 Task: Create a due date automation trigger when advanced on, on the monday of the week before a card is due add fields without custom field "Resume" set to a number lower or equal to 1 and greater or equal to 10 at 11:00 AM.
Action: Mouse moved to (1153, 375)
Screenshot: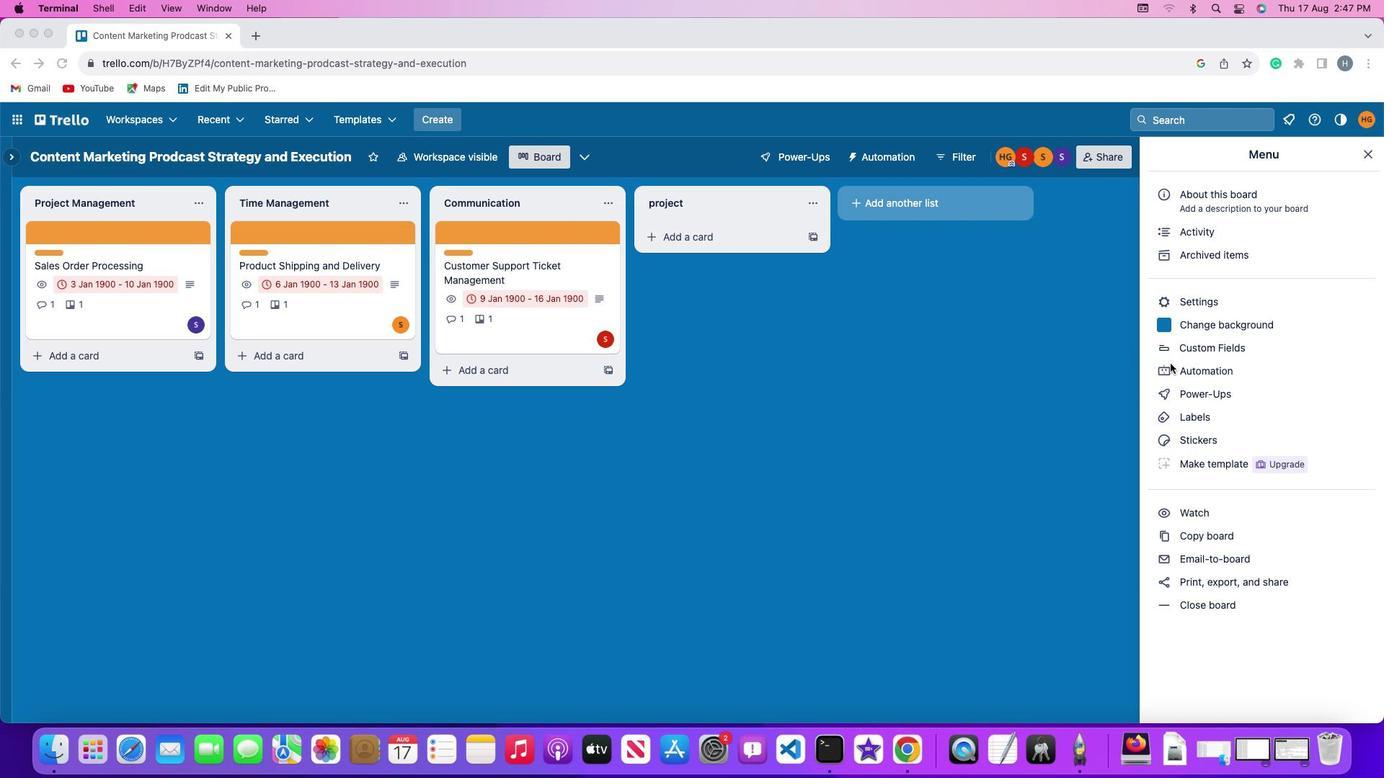 
Action: Mouse pressed left at (1153, 375)
Screenshot: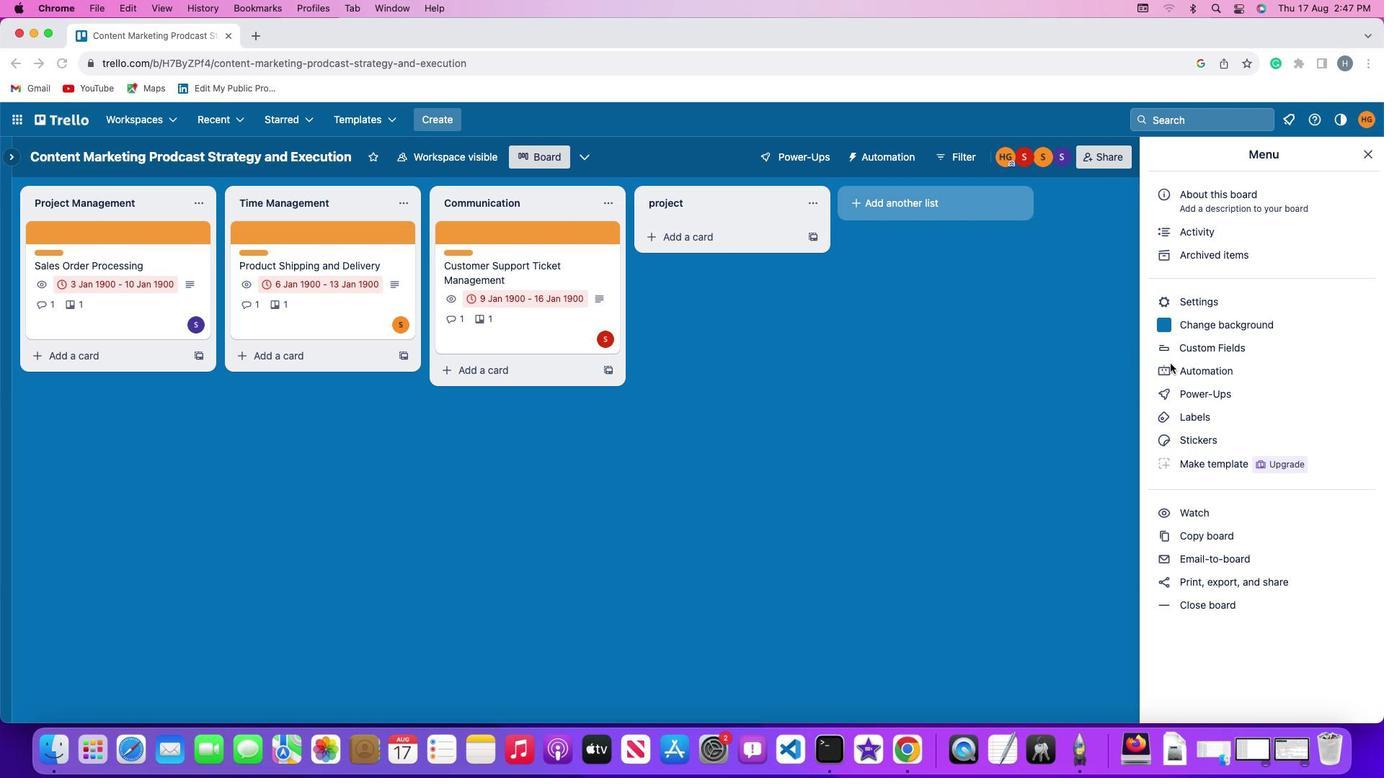 
Action: Mouse pressed left at (1153, 375)
Screenshot: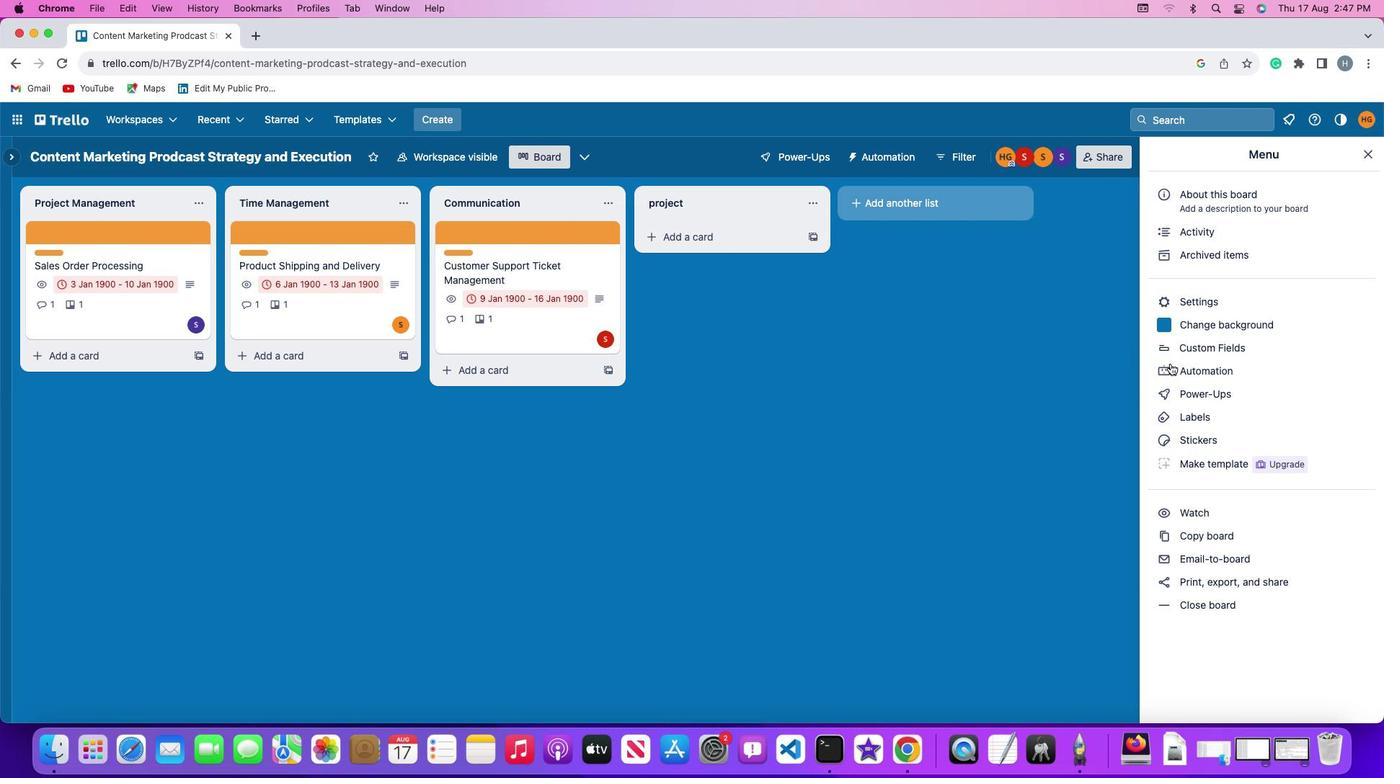 
Action: Mouse moved to (103, 350)
Screenshot: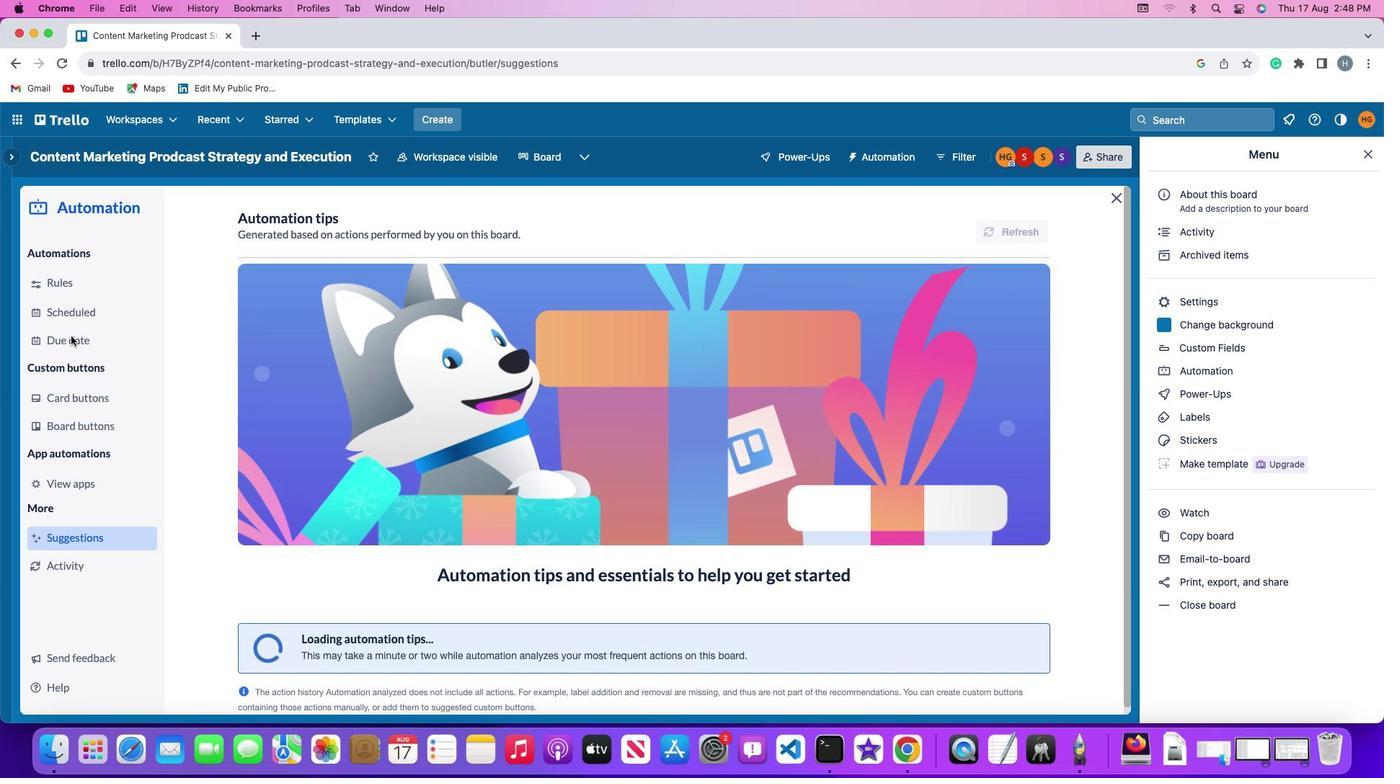 
Action: Mouse pressed left at (103, 350)
Screenshot: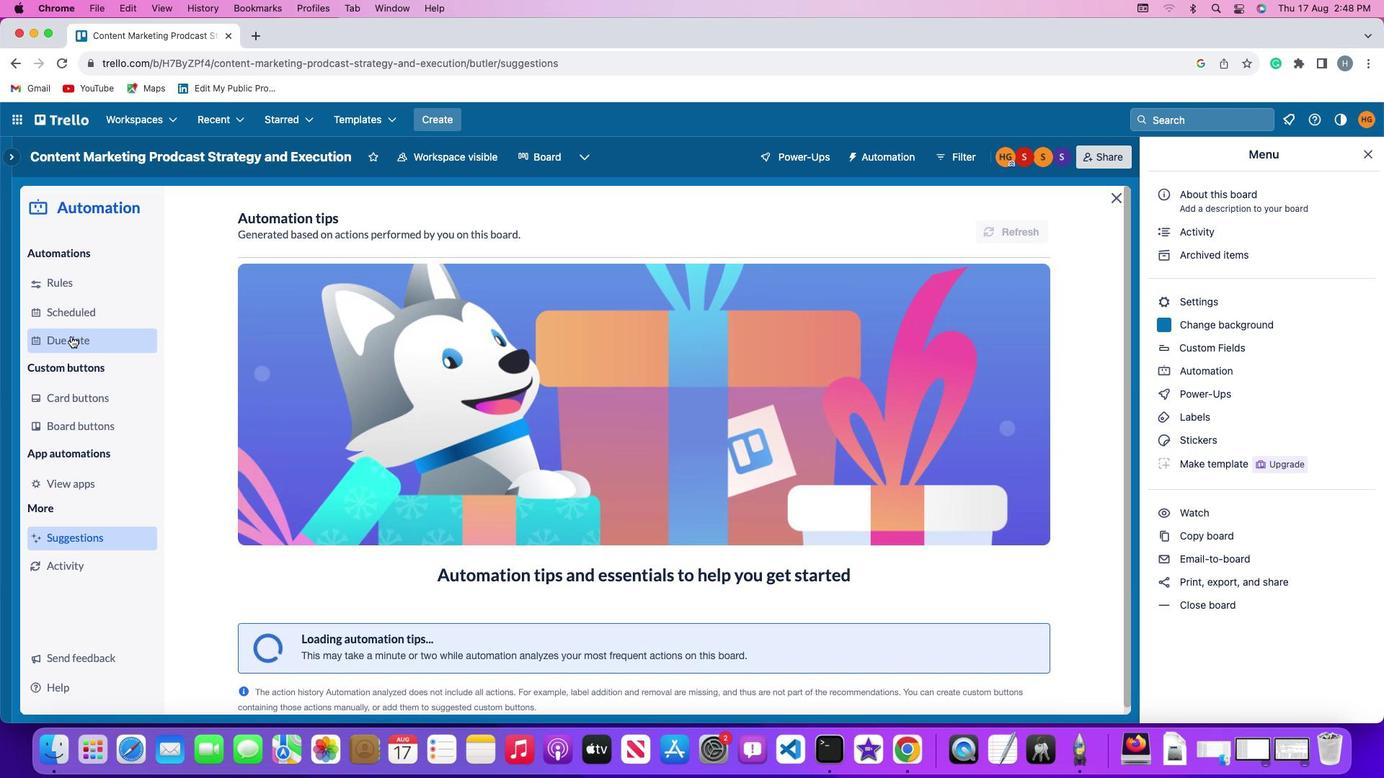
Action: Mouse moved to (975, 243)
Screenshot: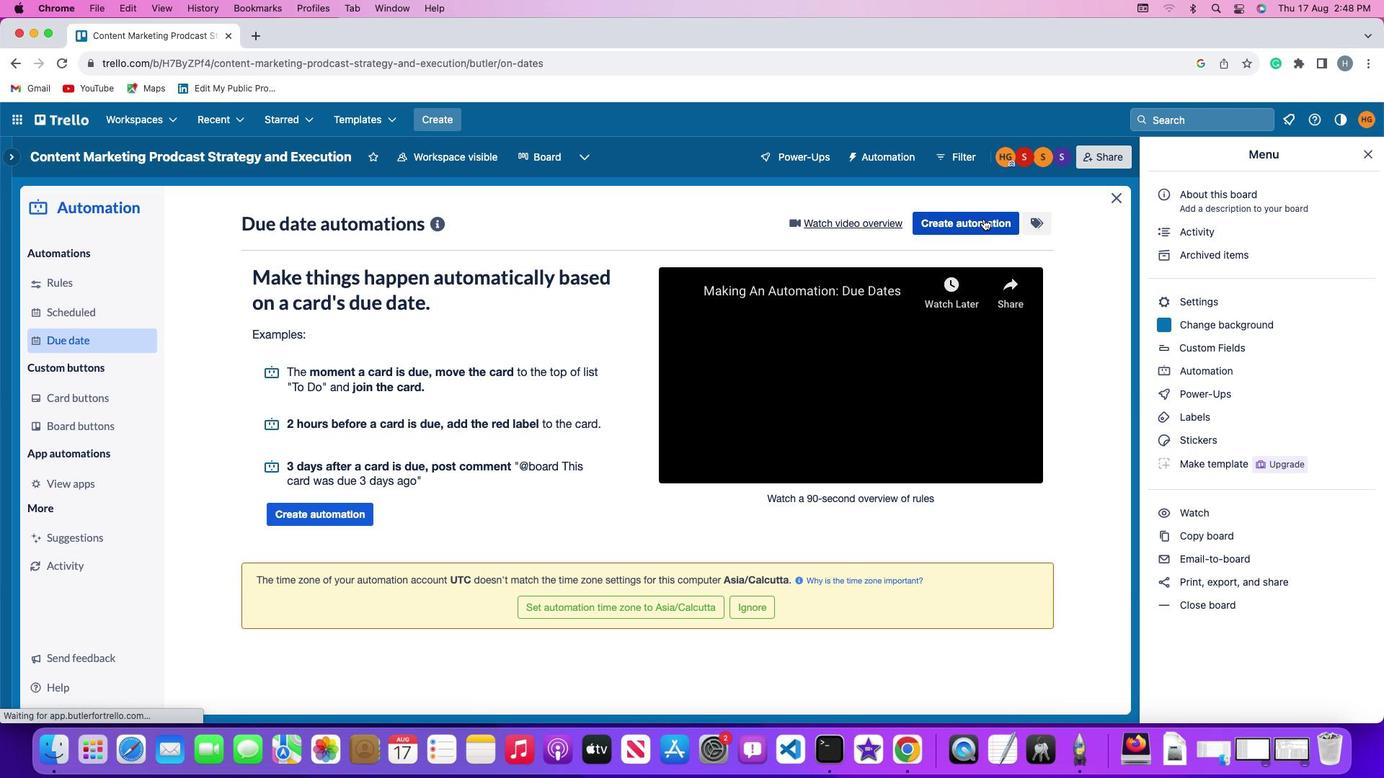 
Action: Mouse pressed left at (975, 243)
Screenshot: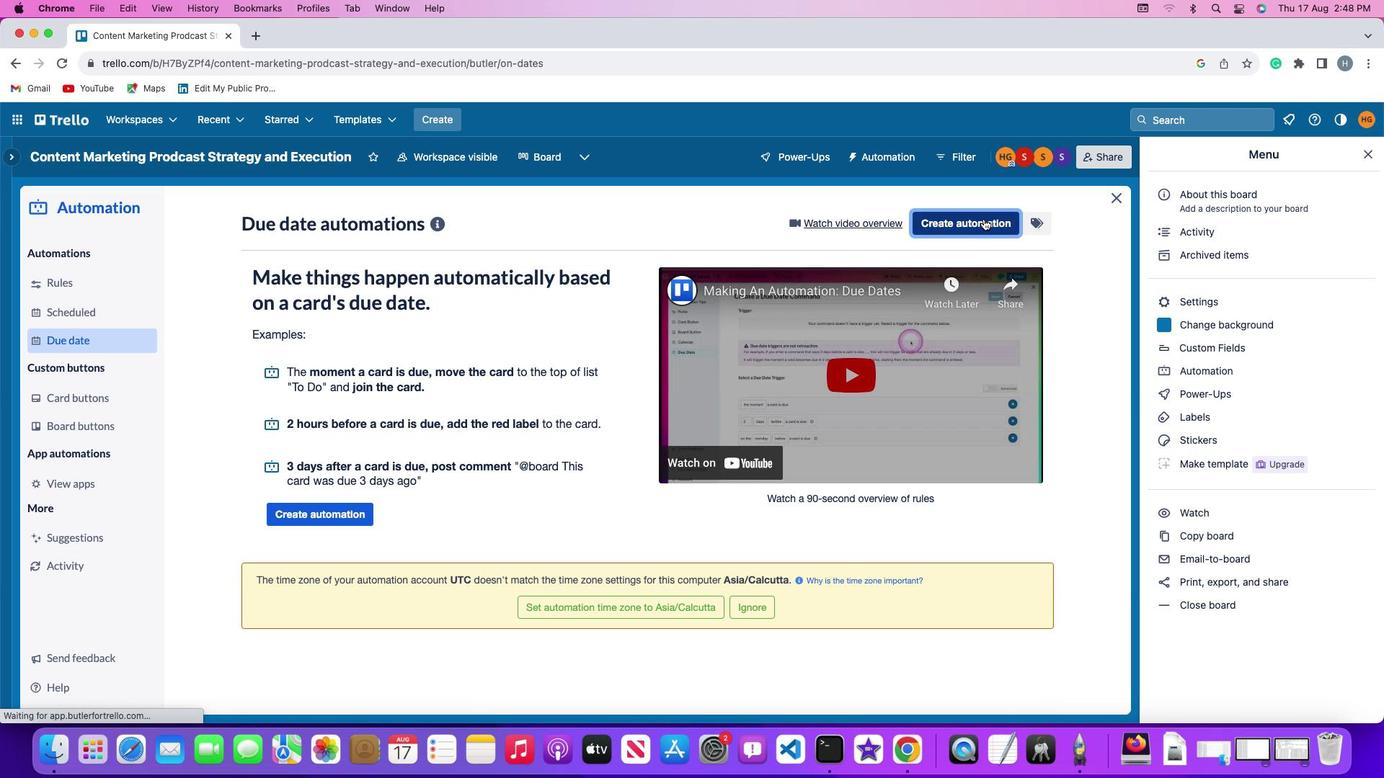 
Action: Mouse moved to (285, 373)
Screenshot: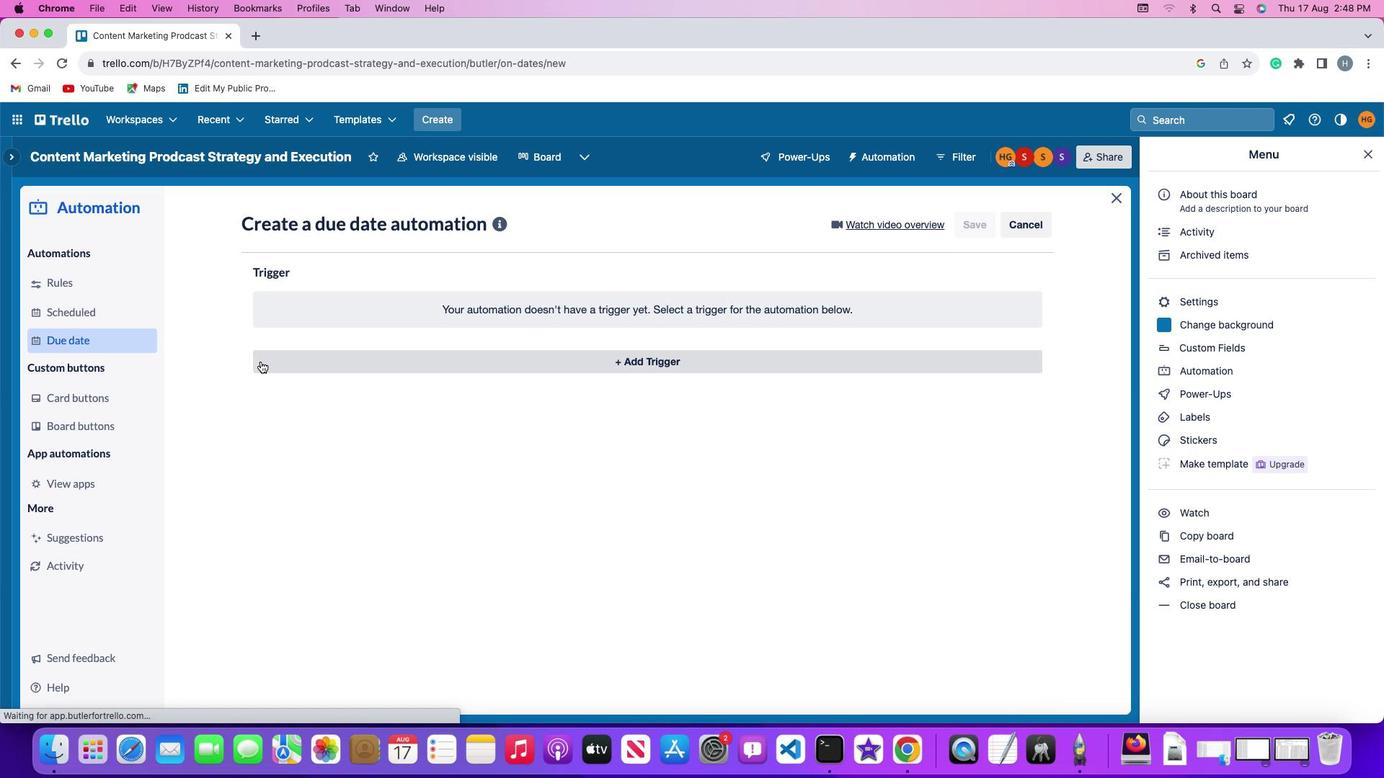 
Action: Mouse pressed left at (285, 373)
Screenshot: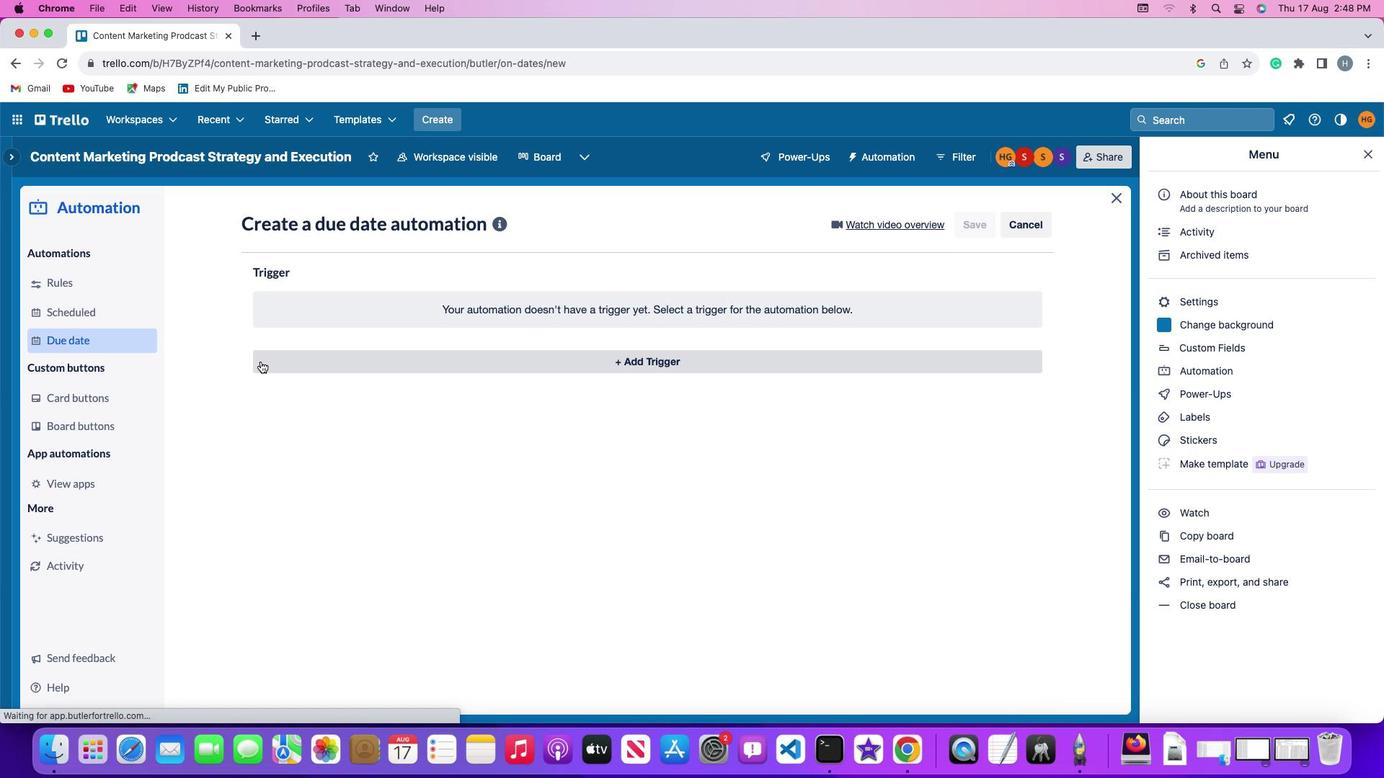 
Action: Mouse moved to (346, 615)
Screenshot: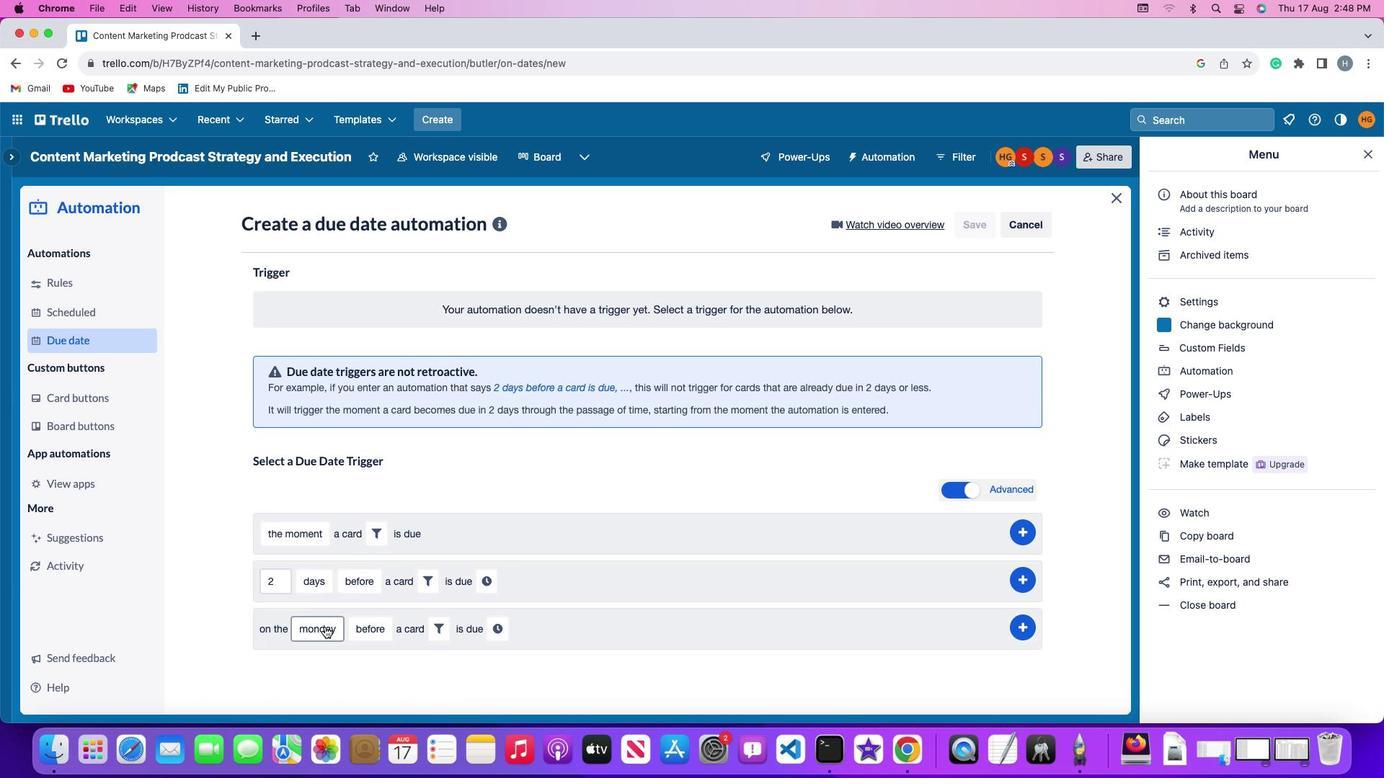 
Action: Mouse pressed left at (346, 615)
Screenshot: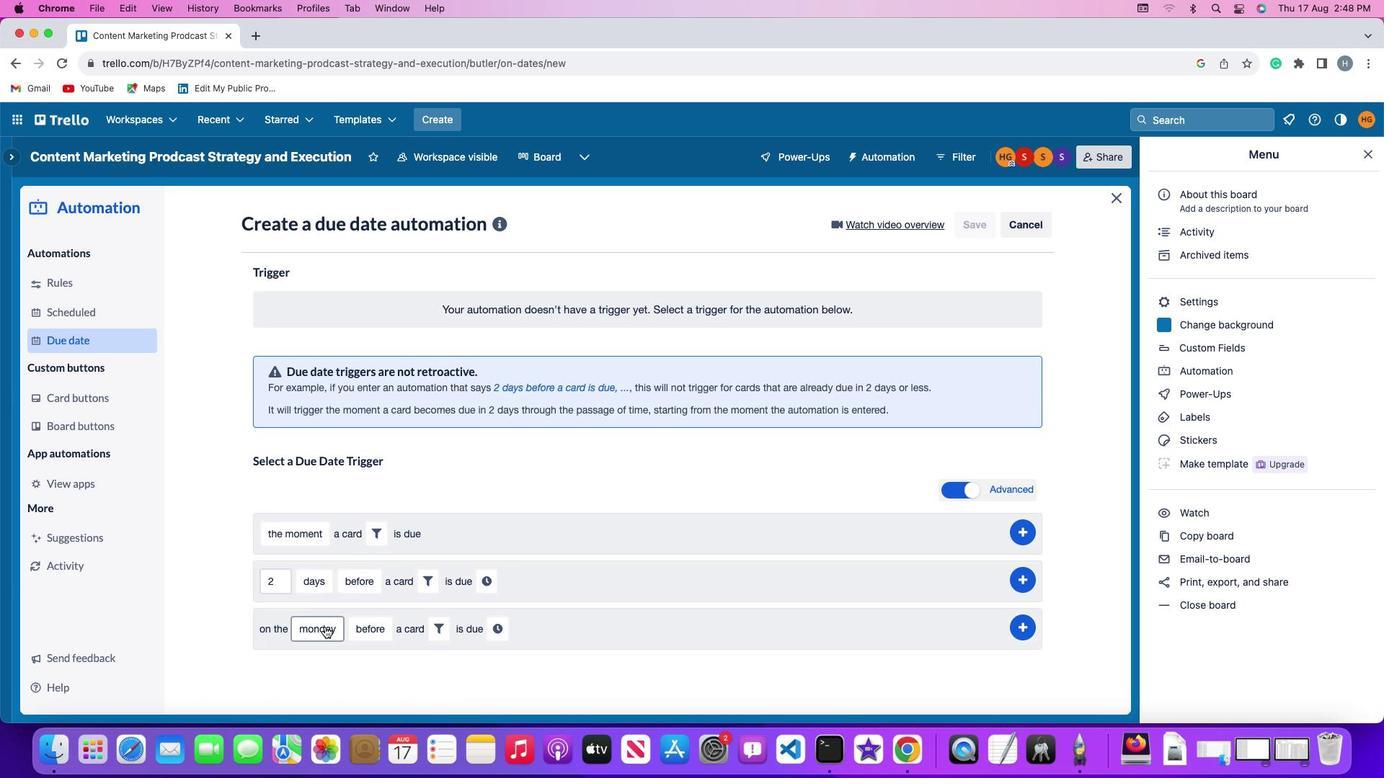 
Action: Mouse moved to (364, 433)
Screenshot: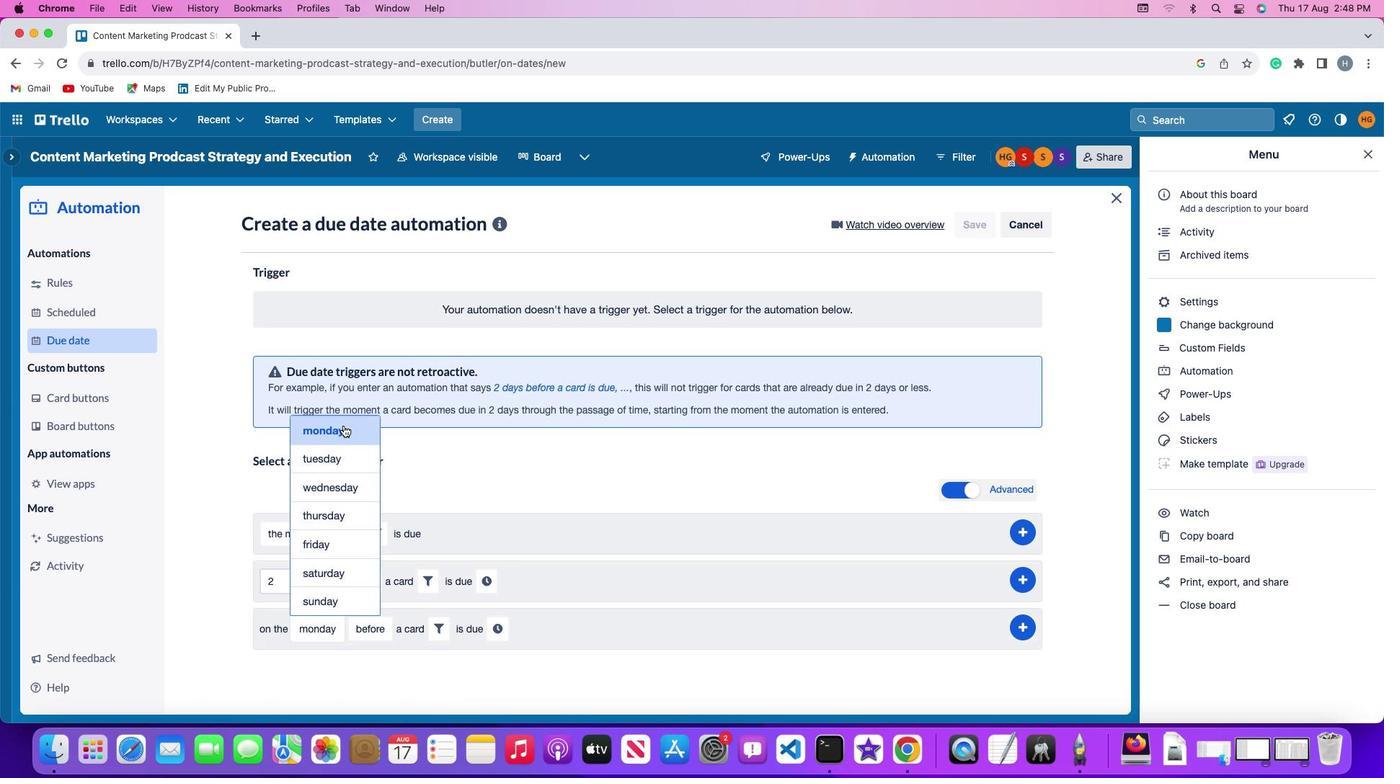 
Action: Mouse pressed left at (364, 433)
Screenshot: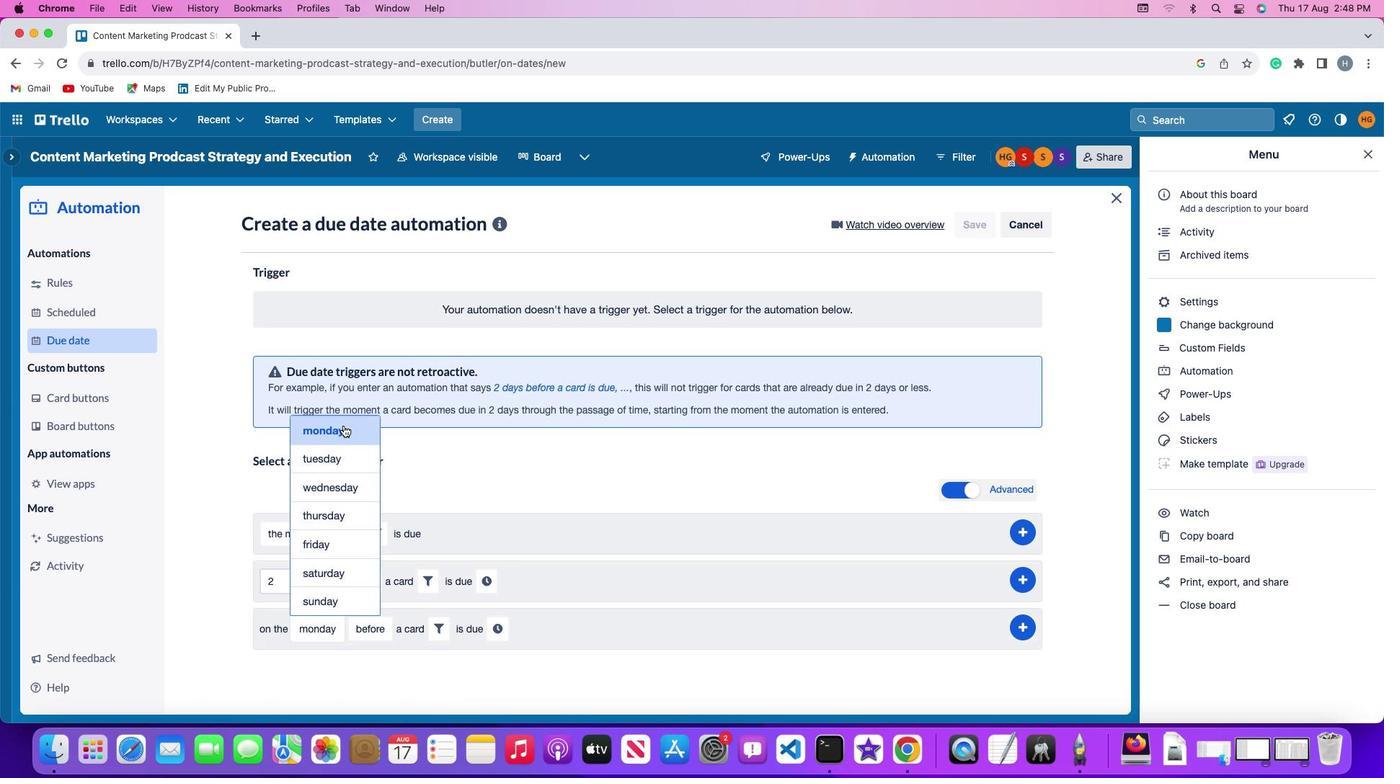 
Action: Mouse moved to (398, 616)
Screenshot: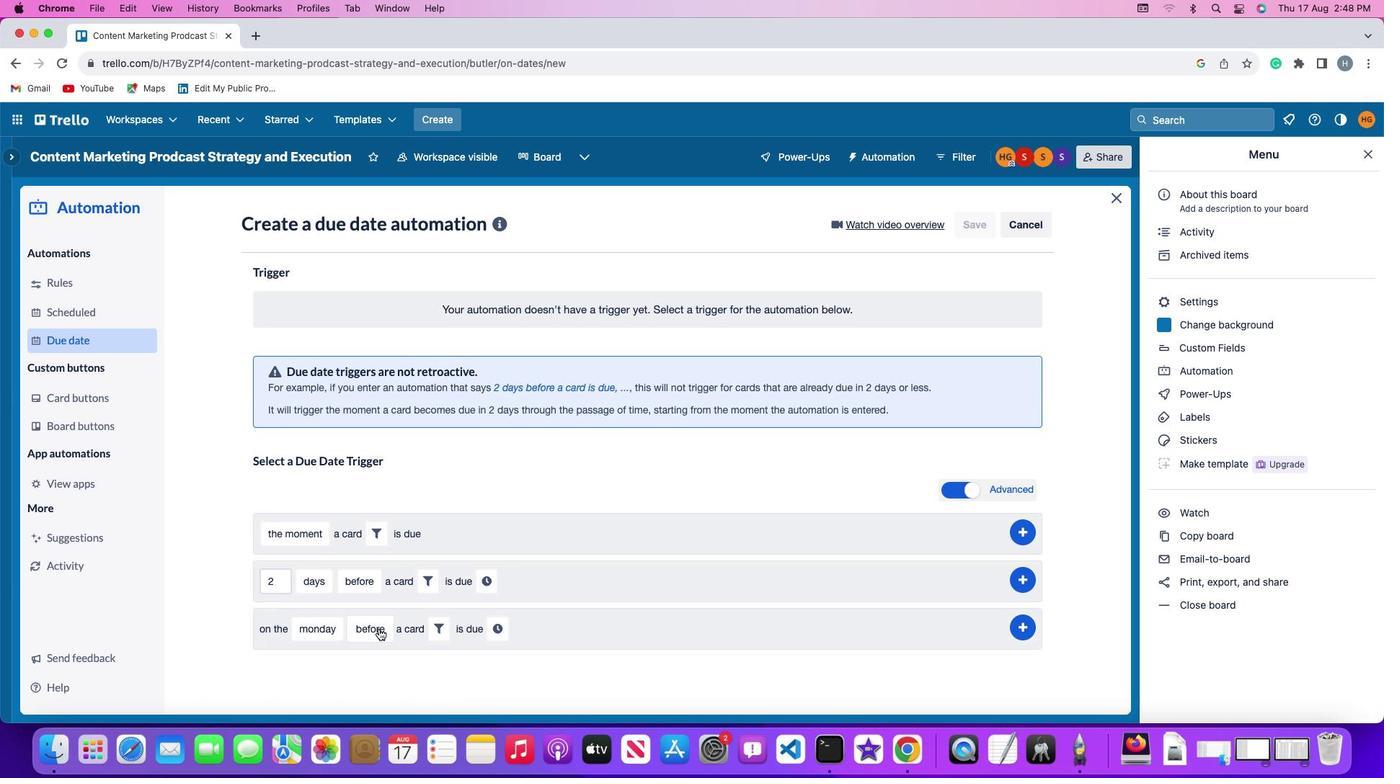 
Action: Mouse pressed left at (398, 616)
Screenshot: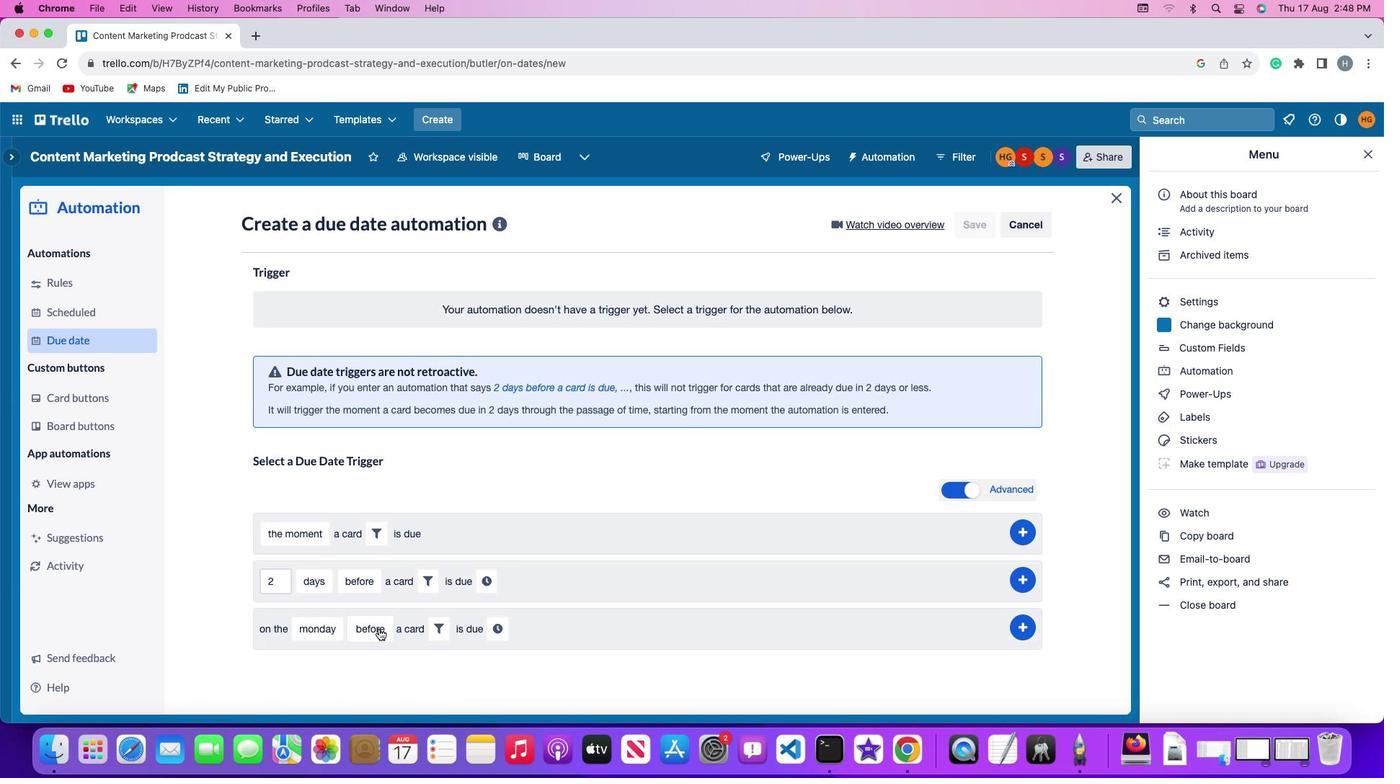 
Action: Mouse moved to (411, 591)
Screenshot: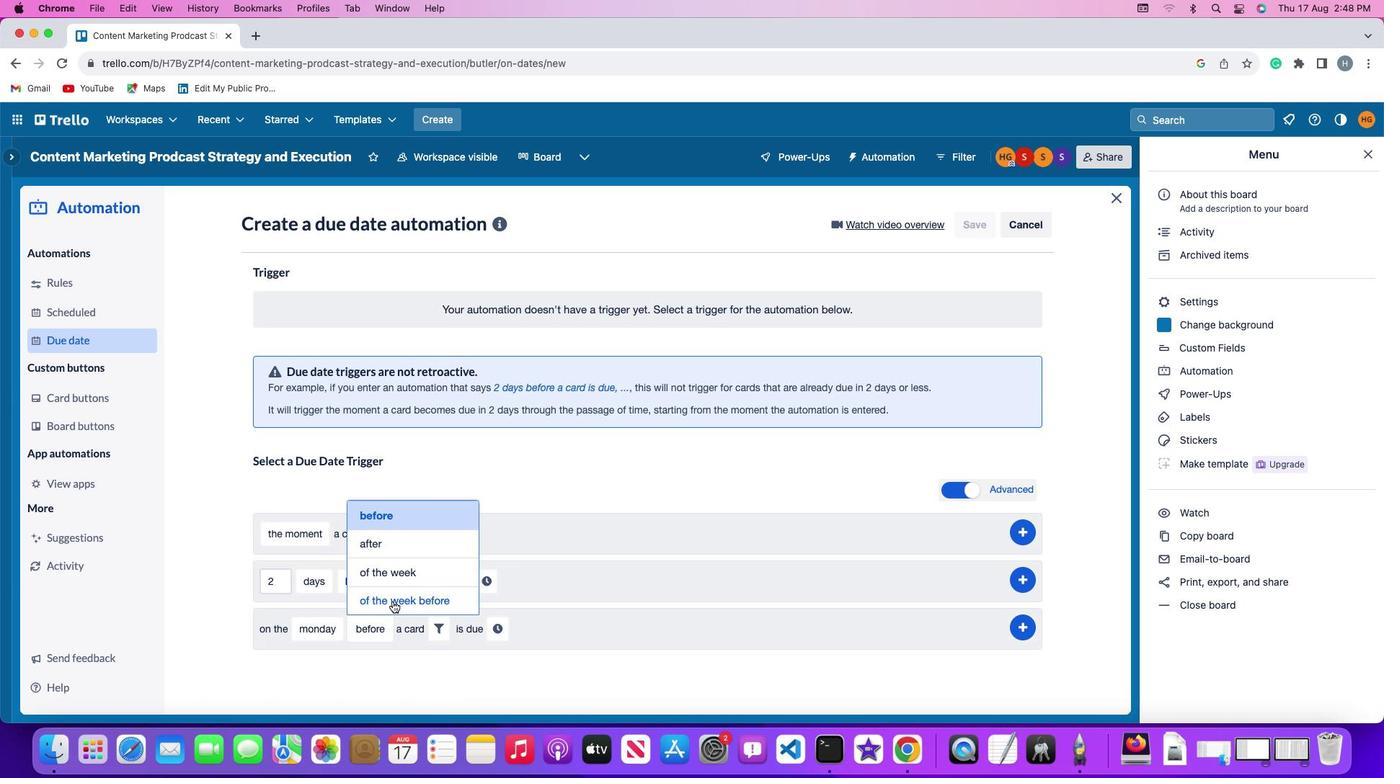 
Action: Mouse pressed left at (411, 591)
Screenshot: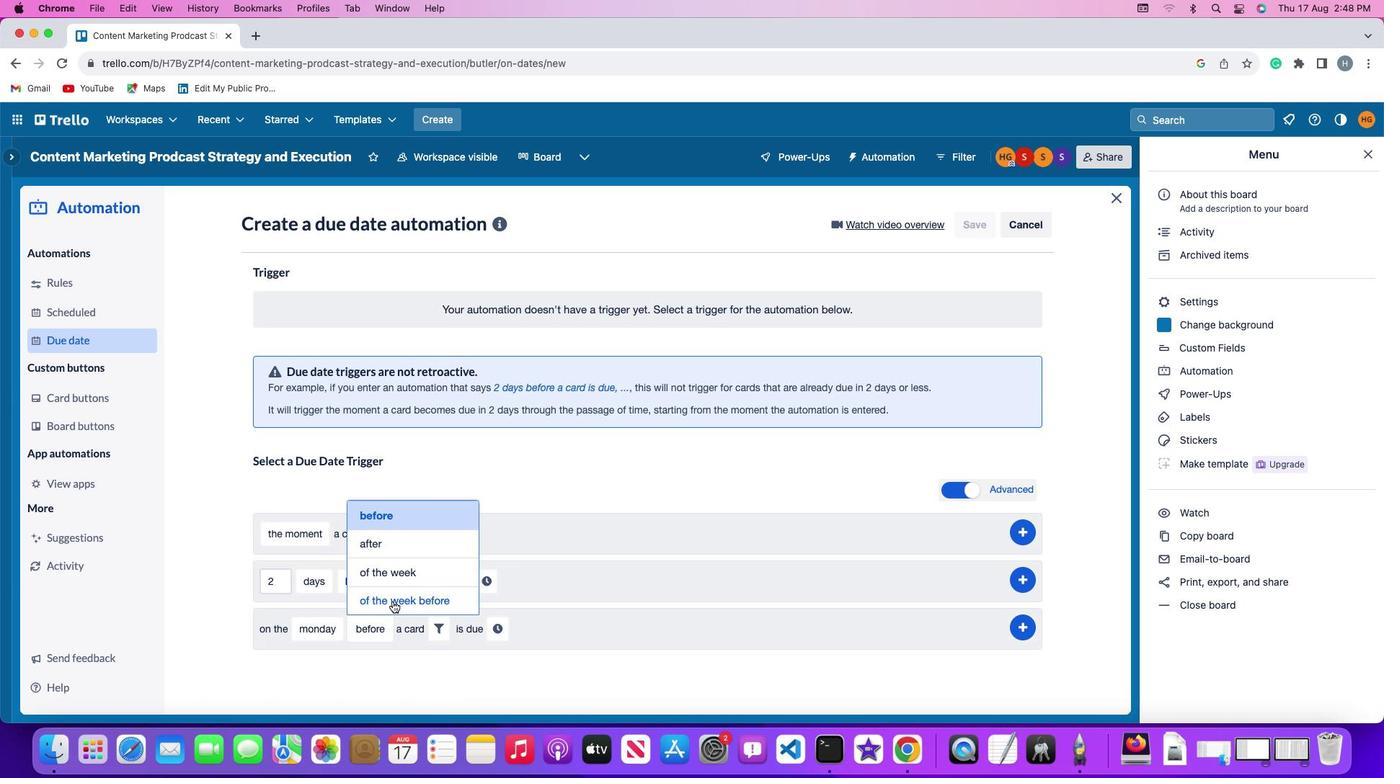 
Action: Mouse moved to (506, 617)
Screenshot: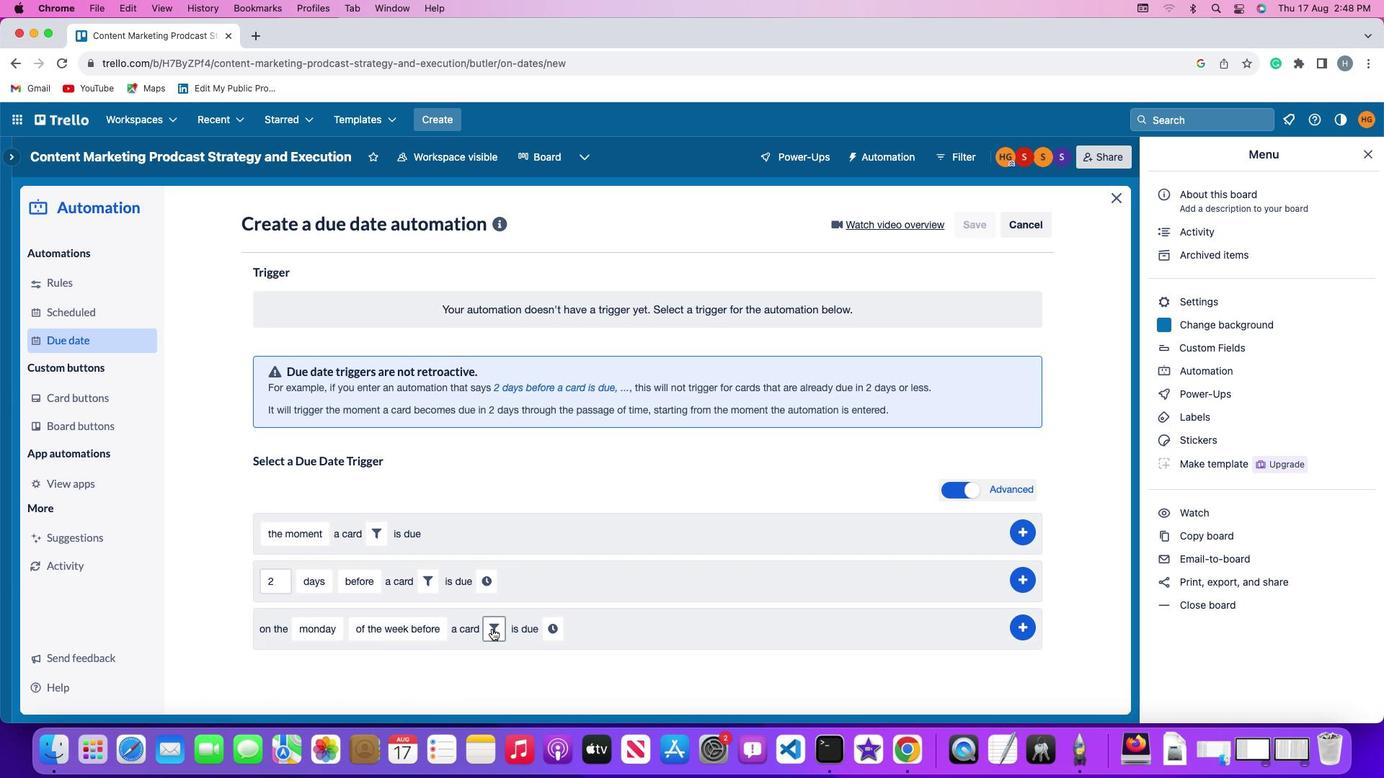 
Action: Mouse pressed left at (506, 617)
Screenshot: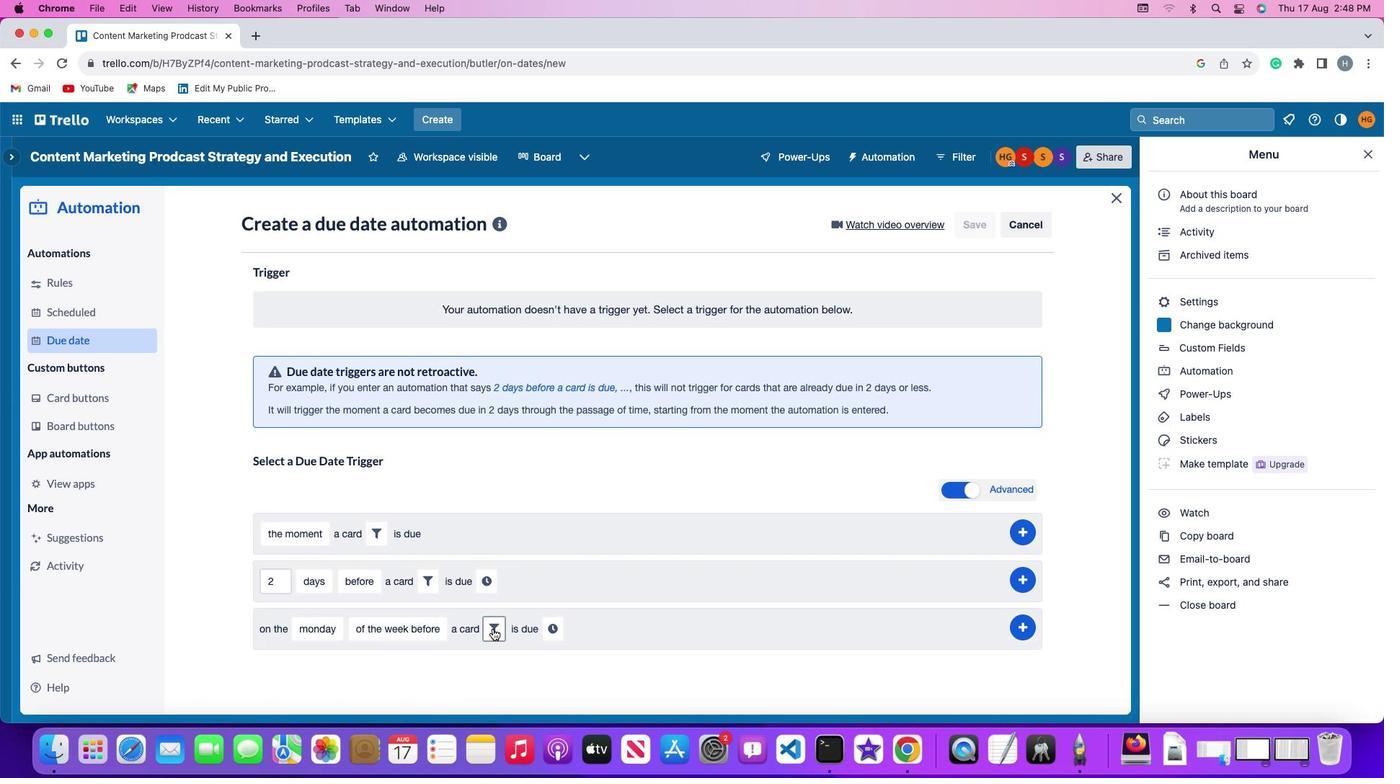 
Action: Mouse moved to (726, 656)
Screenshot: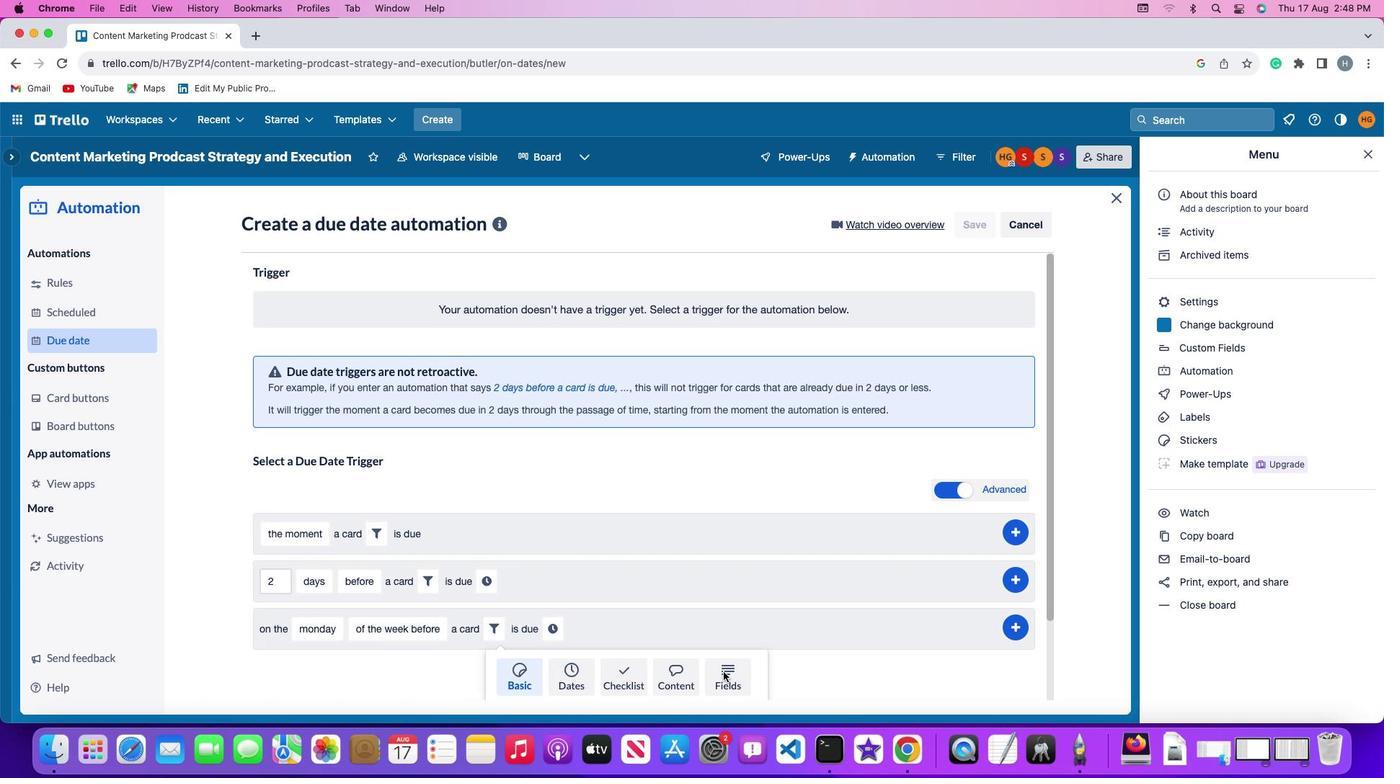 
Action: Mouse pressed left at (726, 656)
Screenshot: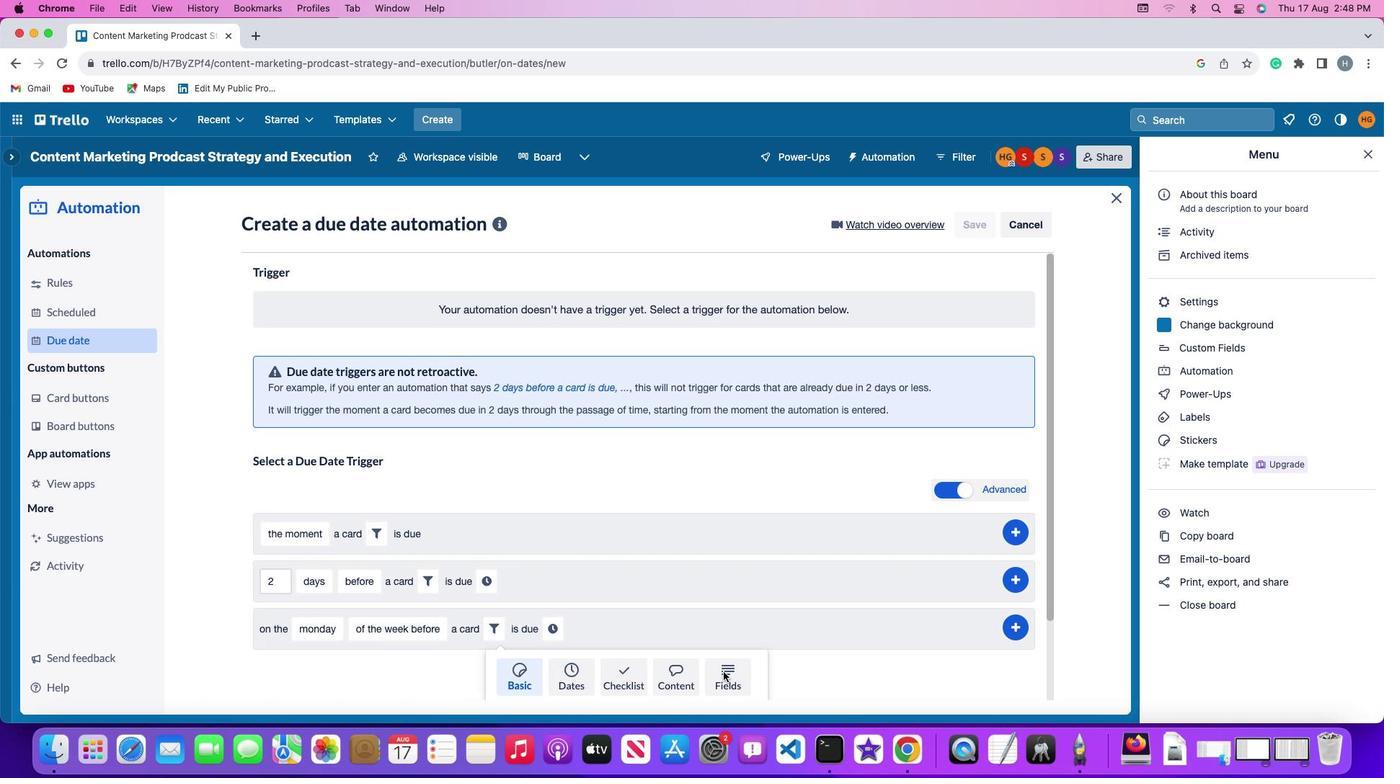 
Action: Mouse moved to (459, 651)
Screenshot: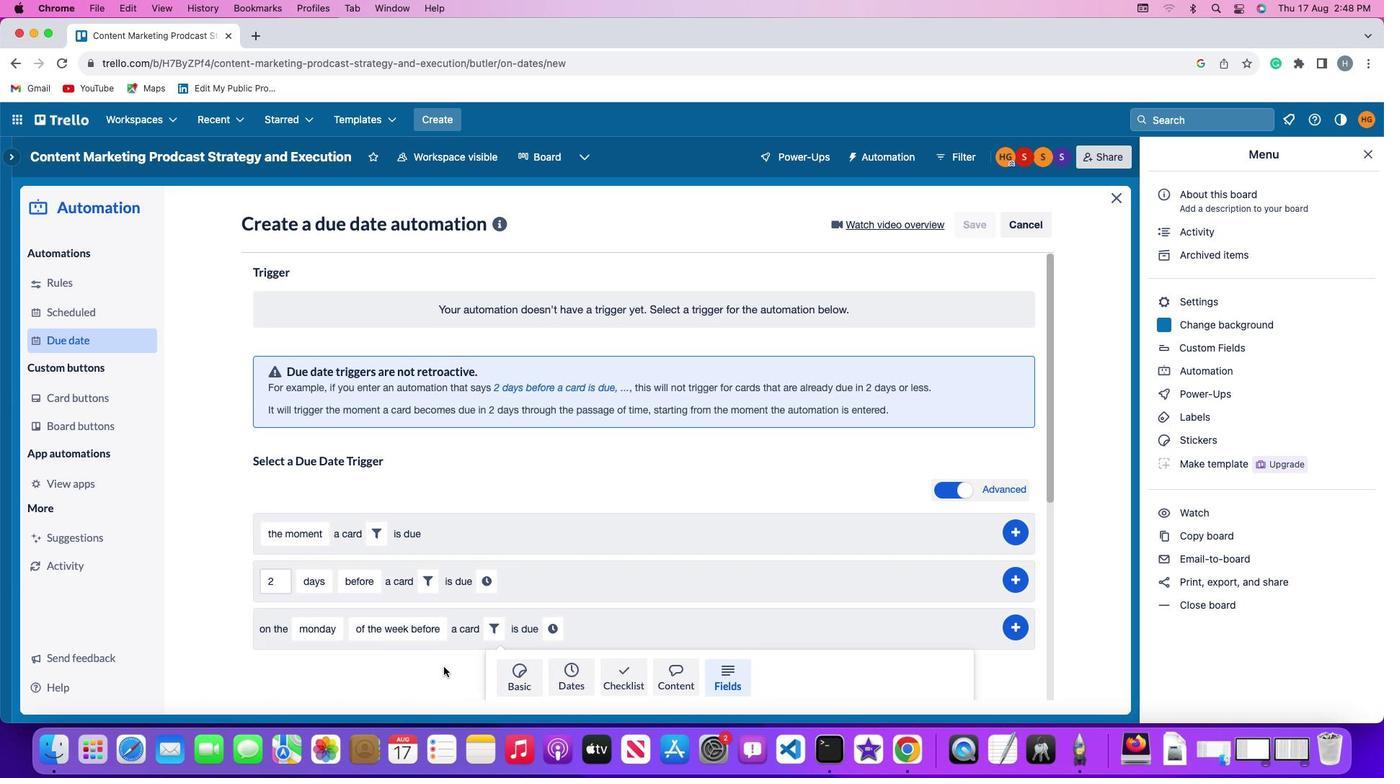 
Action: Mouse scrolled (459, 651) with delta (36, 43)
Screenshot: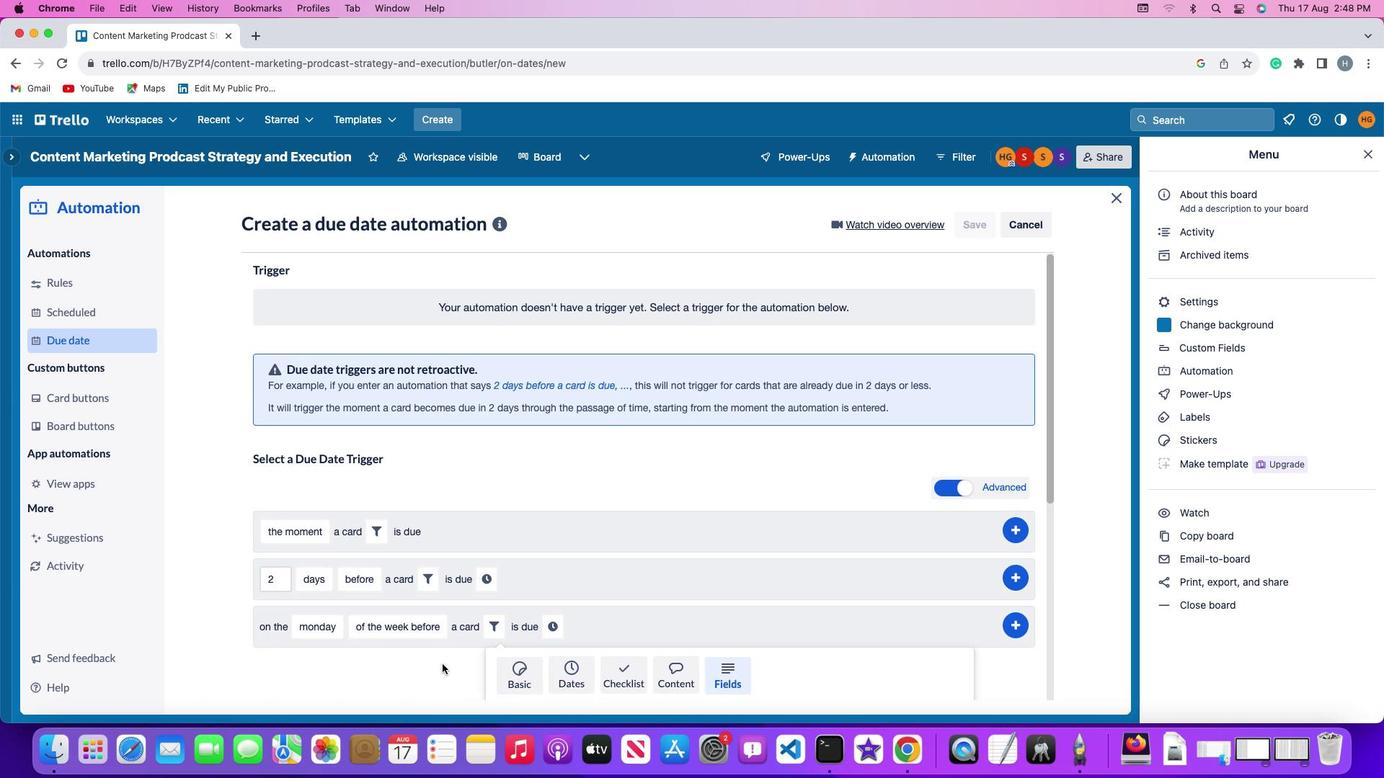 
Action: Mouse moved to (459, 651)
Screenshot: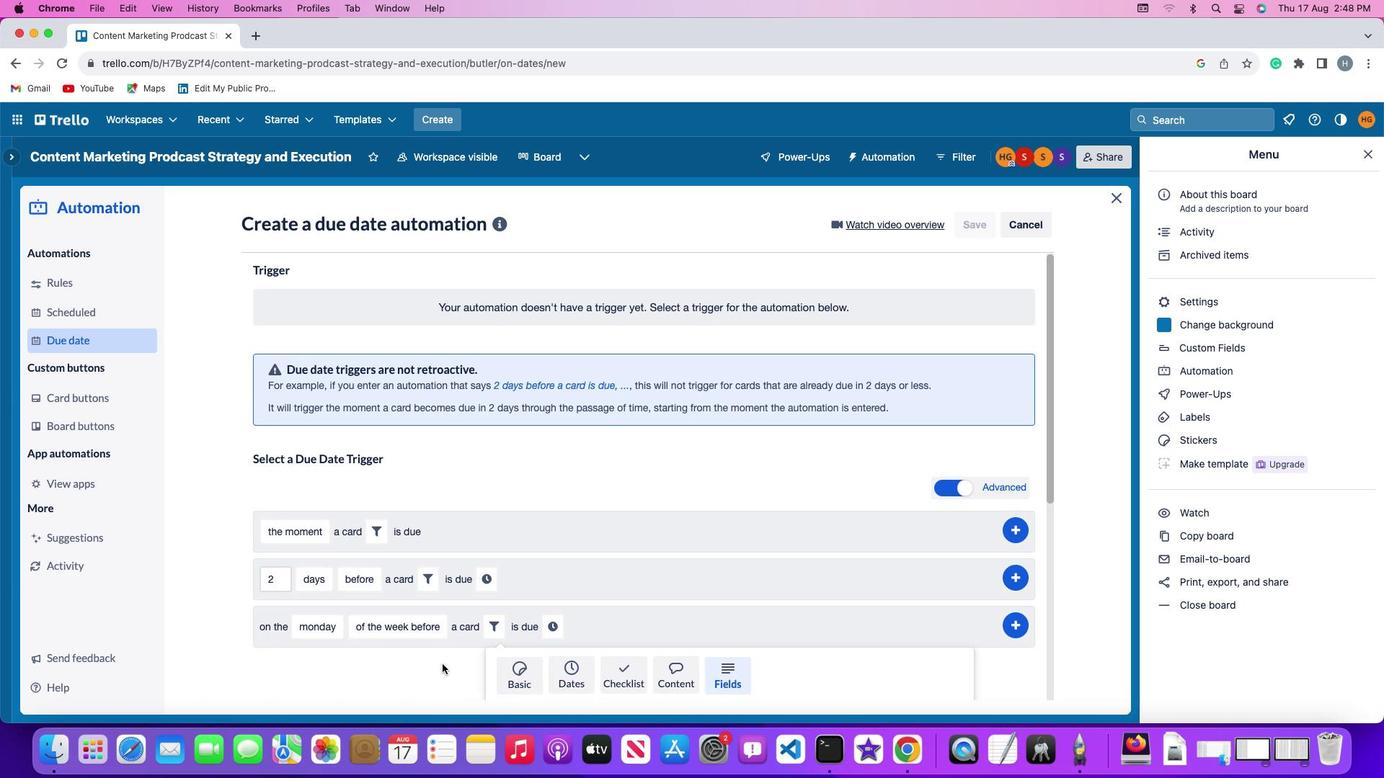 
Action: Mouse scrolled (459, 651) with delta (36, 43)
Screenshot: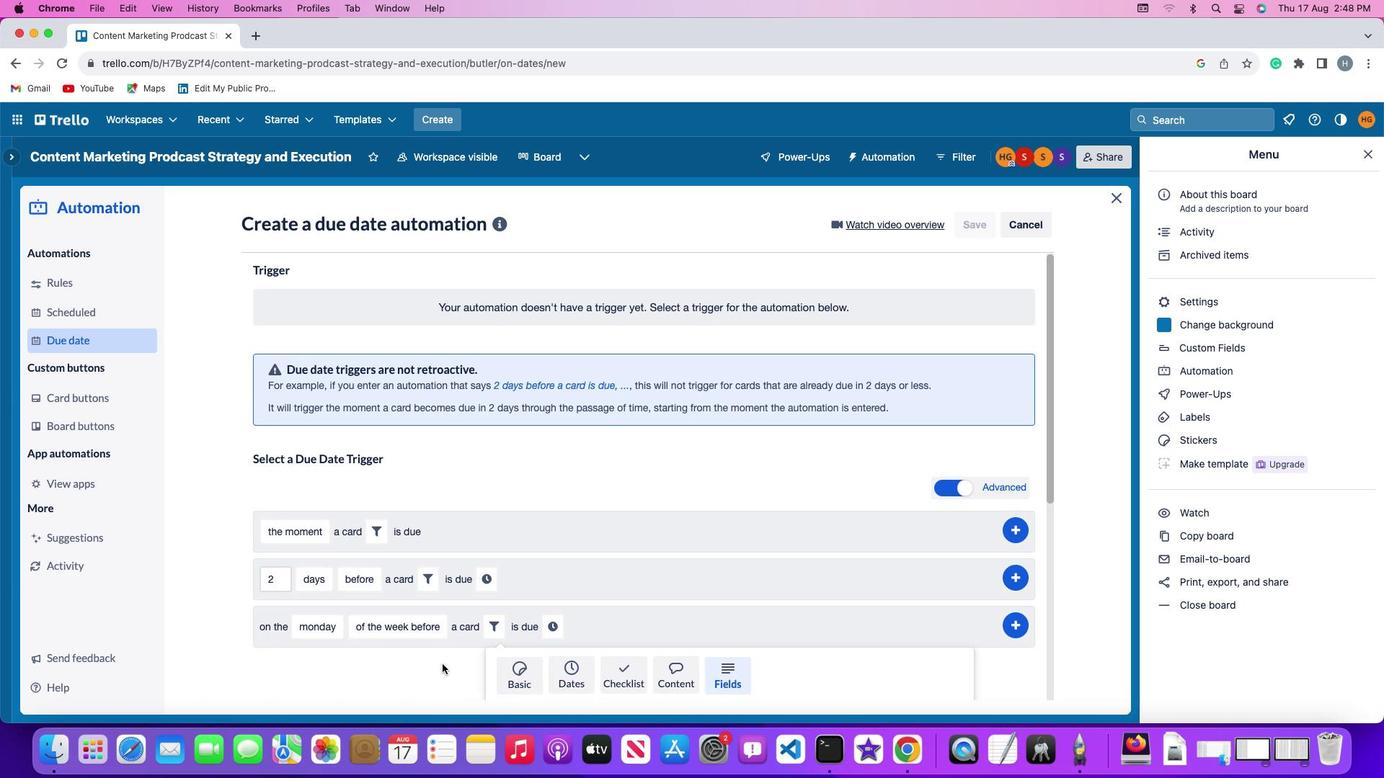 
Action: Mouse moved to (459, 651)
Screenshot: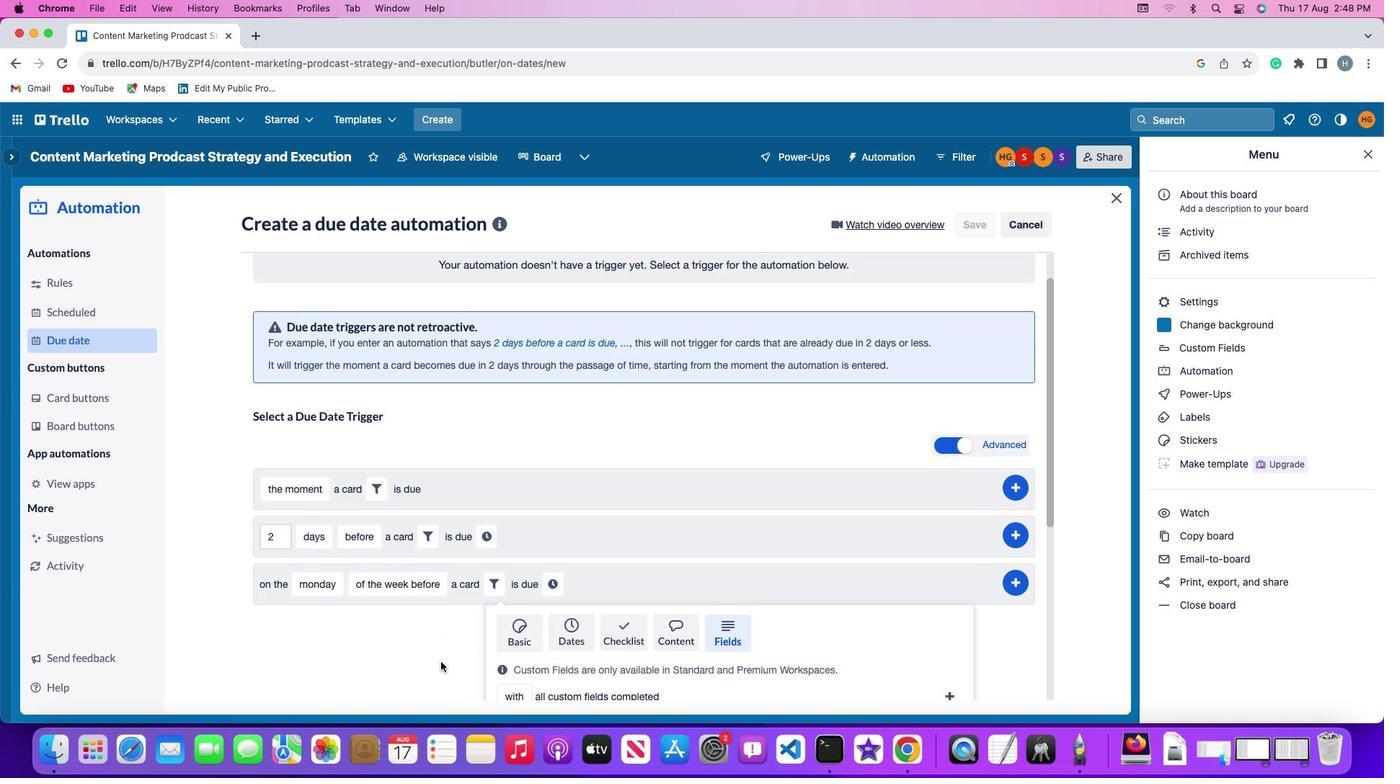 
Action: Mouse scrolled (459, 651) with delta (36, 41)
Screenshot: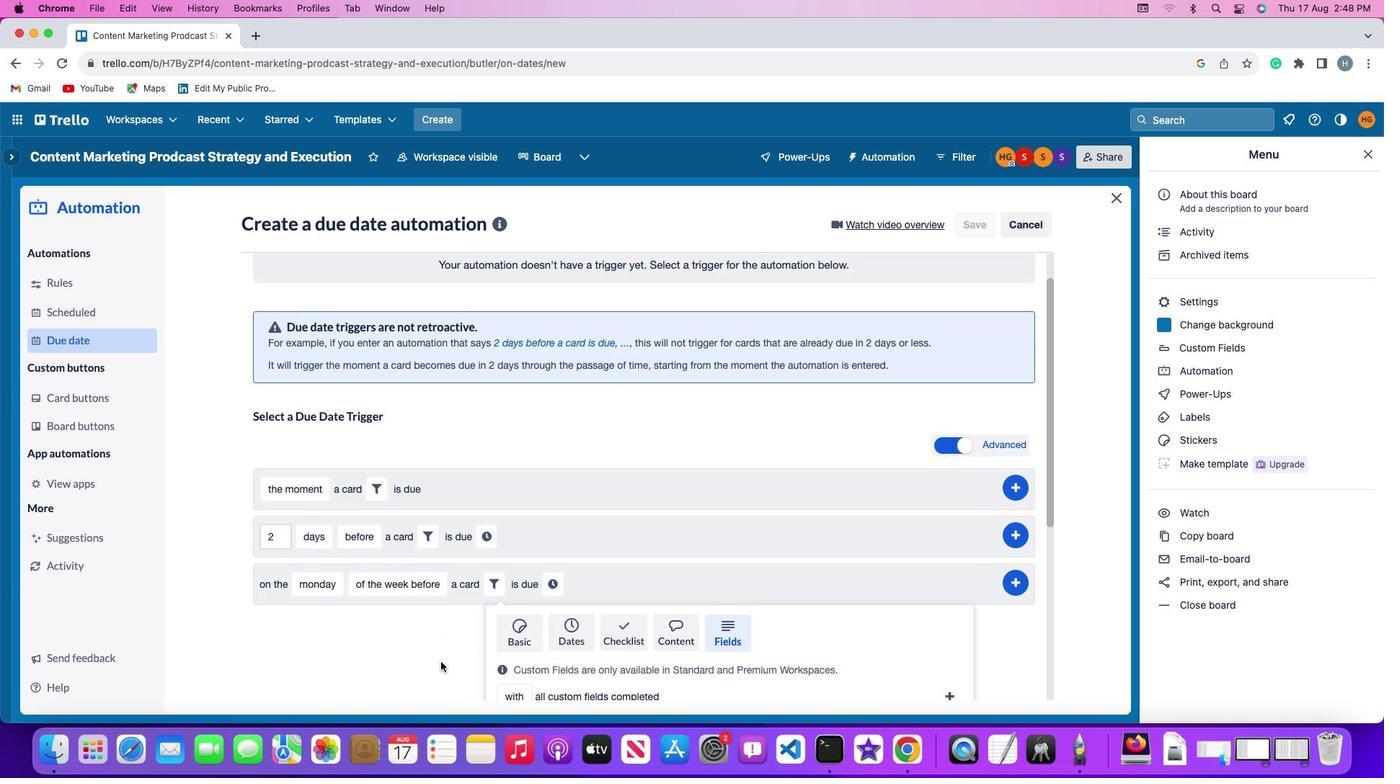 
Action: Mouse moved to (459, 650)
Screenshot: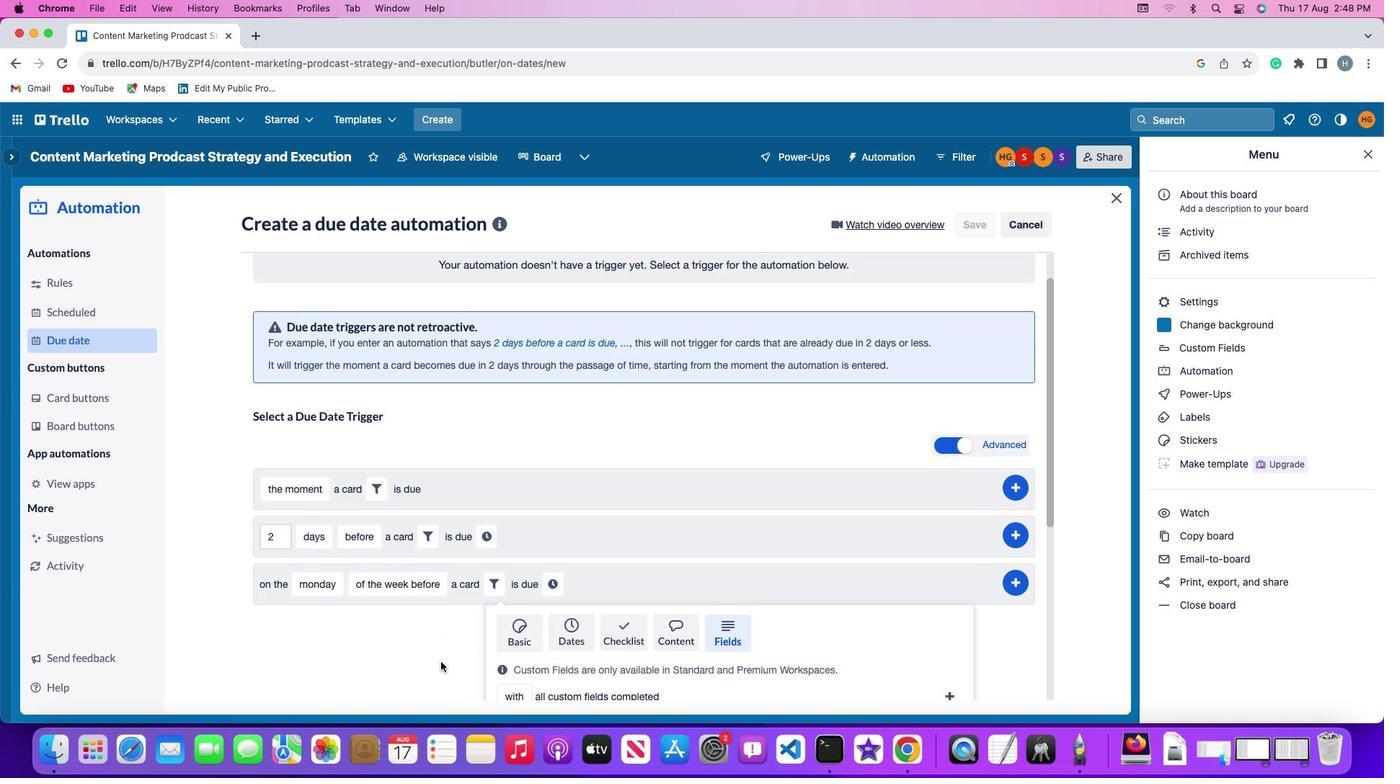 
Action: Mouse scrolled (459, 650) with delta (36, 40)
Screenshot: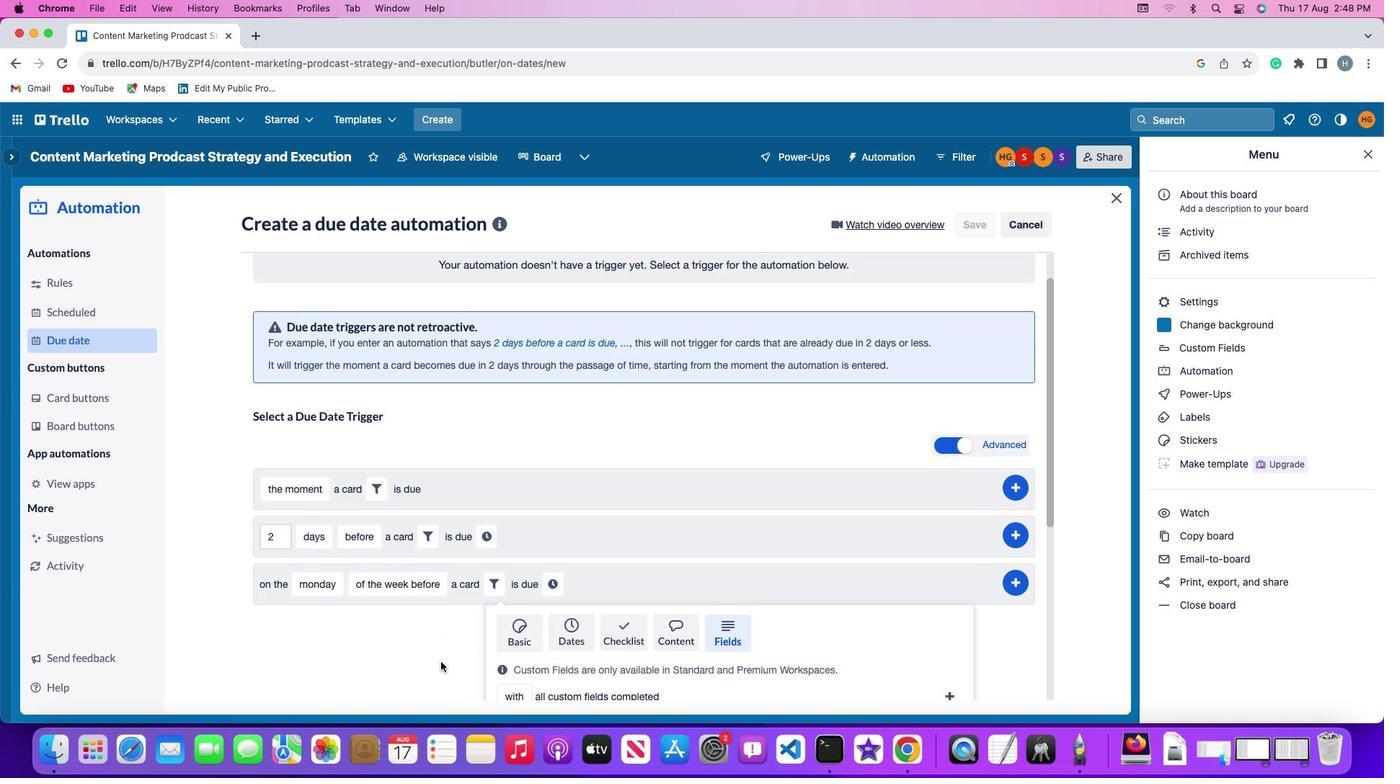 
Action: Mouse moved to (458, 649)
Screenshot: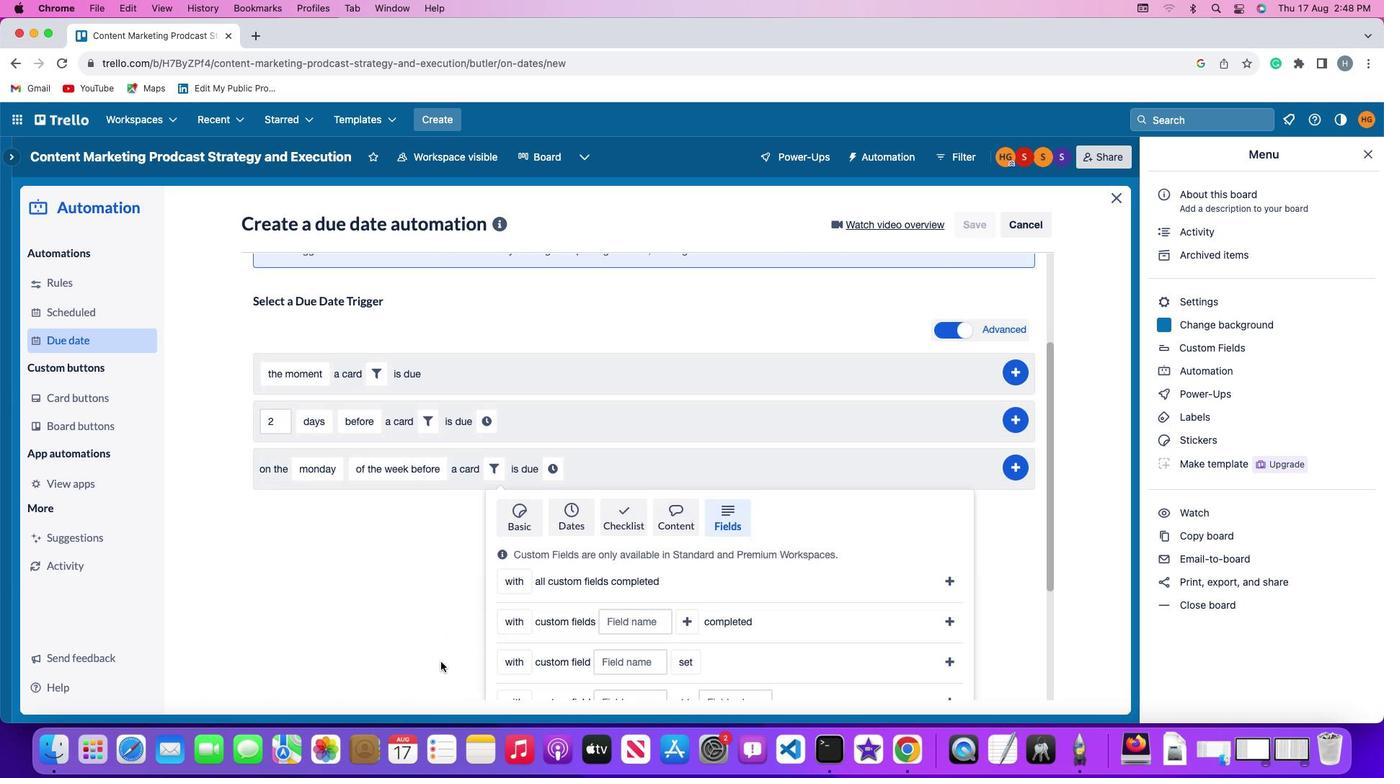 
Action: Mouse scrolled (458, 649) with delta (36, 39)
Screenshot: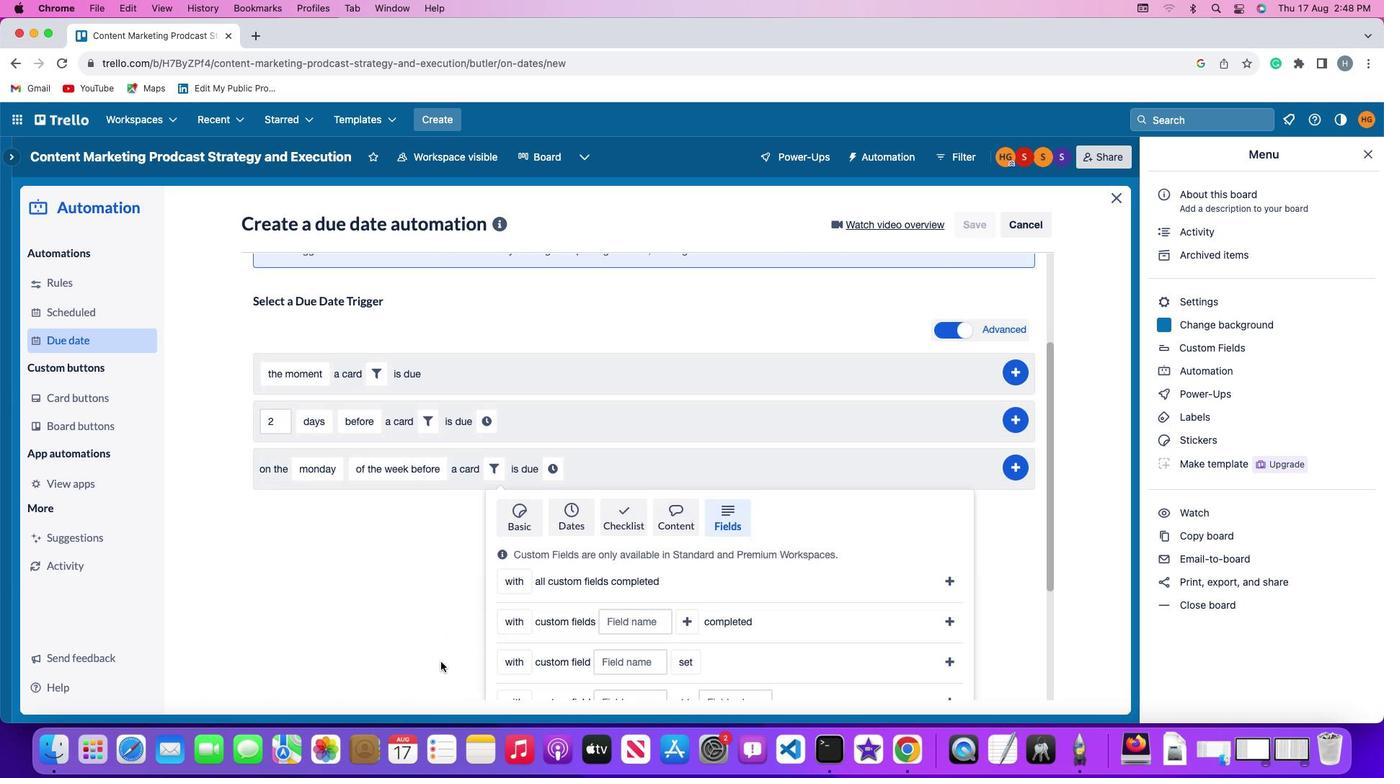 
Action: Mouse moved to (457, 646)
Screenshot: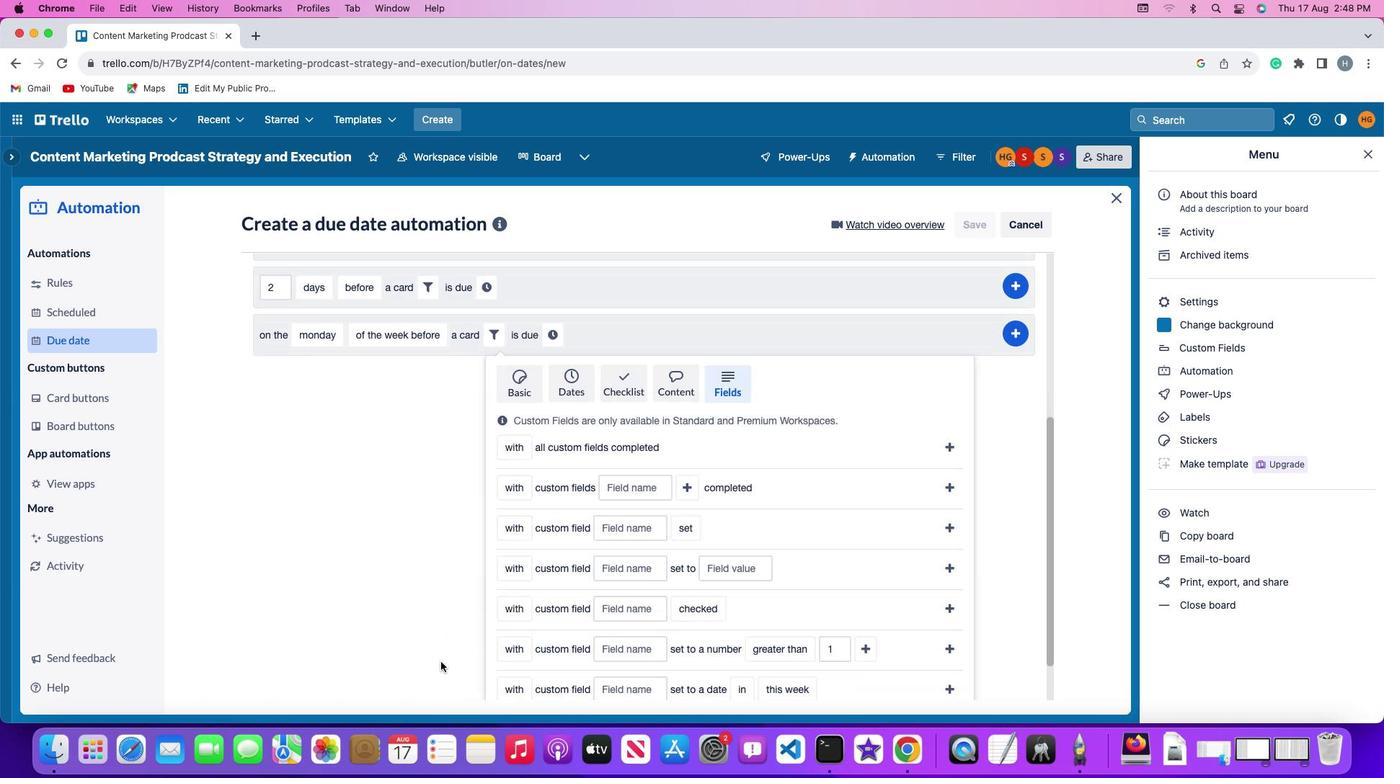 
Action: Mouse scrolled (457, 646) with delta (36, 43)
Screenshot: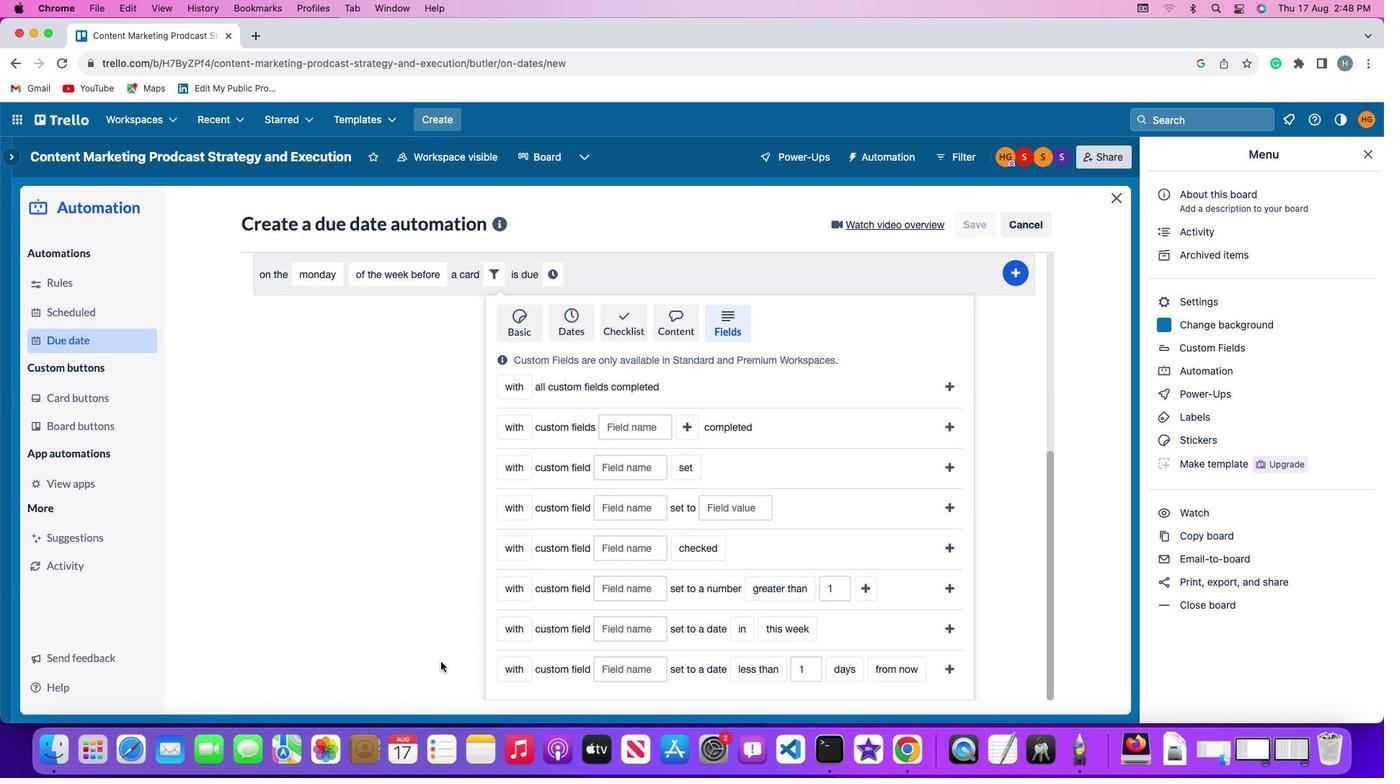 
Action: Mouse scrolled (457, 646) with delta (36, 43)
Screenshot: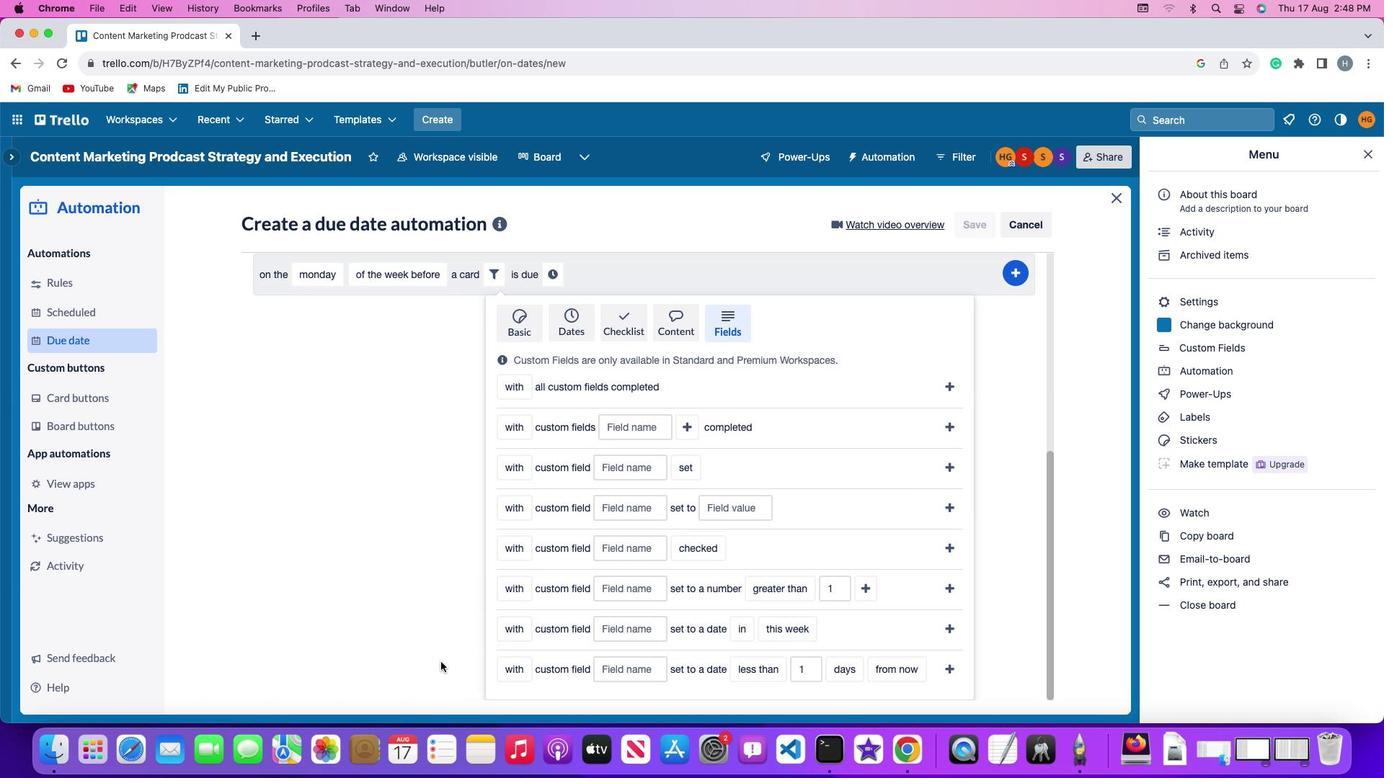 
Action: Mouse scrolled (457, 646) with delta (36, 41)
Screenshot: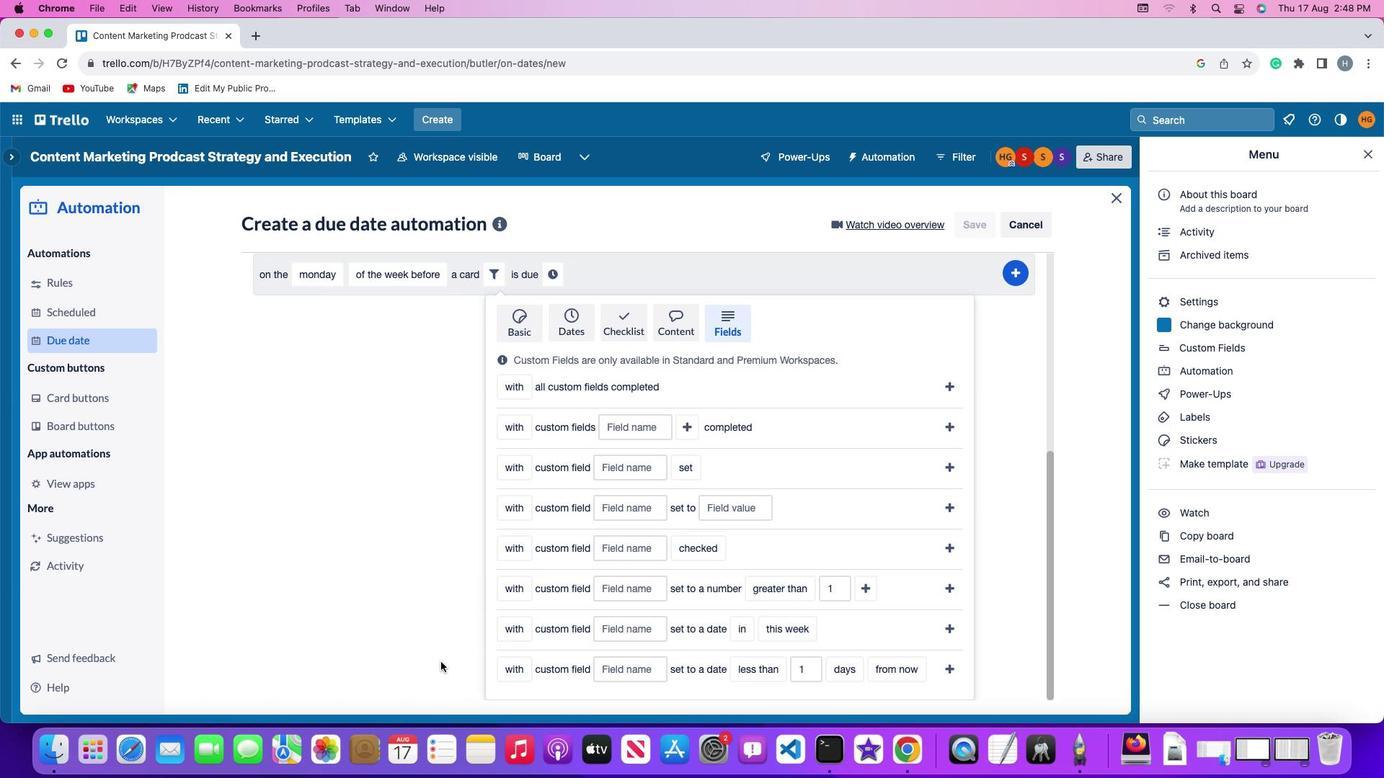
Action: Mouse scrolled (457, 646) with delta (36, 40)
Screenshot: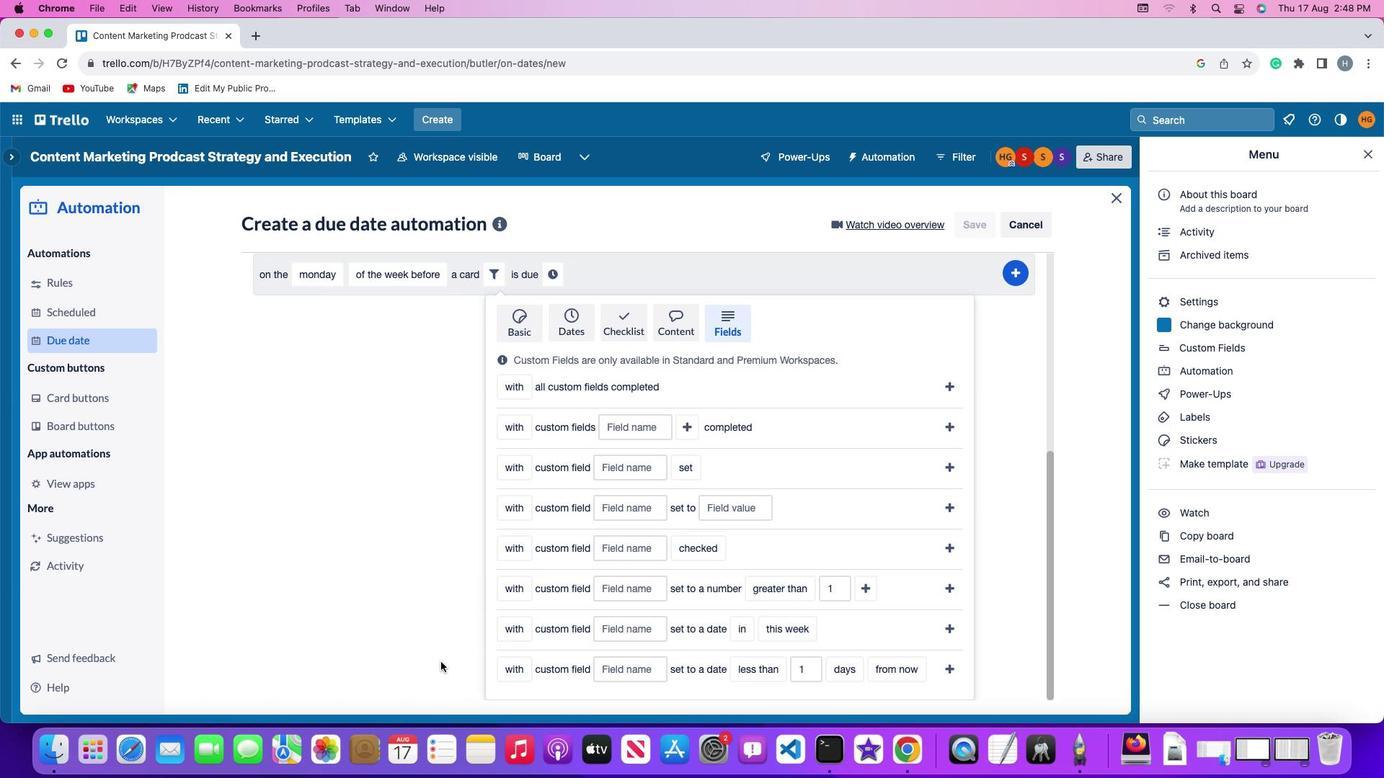 
Action: Mouse scrolled (457, 646) with delta (36, 40)
Screenshot: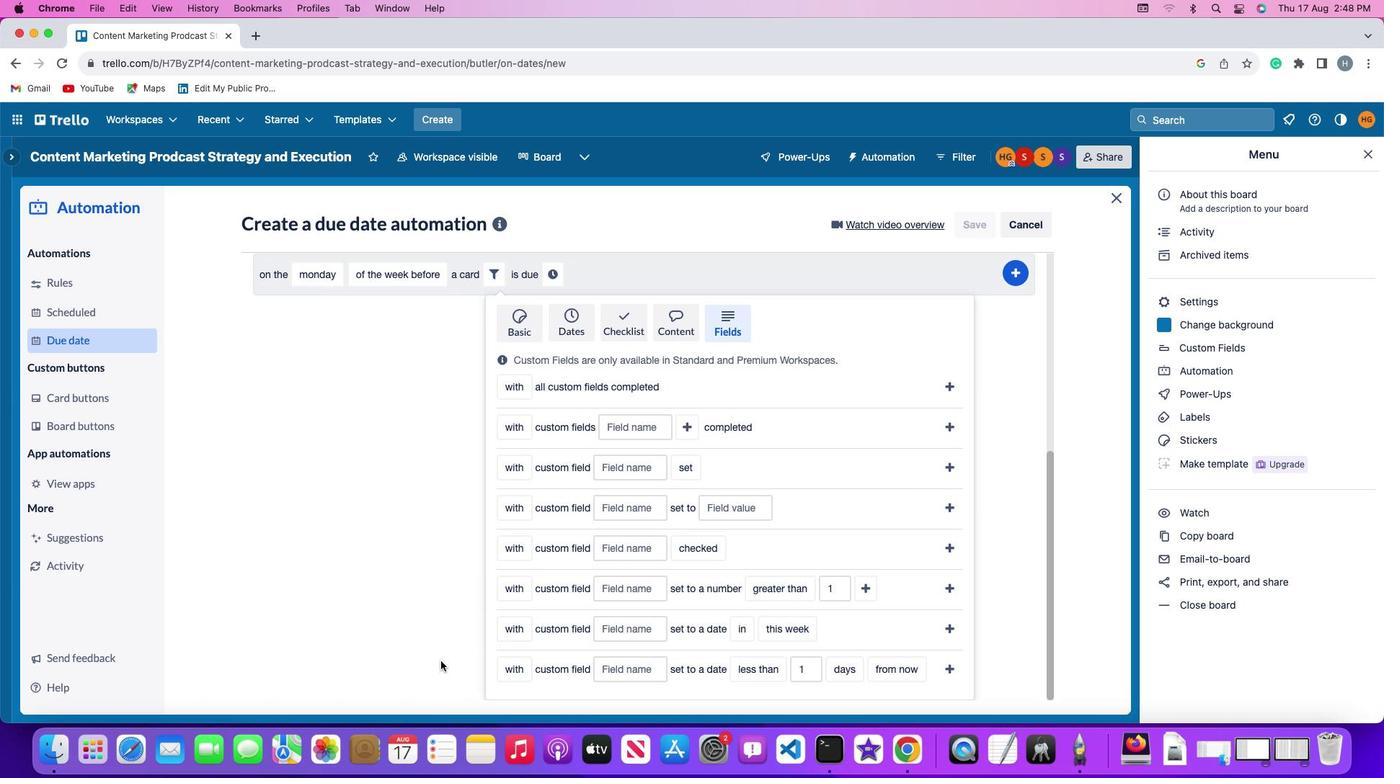
Action: Mouse moved to (457, 646)
Screenshot: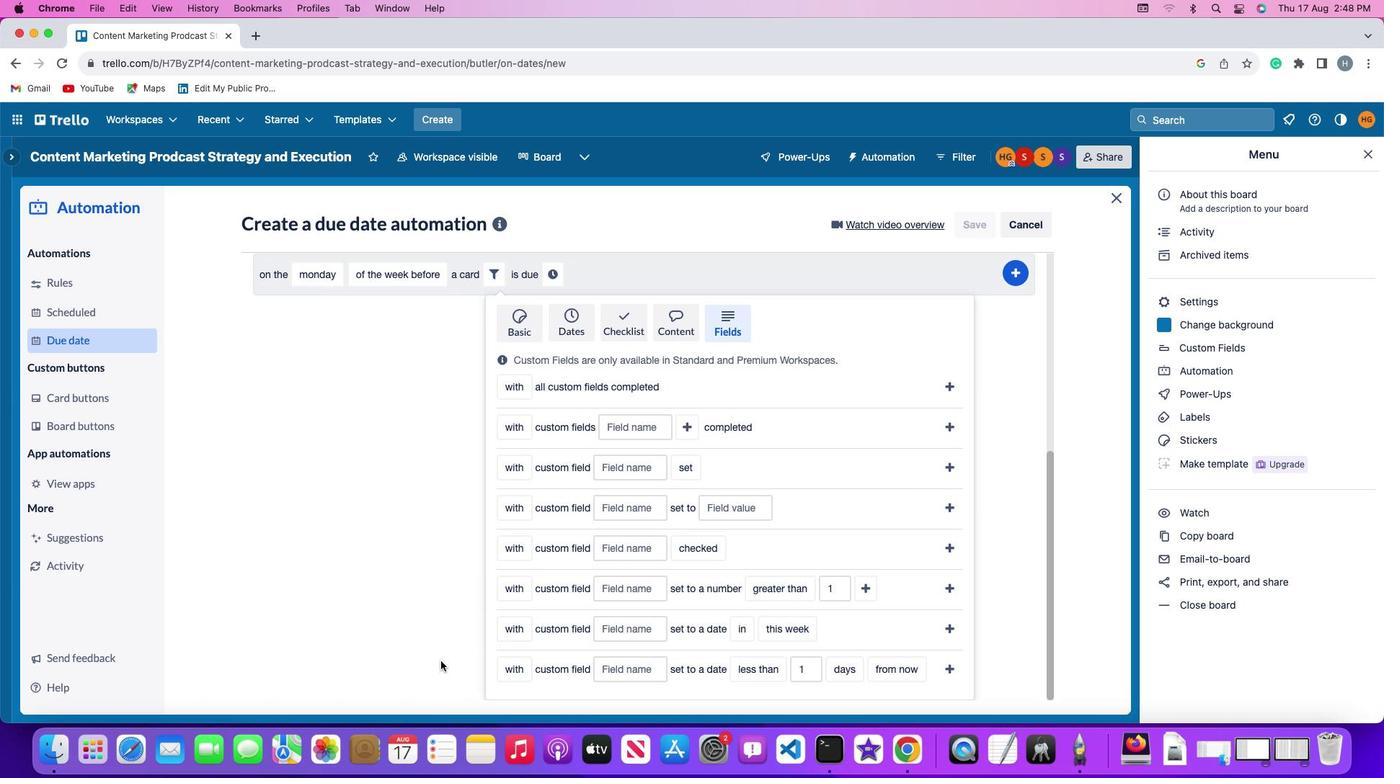 
Action: Mouse scrolled (457, 646) with delta (36, 43)
Screenshot: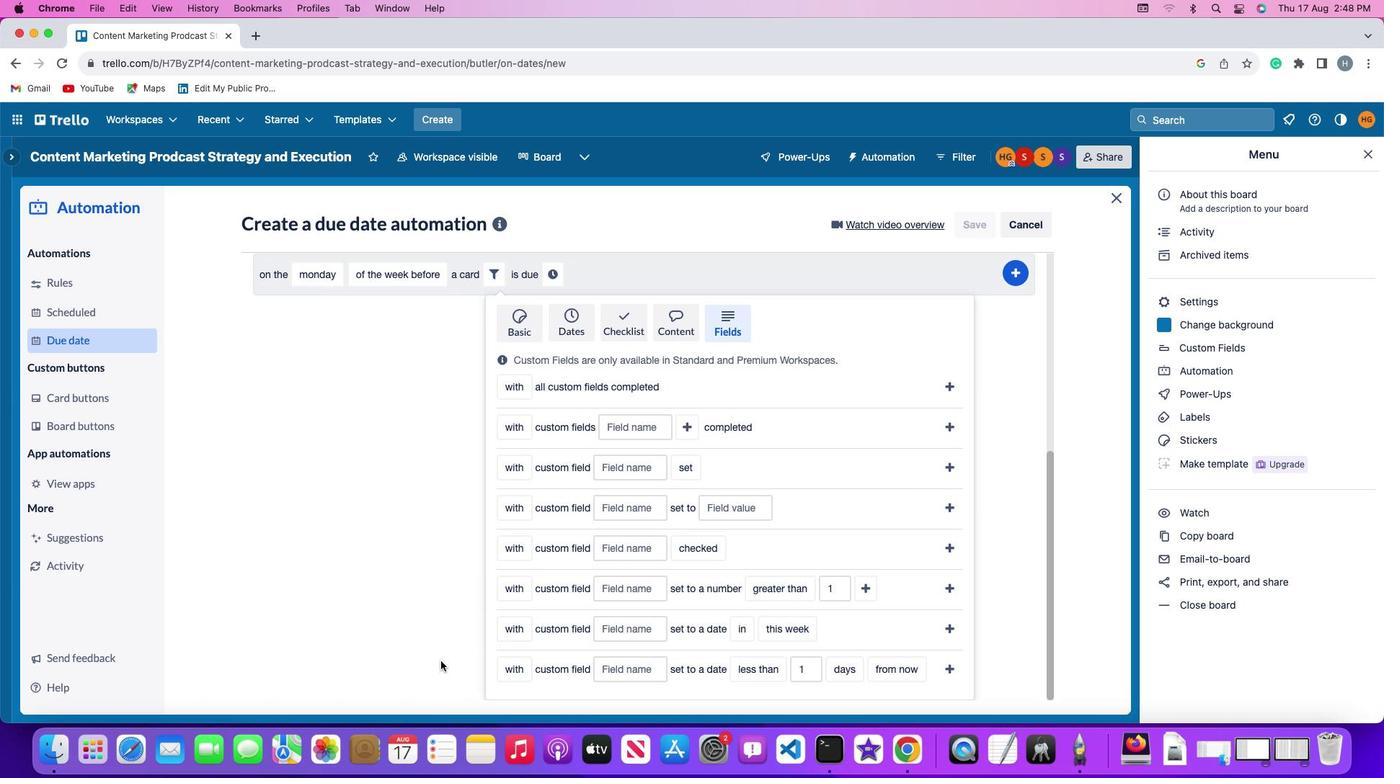 
Action: Mouse scrolled (457, 646) with delta (36, 43)
Screenshot: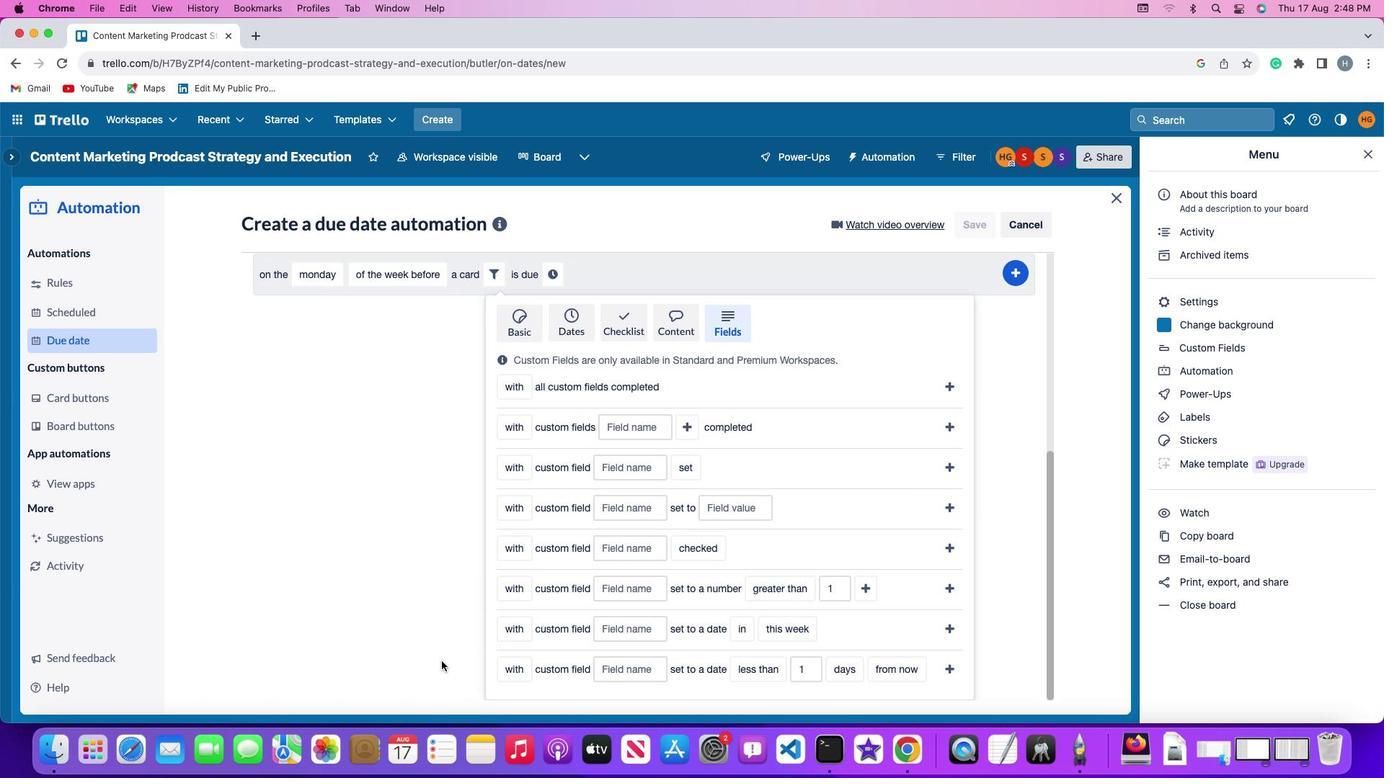
Action: Mouse moved to (527, 584)
Screenshot: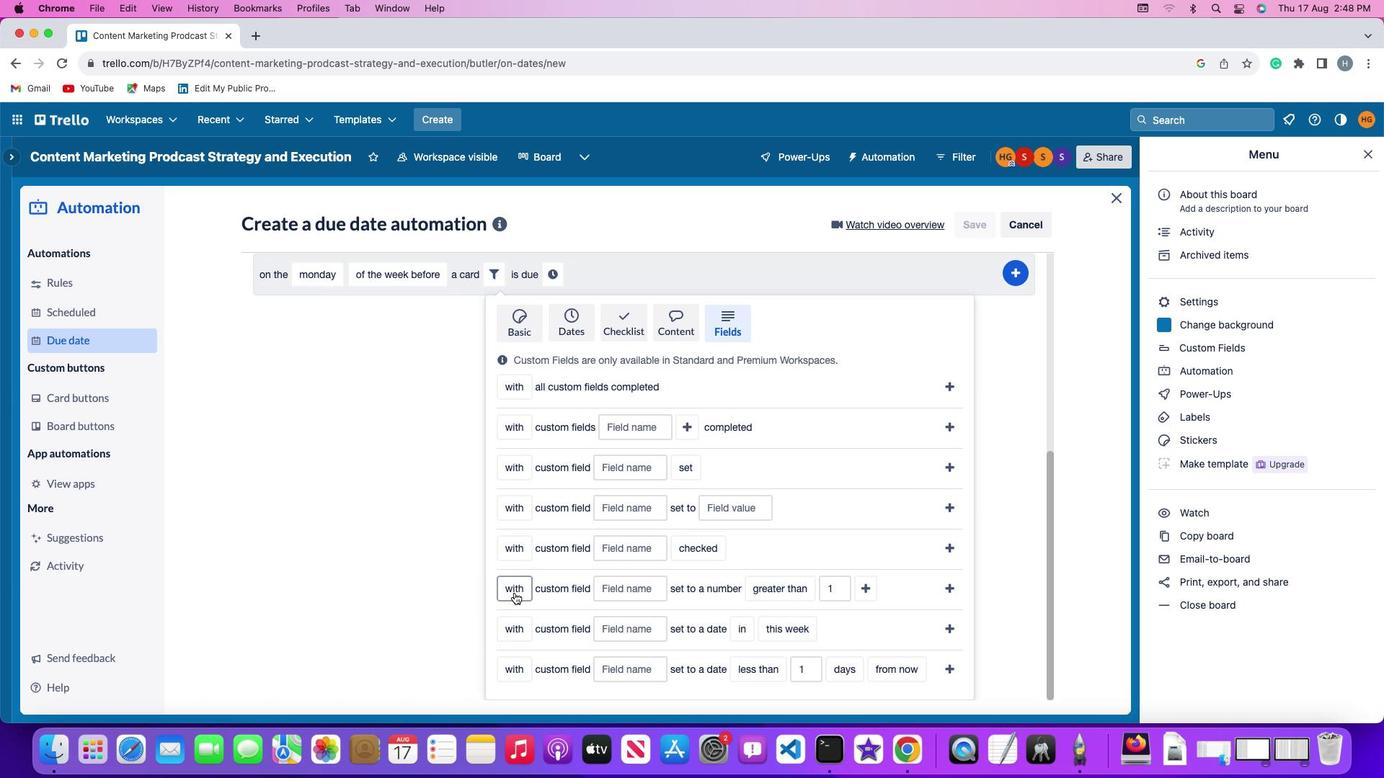 
Action: Mouse pressed left at (527, 584)
Screenshot: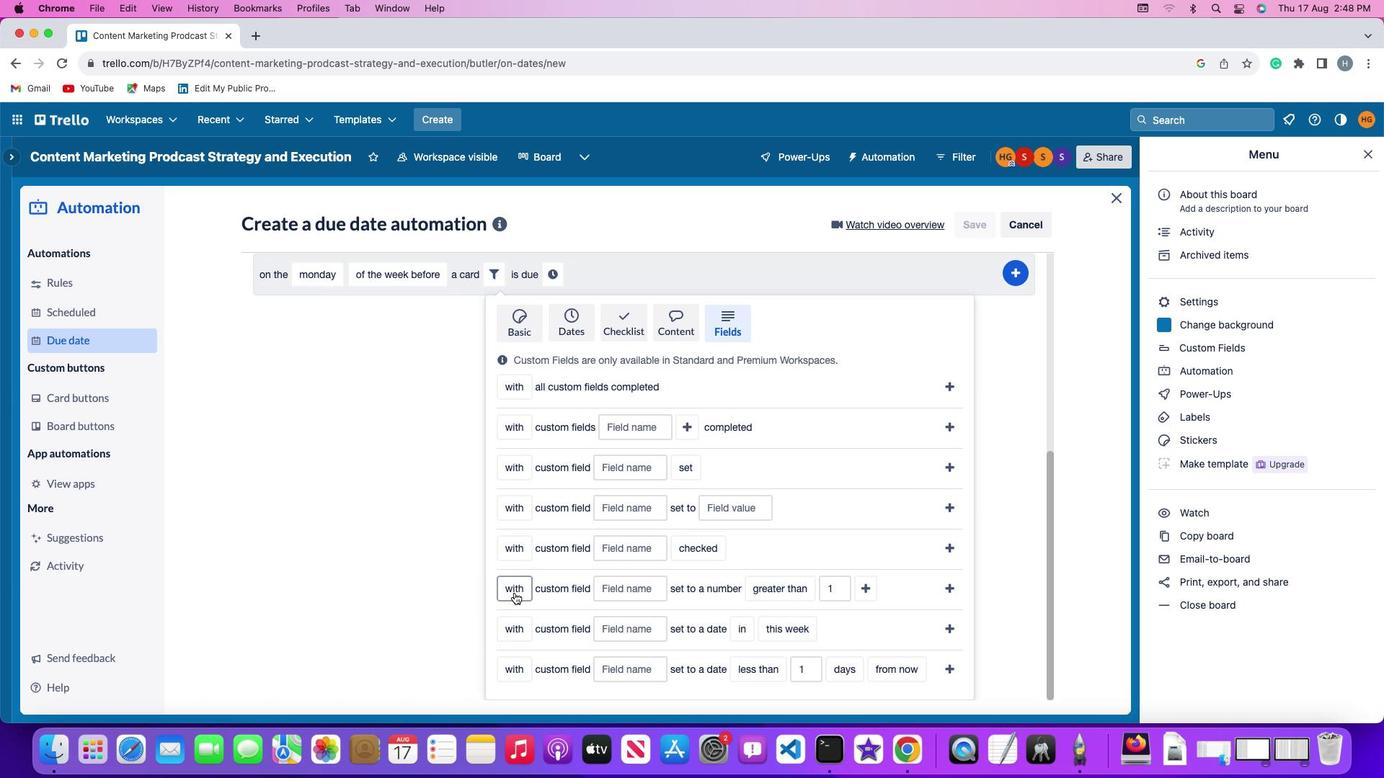 
Action: Mouse moved to (527, 629)
Screenshot: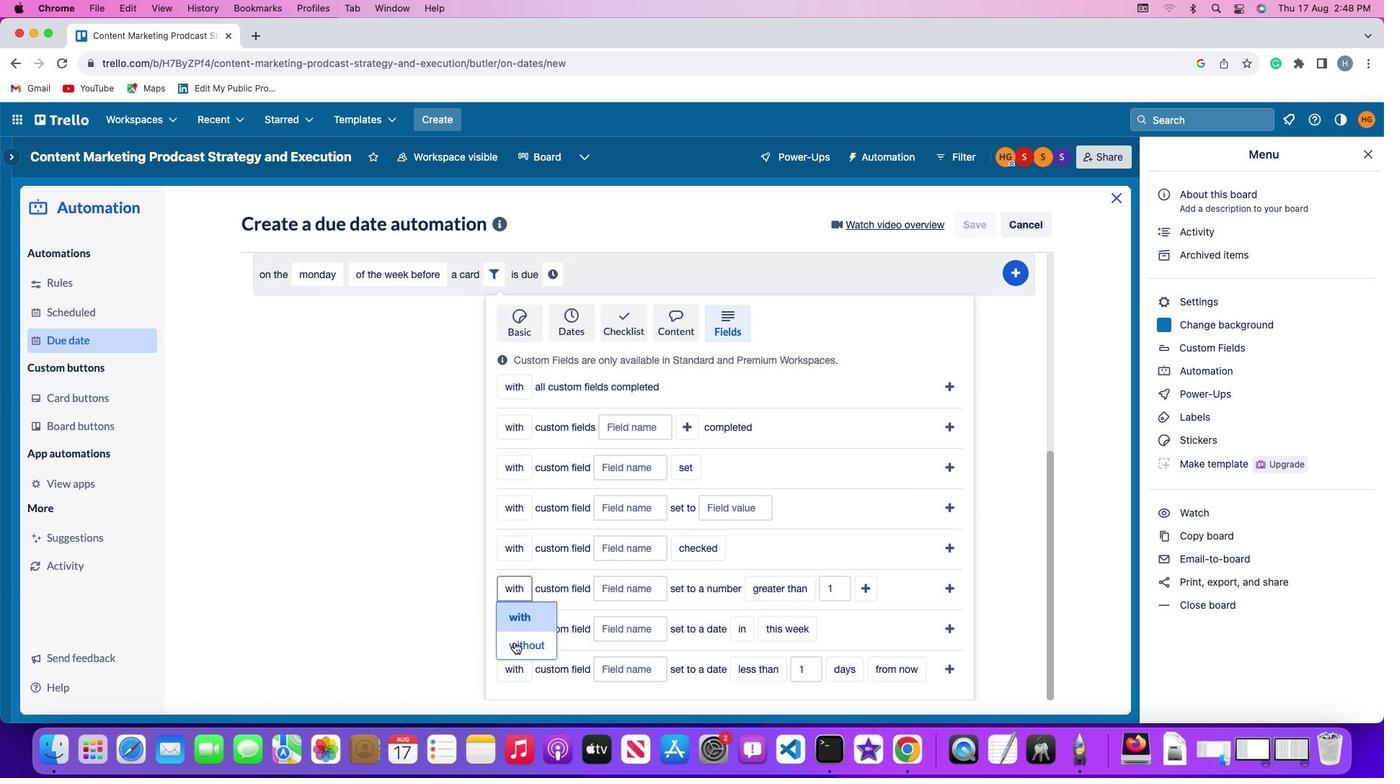 
Action: Mouse pressed left at (527, 629)
Screenshot: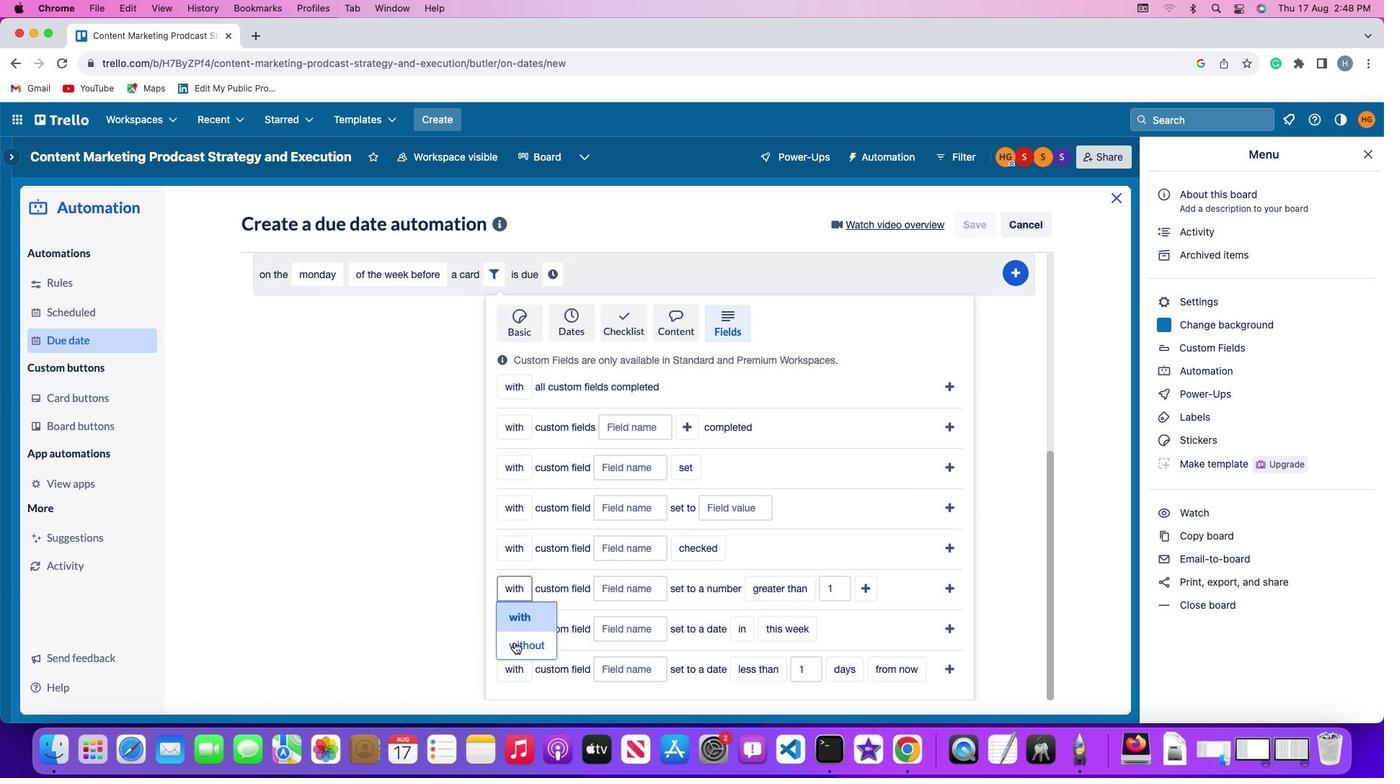 
Action: Mouse moved to (642, 581)
Screenshot: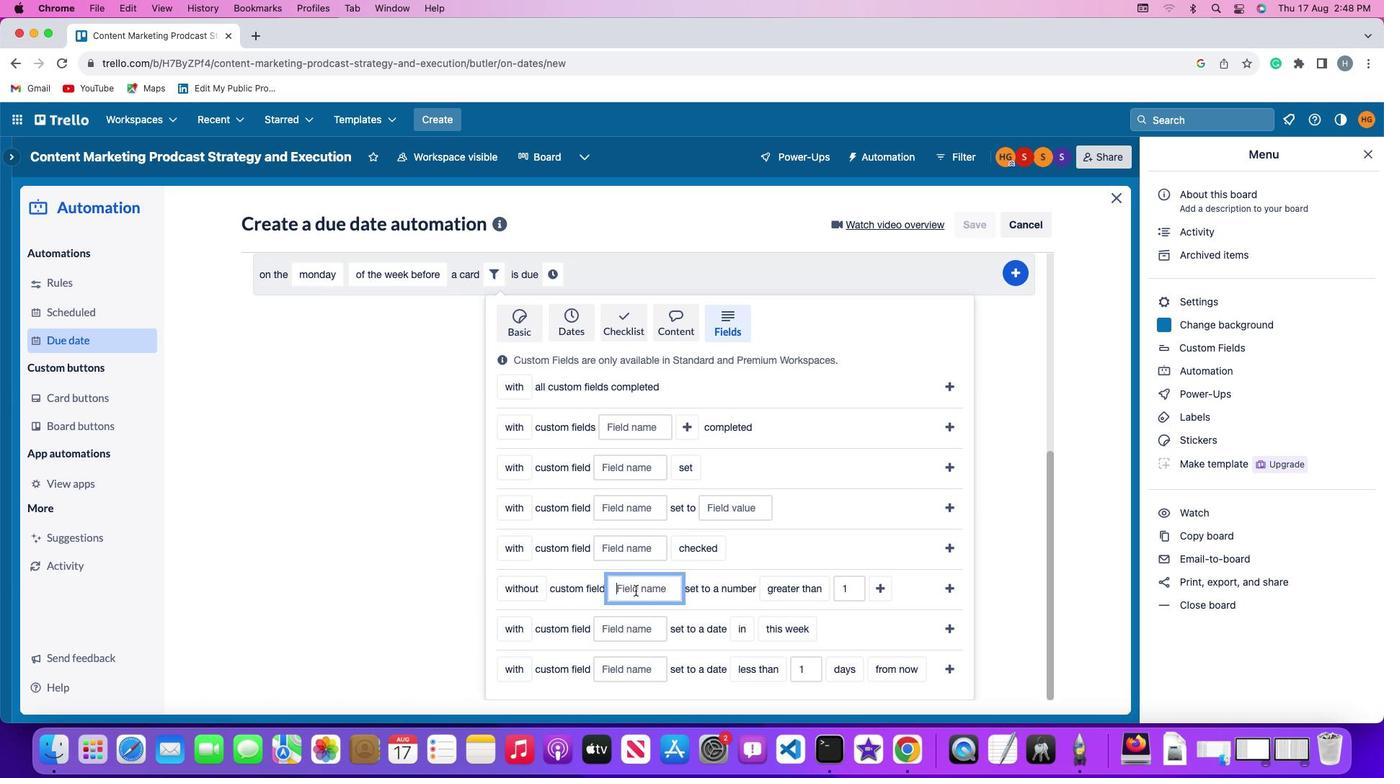 
Action: Mouse pressed left at (642, 581)
Screenshot: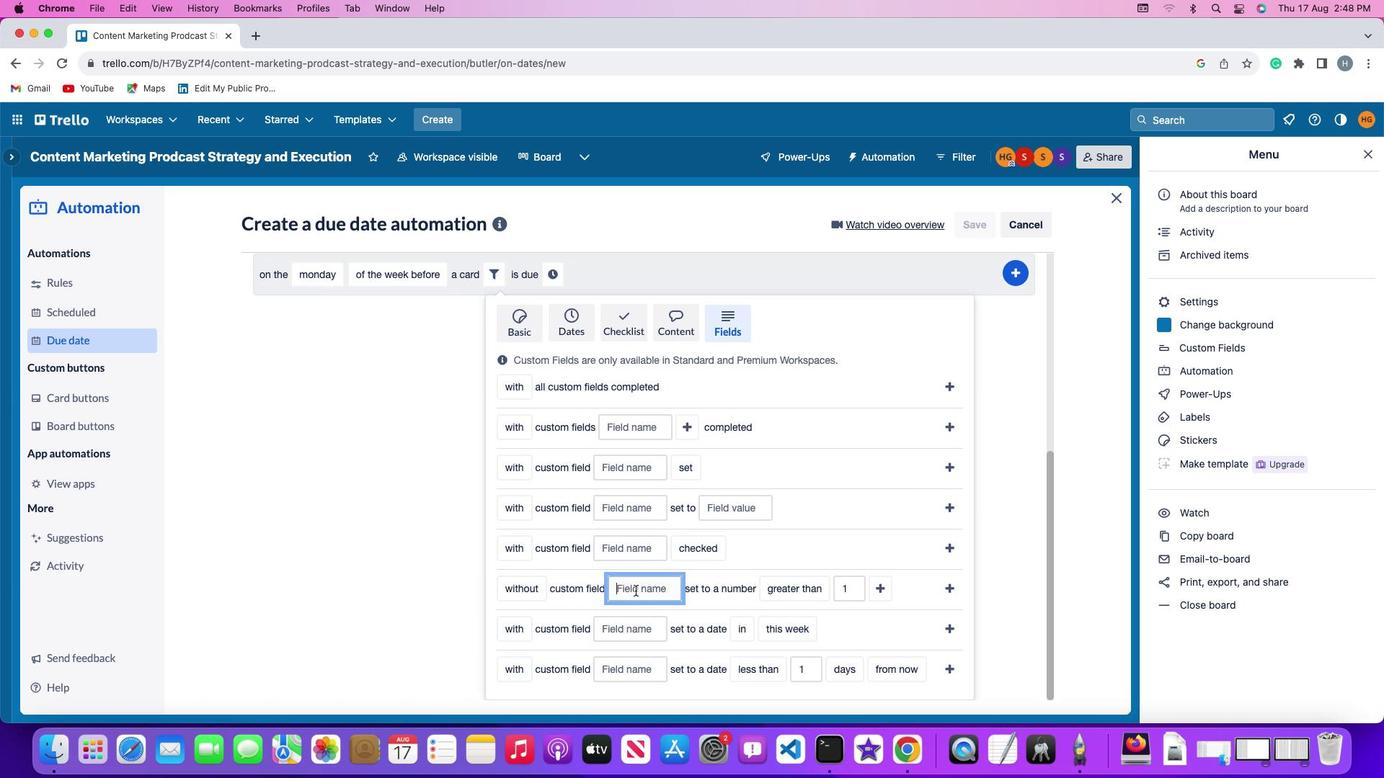 
Action: Key pressed Key.shift'R''e''s''u''m''e'
Screenshot: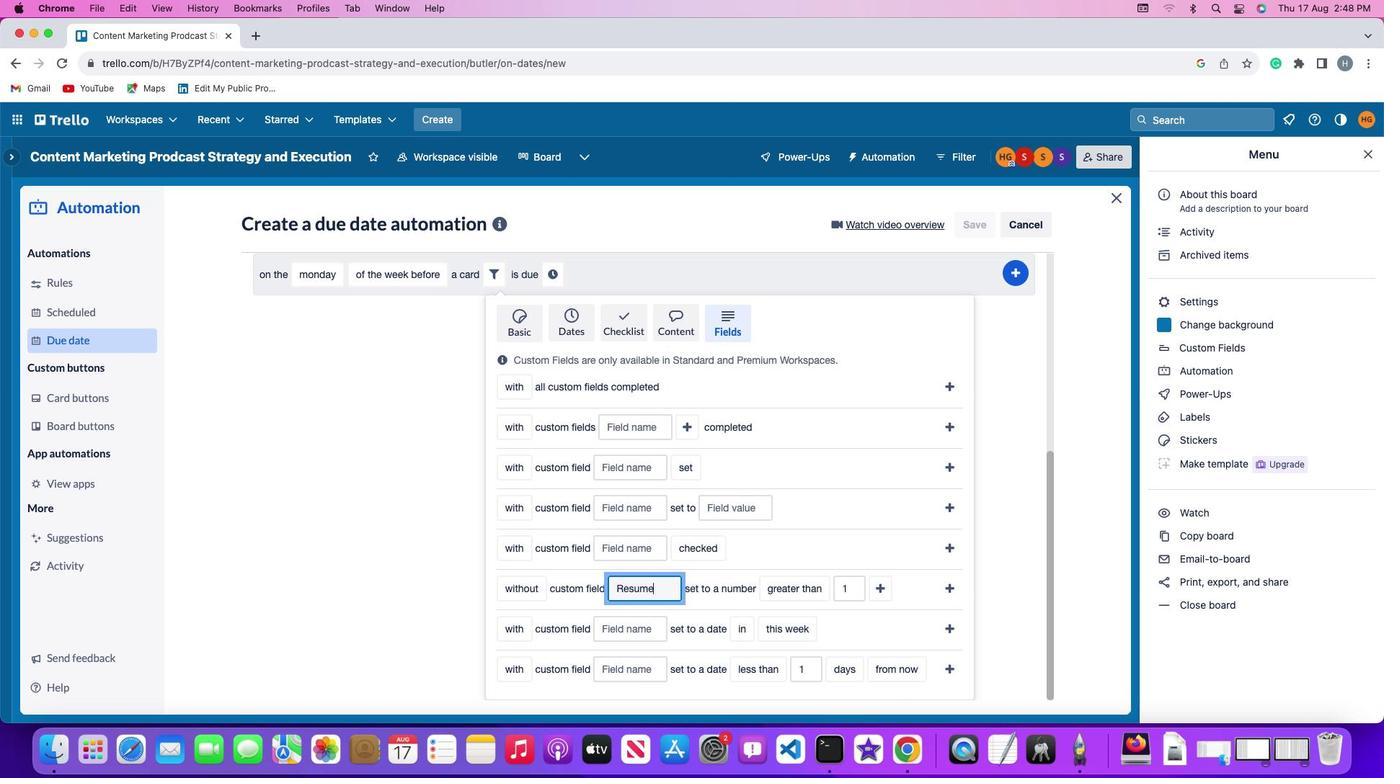 
Action: Mouse moved to (783, 576)
Screenshot: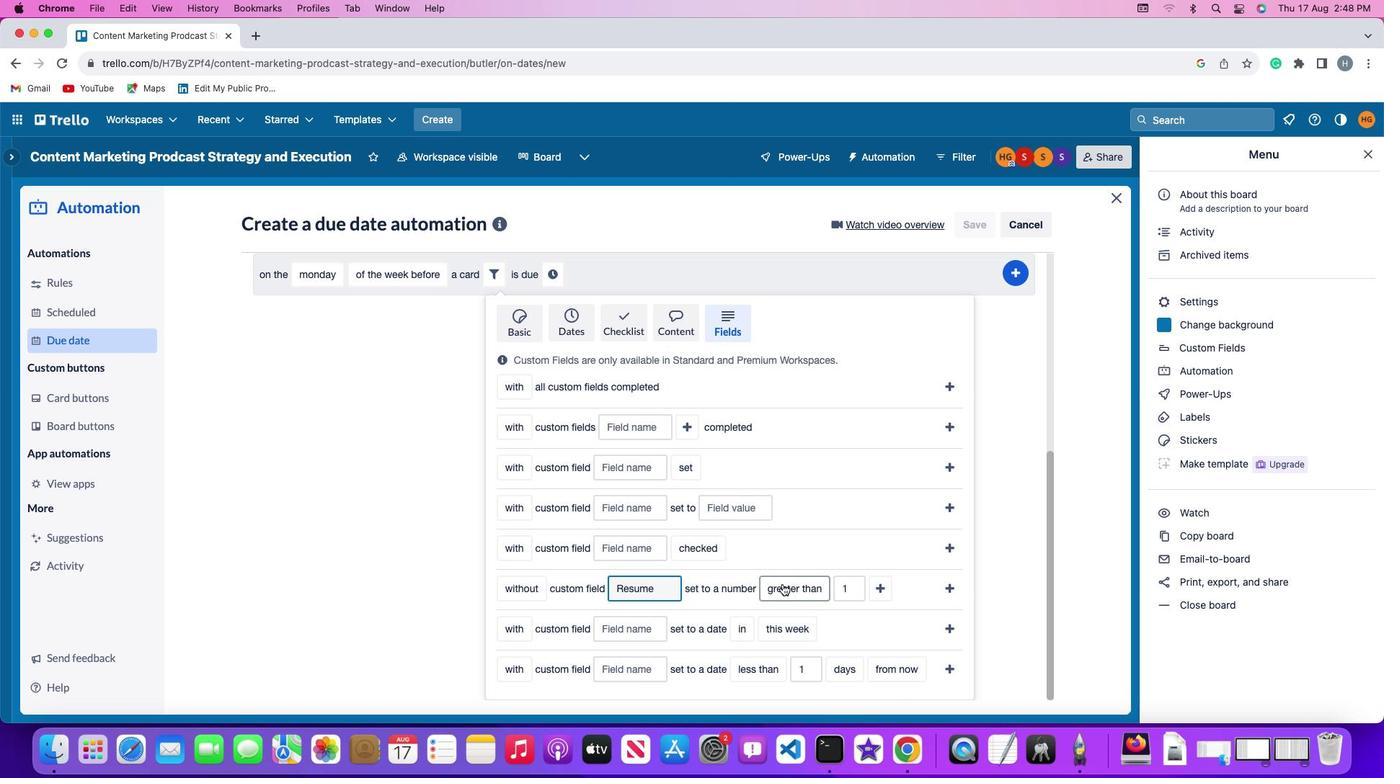 
Action: Mouse pressed left at (783, 576)
Screenshot: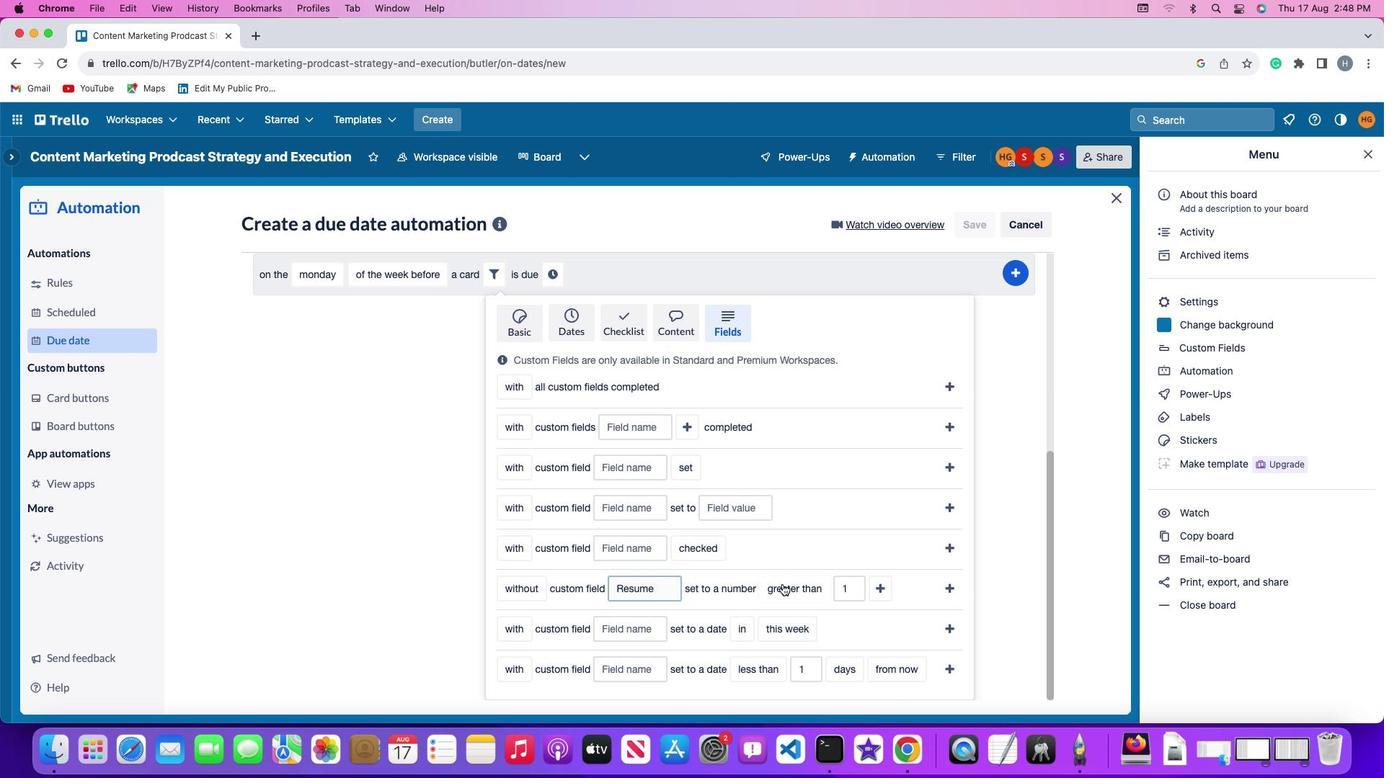 
Action: Mouse moved to (786, 544)
Screenshot: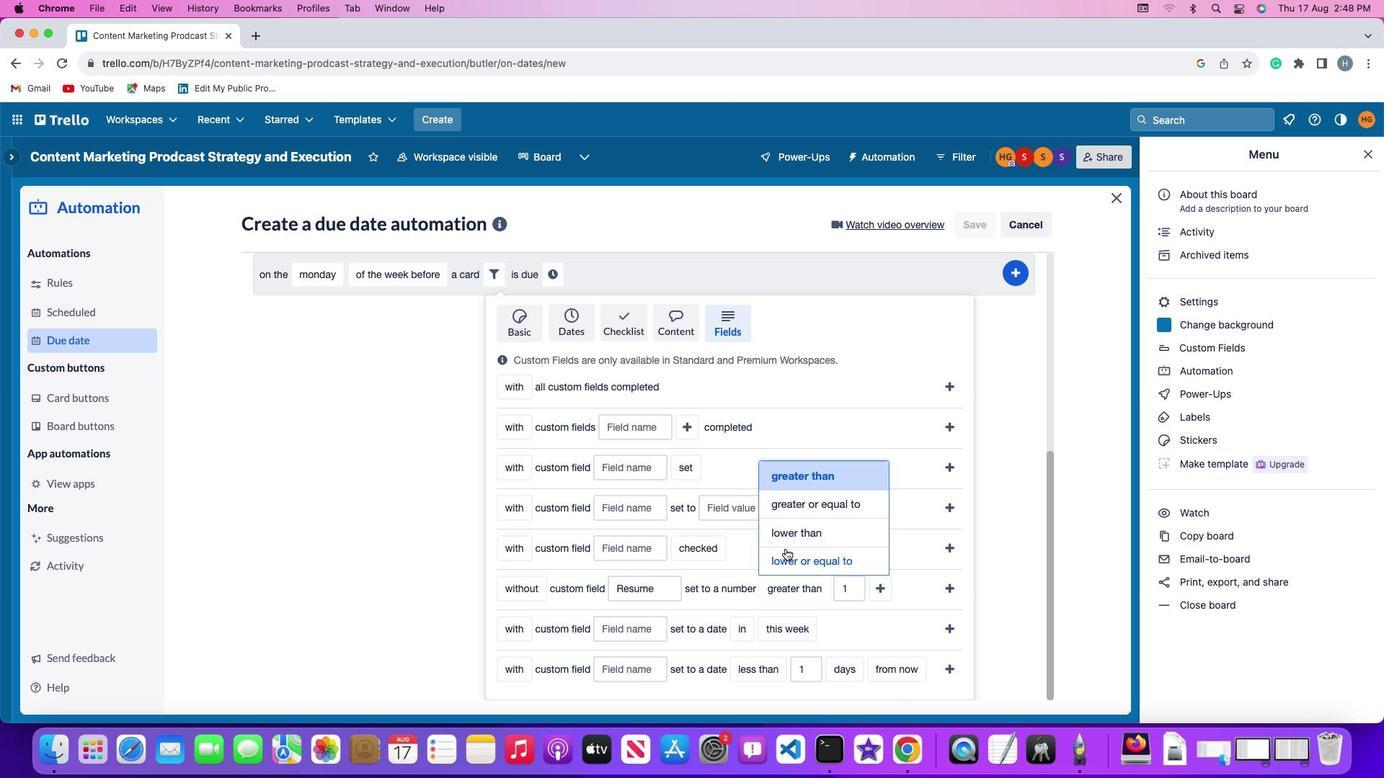 
Action: Mouse pressed left at (786, 544)
Screenshot: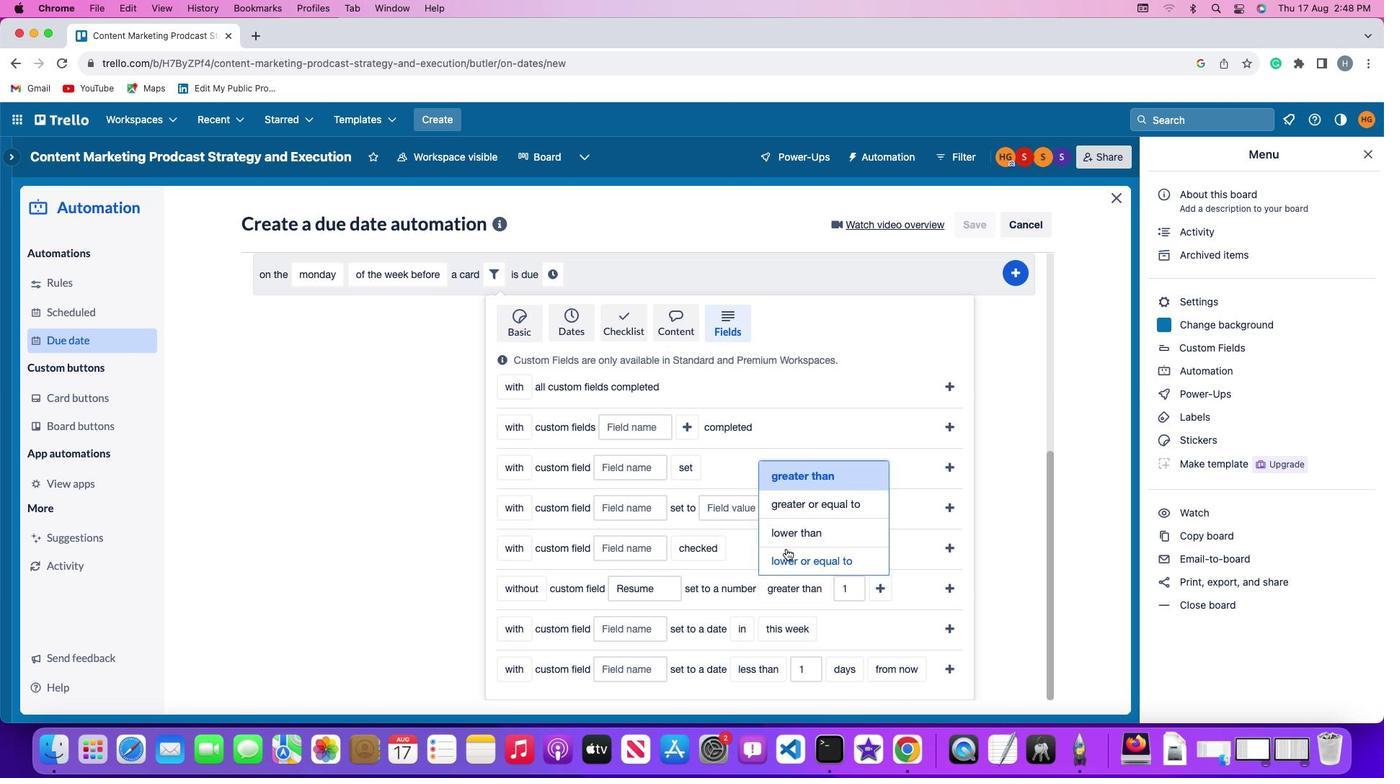 
Action: Mouse moved to (863, 579)
Screenshot: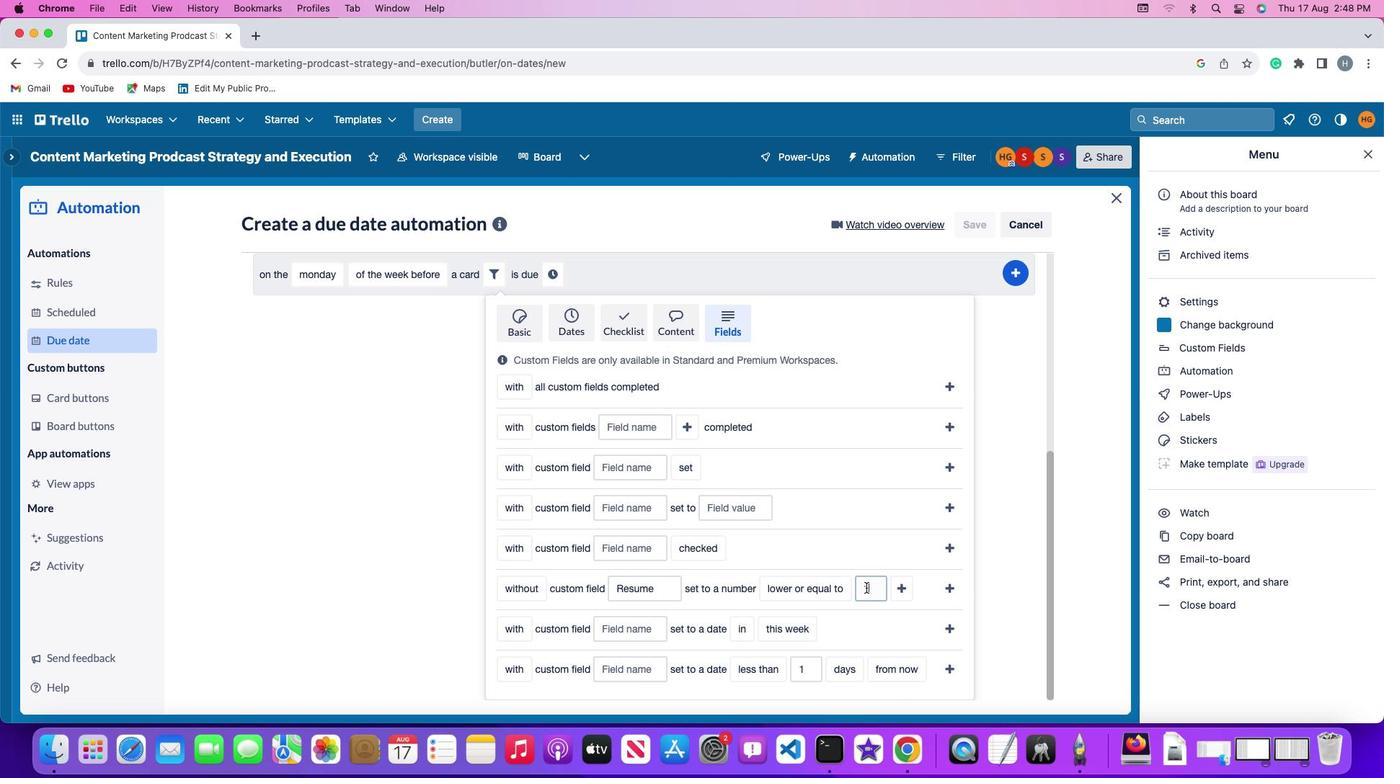 
Action: Mouse pressed left at (863, 579)
Screenshot: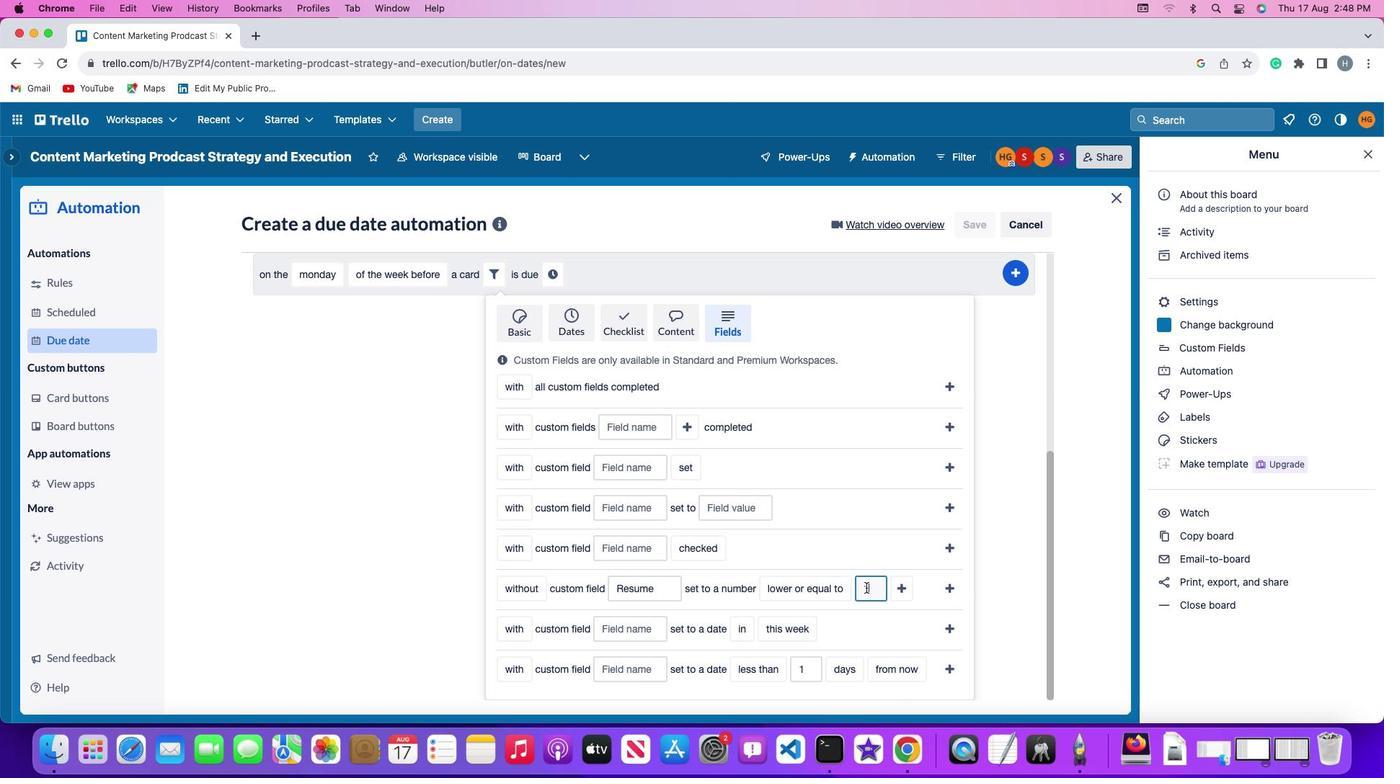 
Action: Mouse moved to (866, 578)
Screenshot: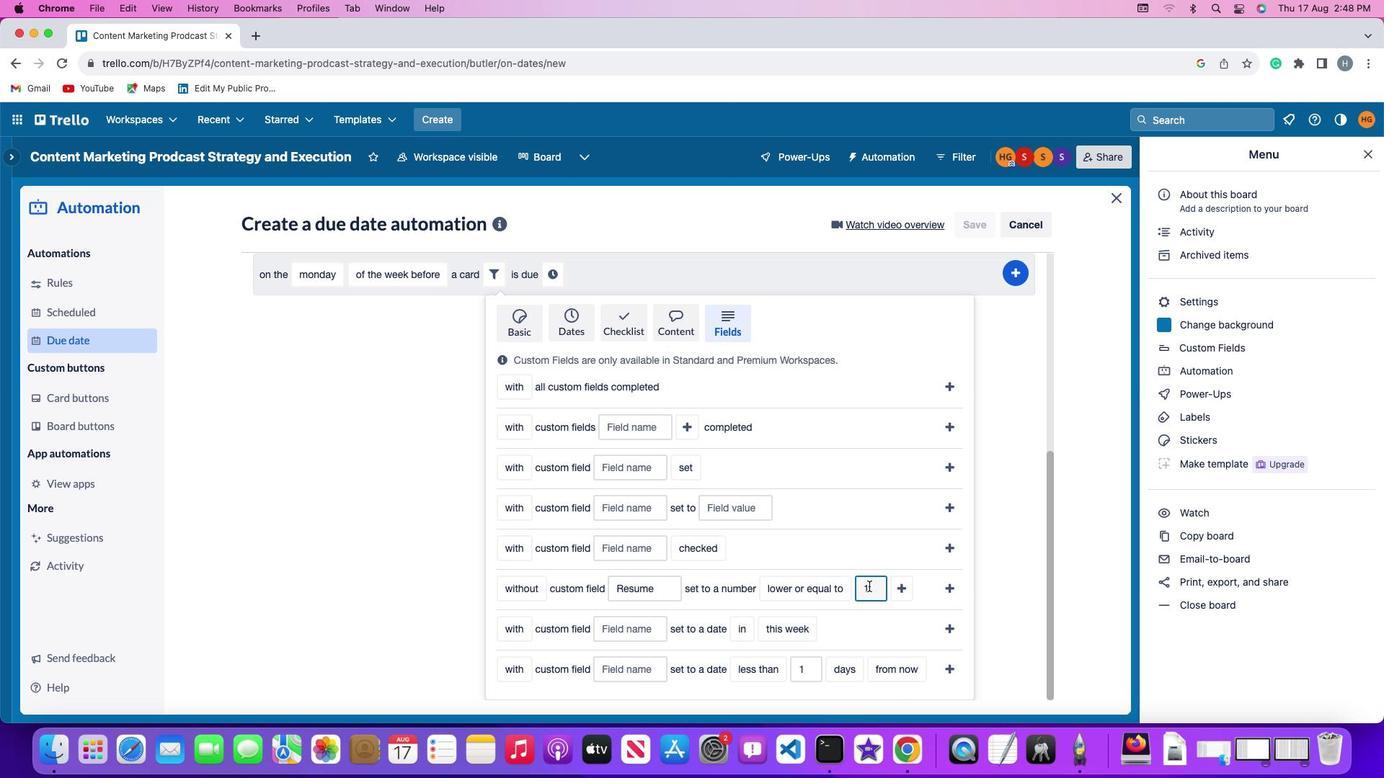 
Action: Key pressed Key.backspace'1'
Screenshot: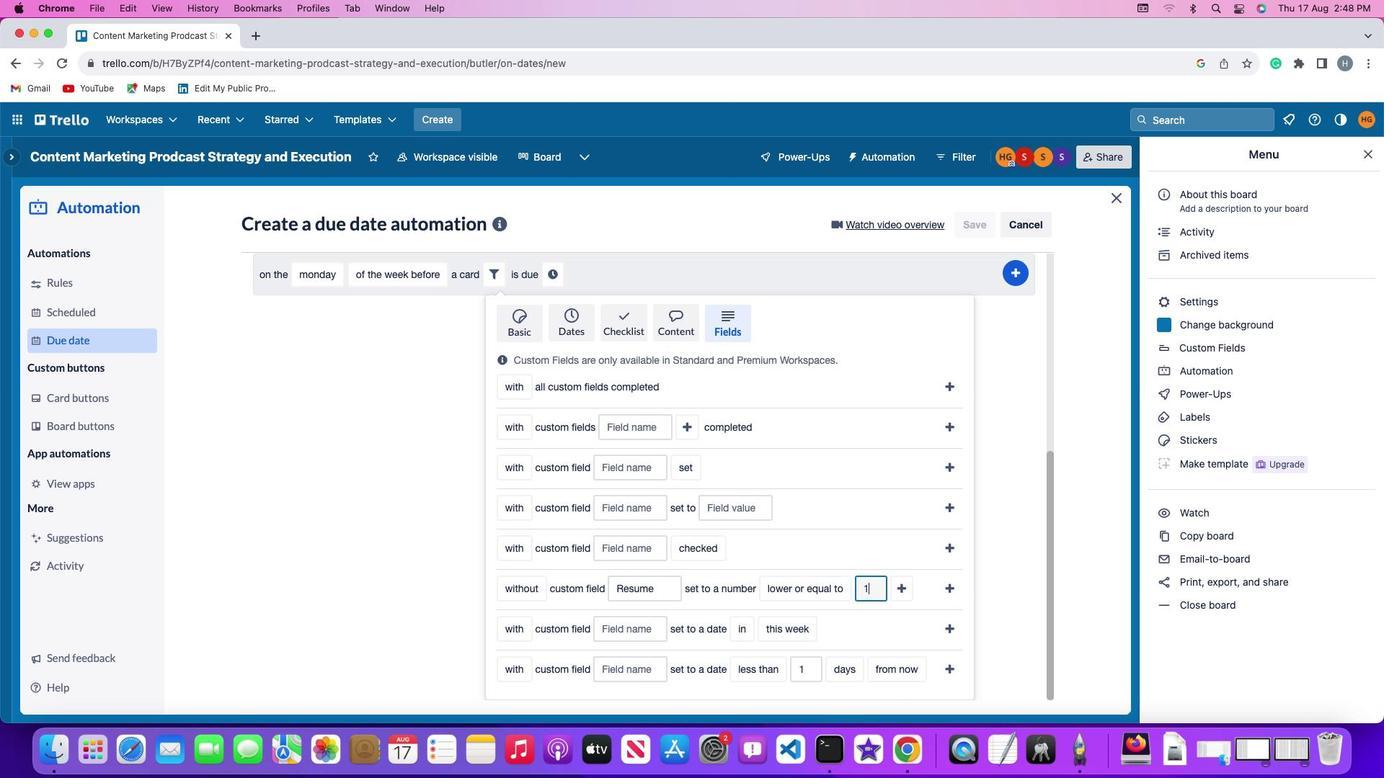
Action: Mouse moved to (894, 575)
Screenshot: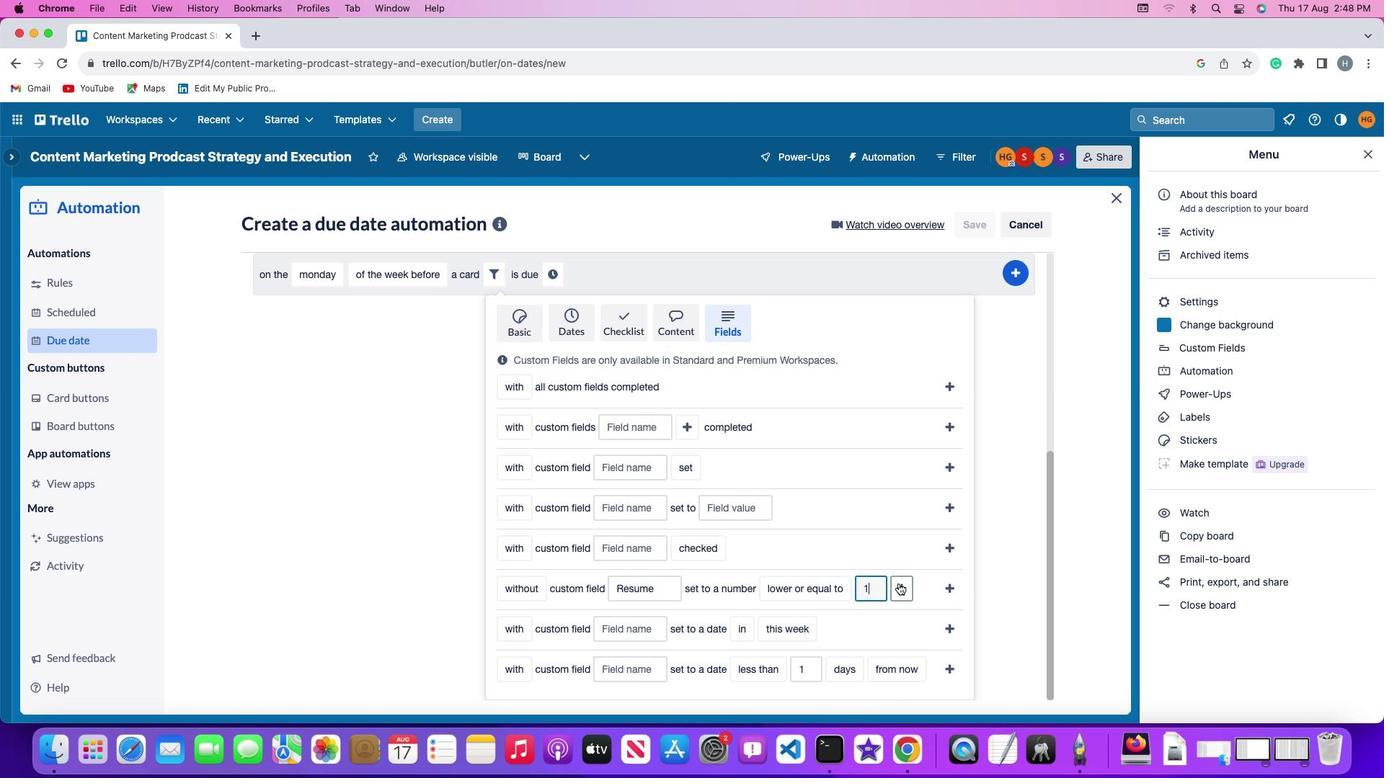 
Action: Mouse pressed left at (894, 575)
Screenshot: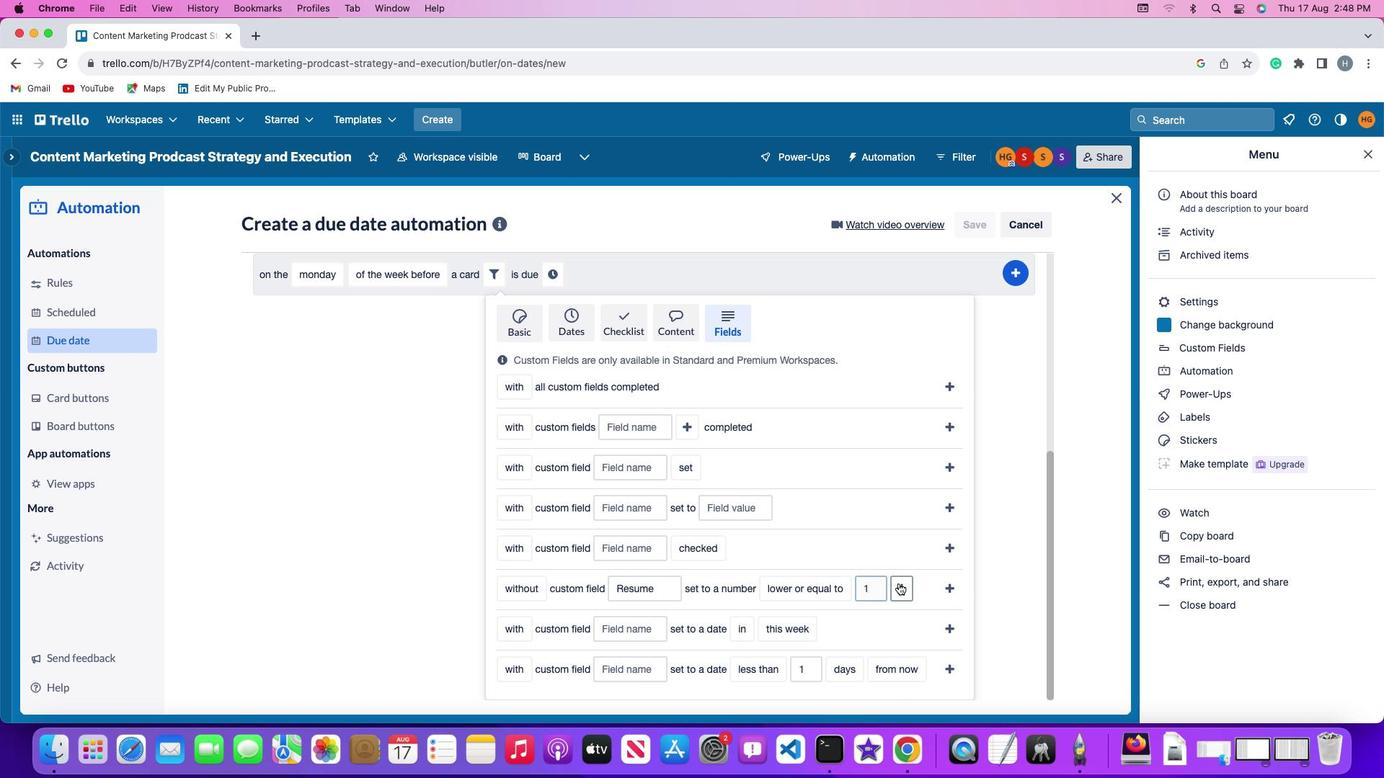 
Action: Mouse moved to (556, 605)
Screenshot: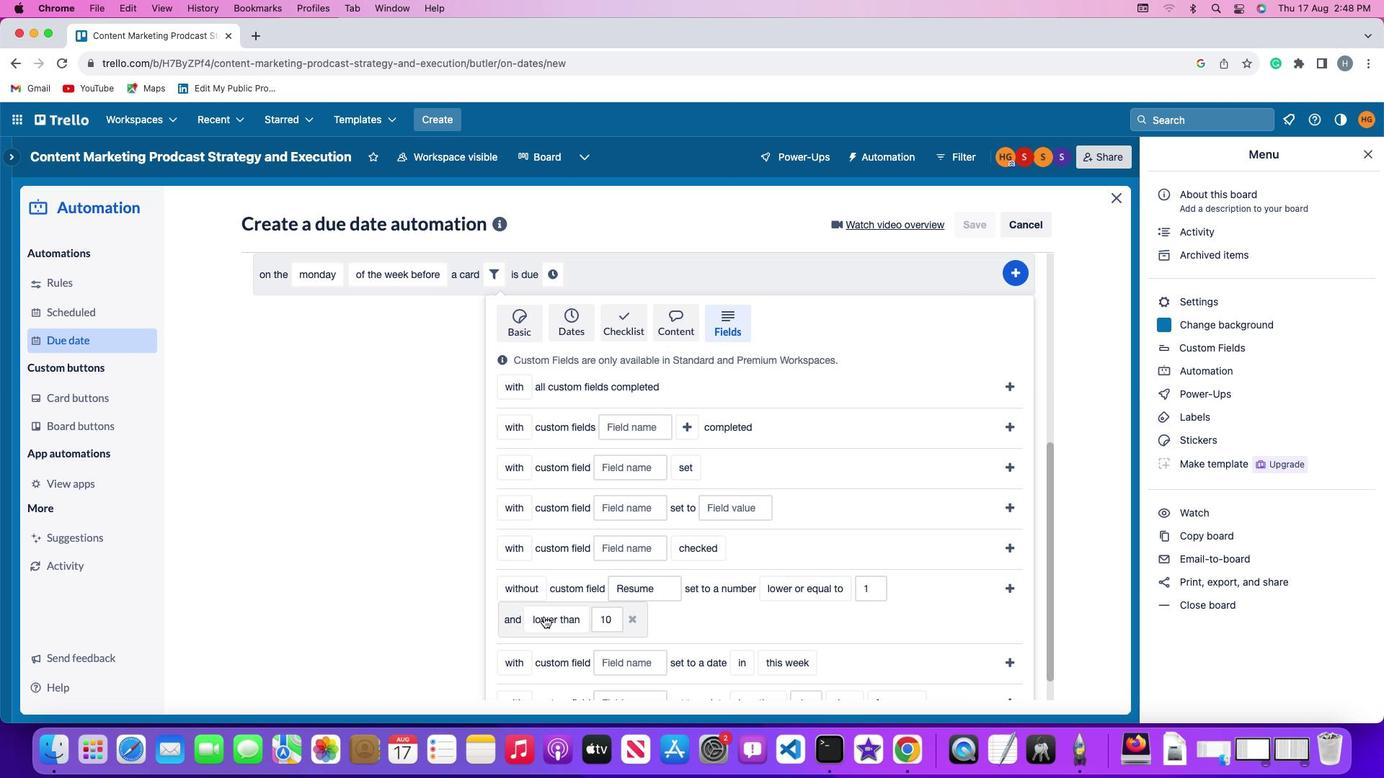 
Action: Mouse pressed left at (556, 605)
Screenshot: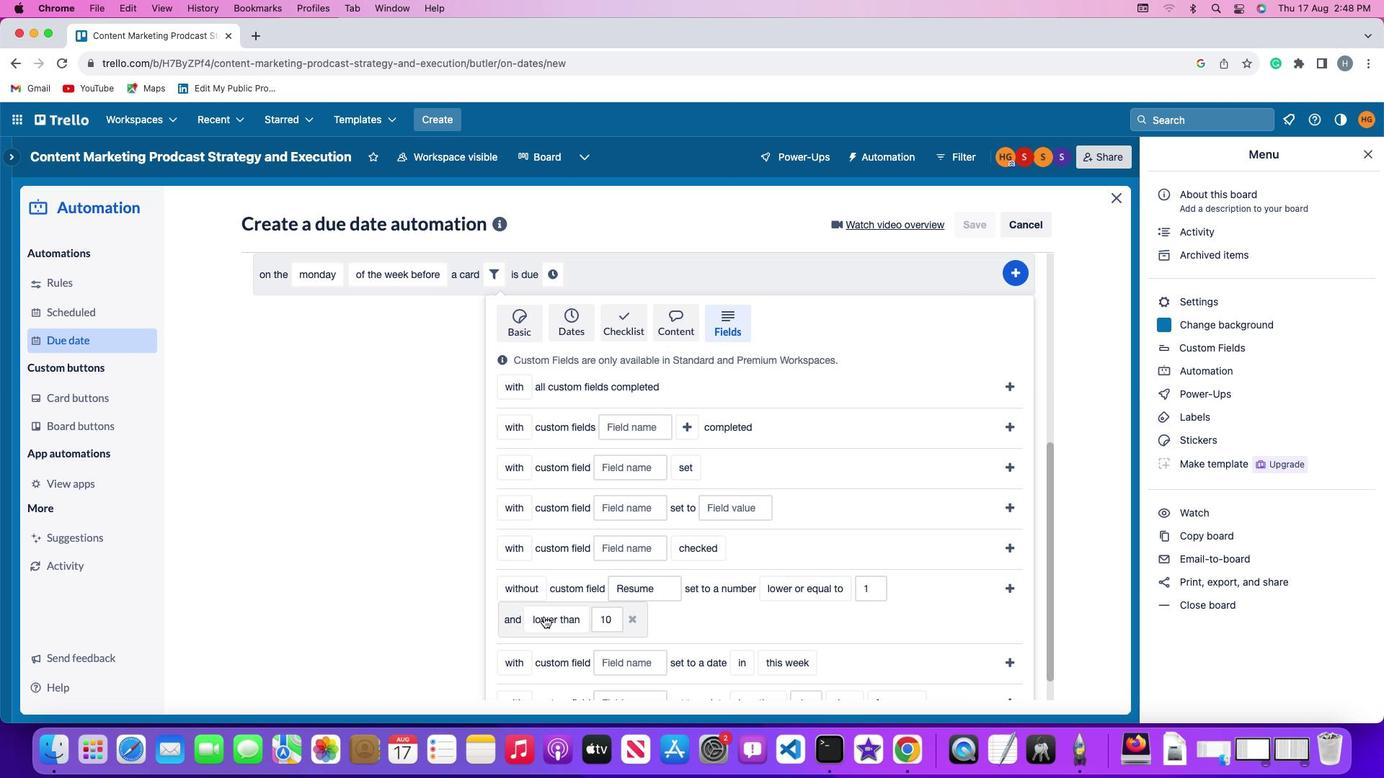 
Action: Mouse moved to (568, 589)
Screenshot: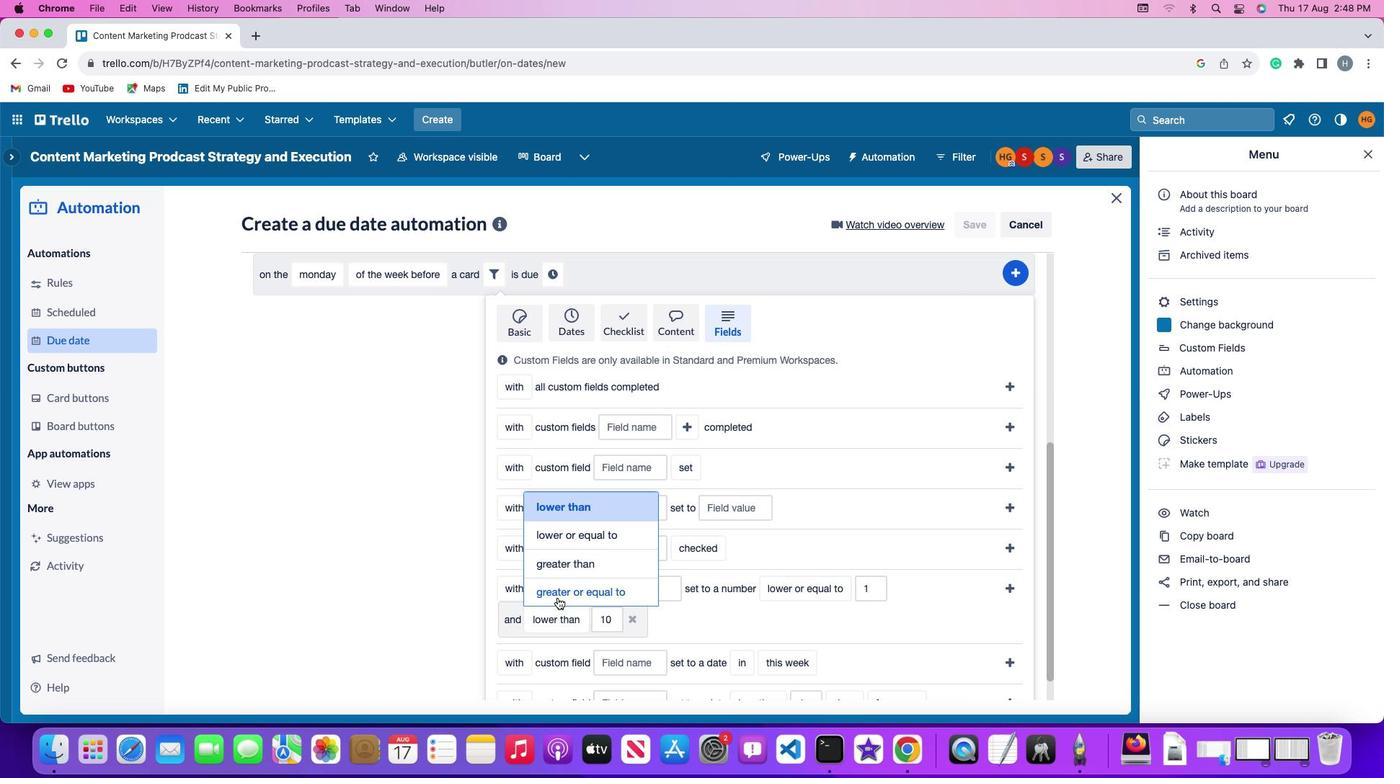 
Action: Mouse pressed left at (568, 589)
Screenshot: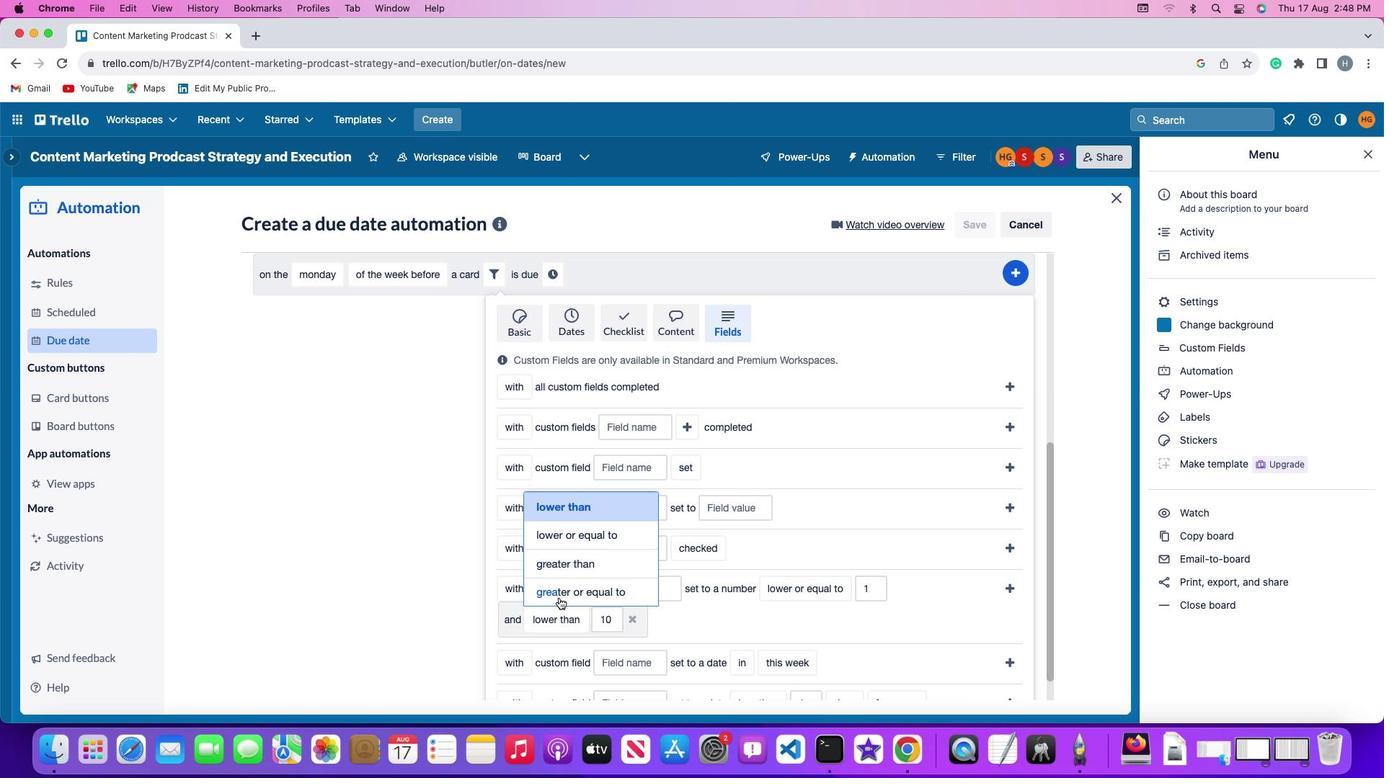
Action: Mouse moved to (655, 609)
Screenshot: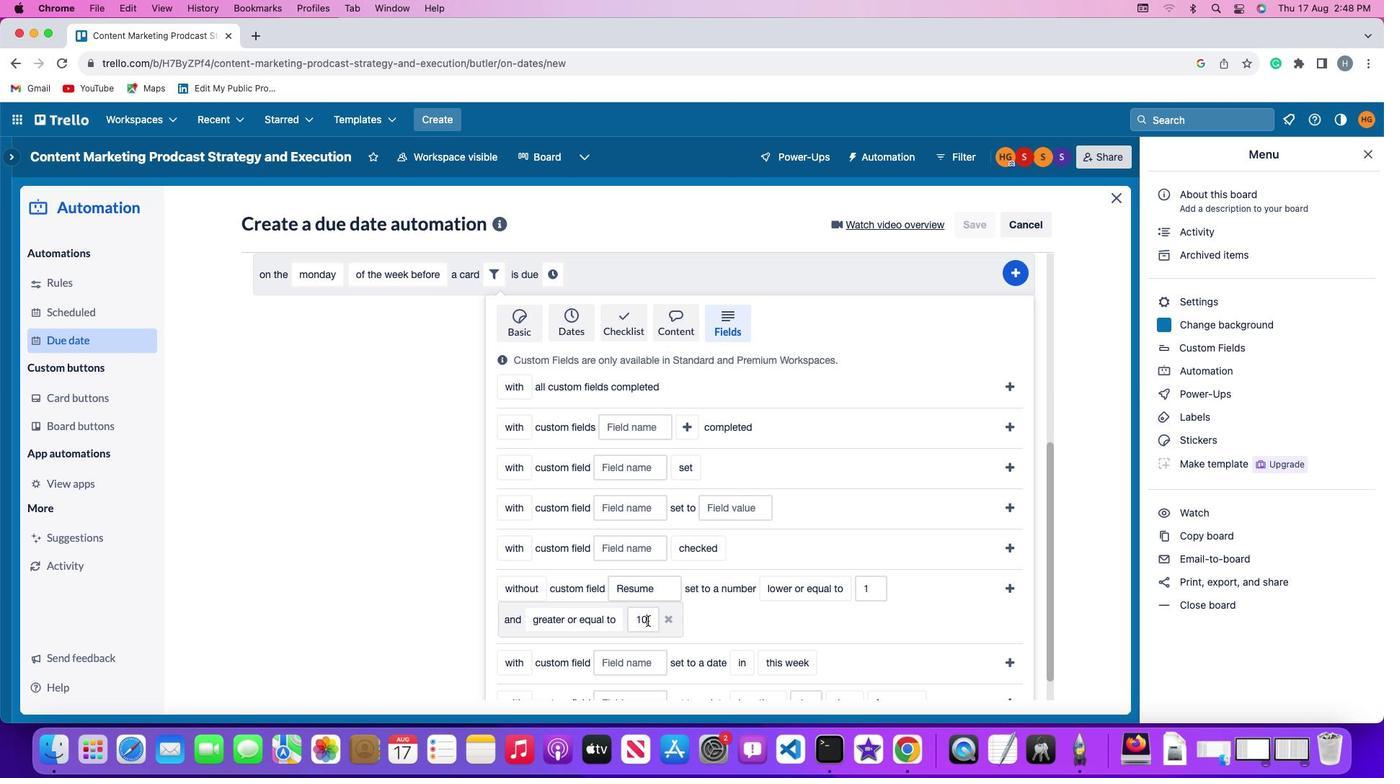 
Action: Mouse pressed left at (655, 609)
Screenshot: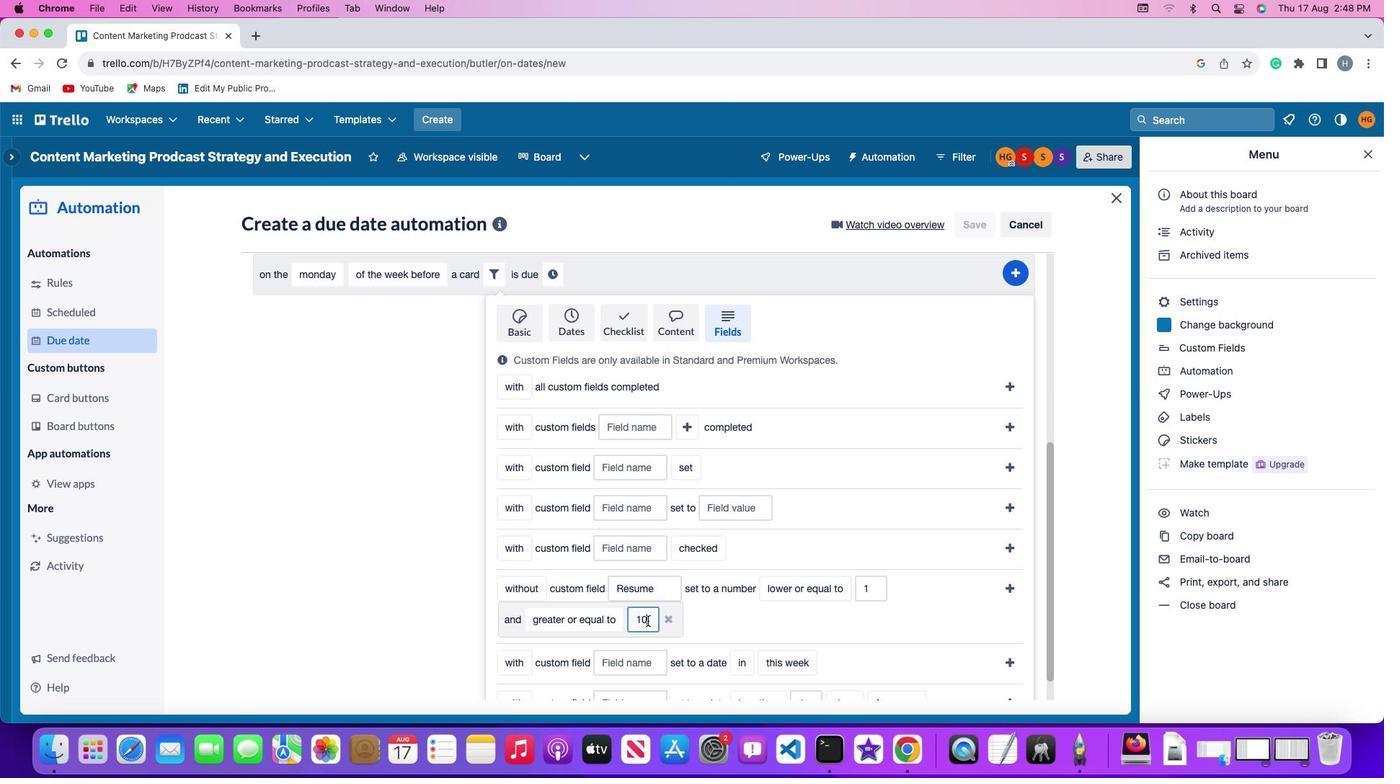 
Action: Mouse moved to (655, 608)
Screenshot: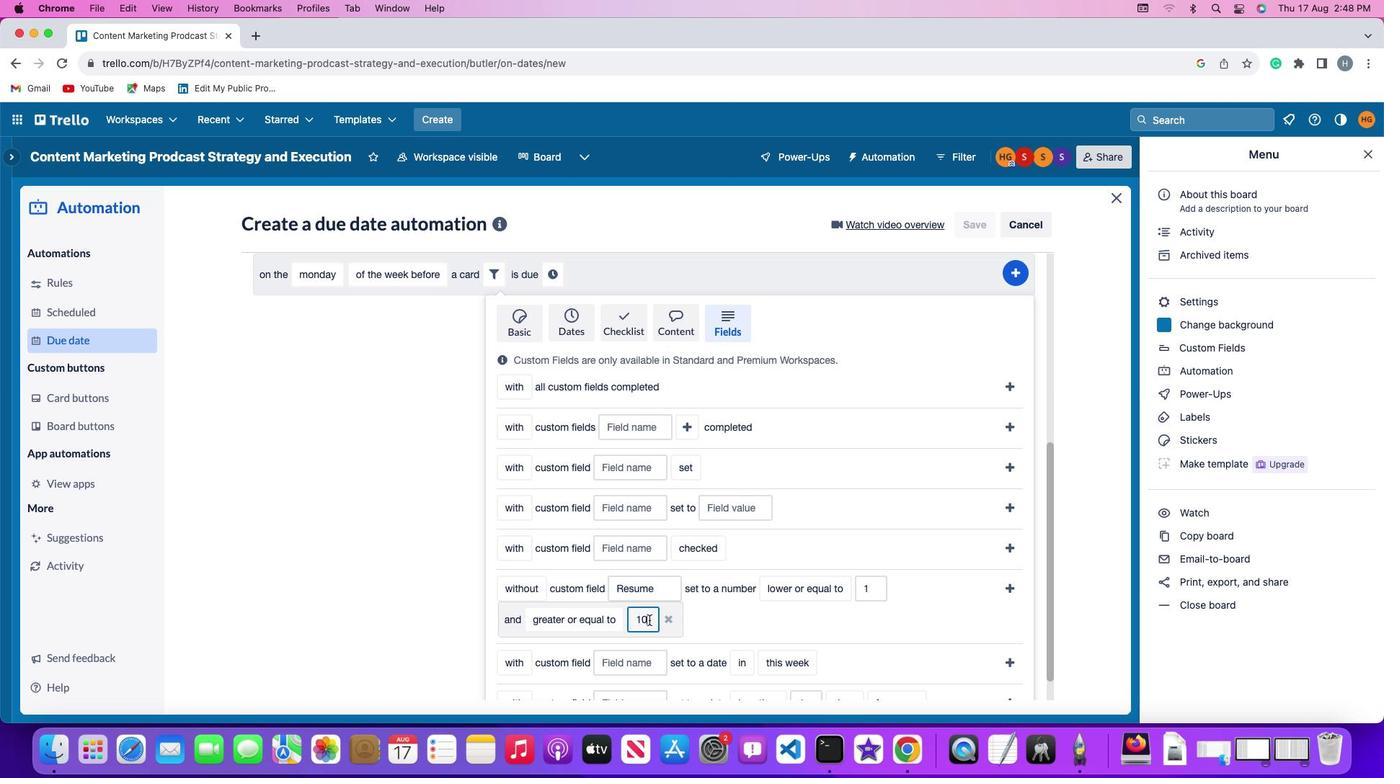 
Action: Key pressed Key.backspaceKey.backspace'1''0'
Screenshot: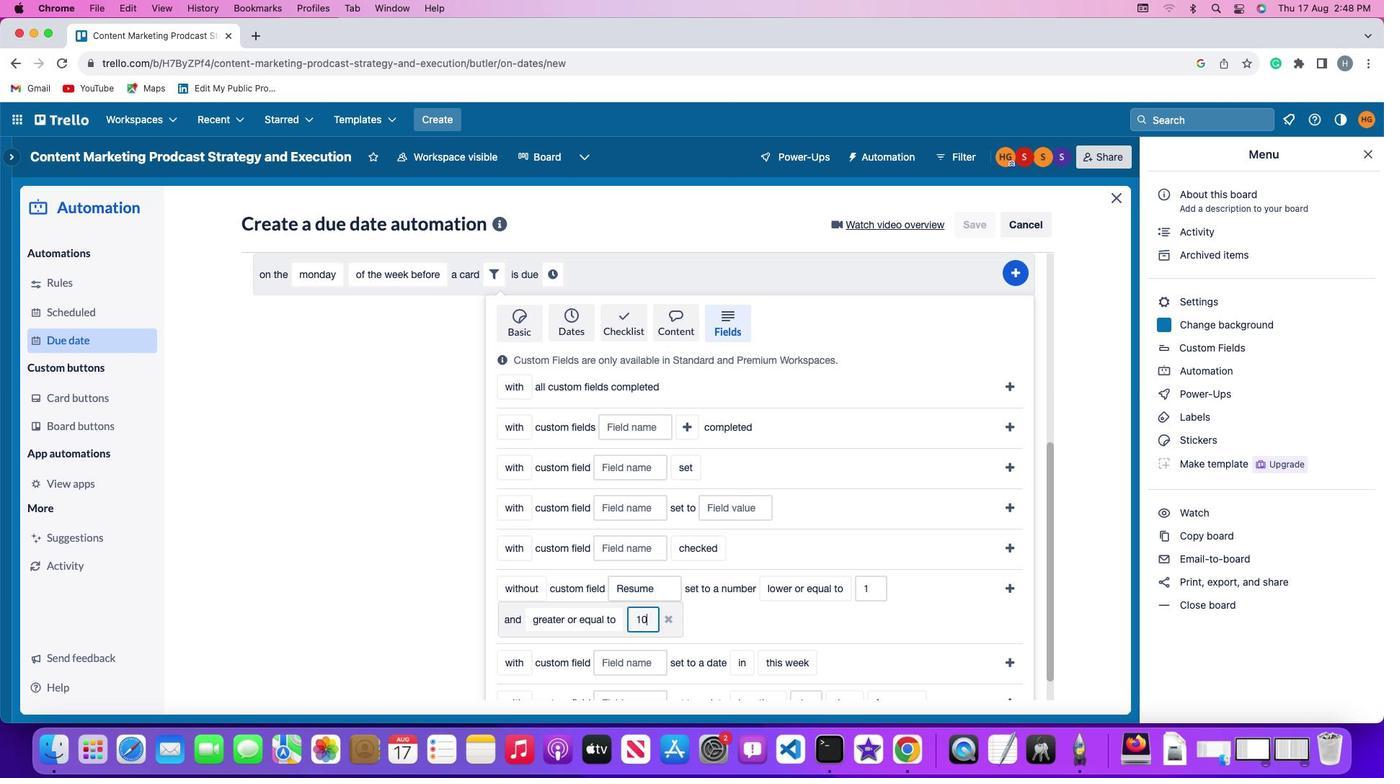
Action: Mouse moved to (1003, 579)
Screenshot: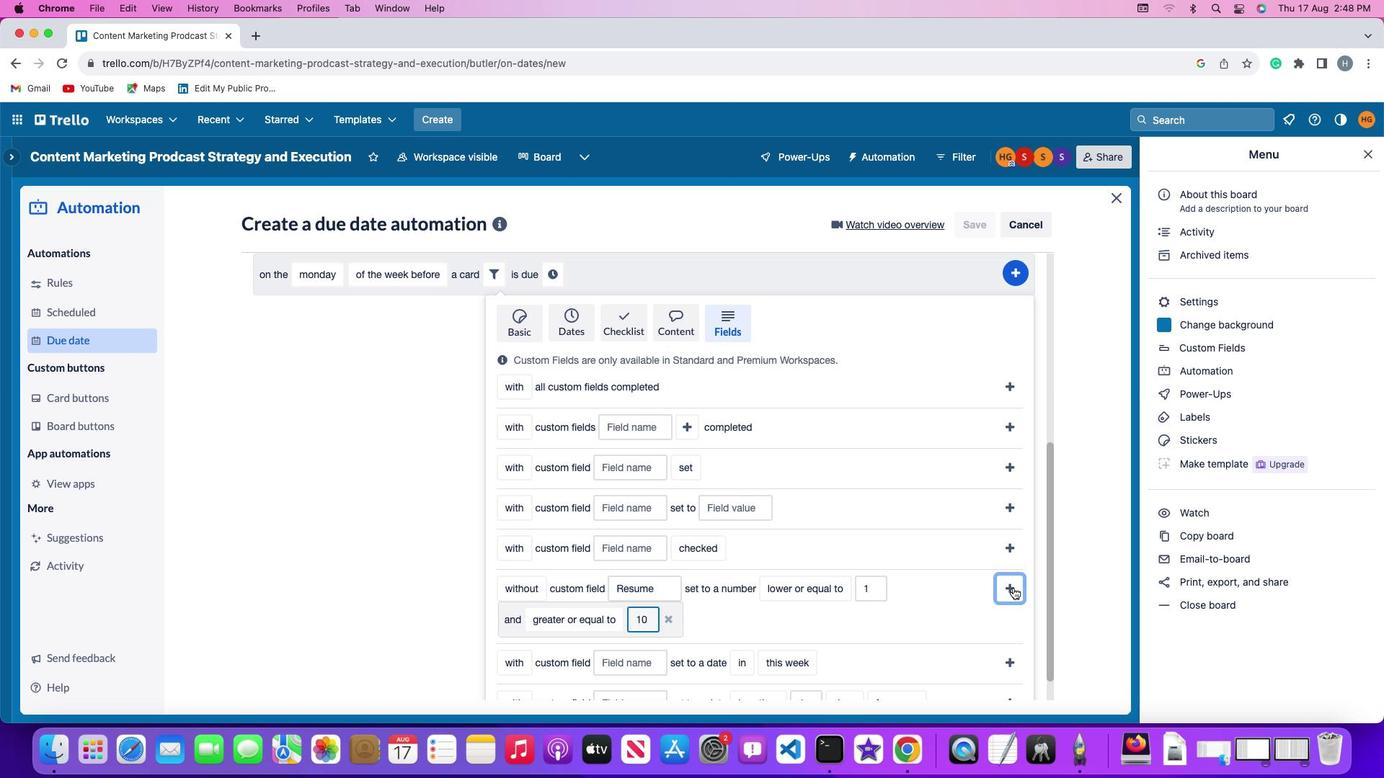 
Action: Mouse pressed left at (1003, 579)
Screenshot: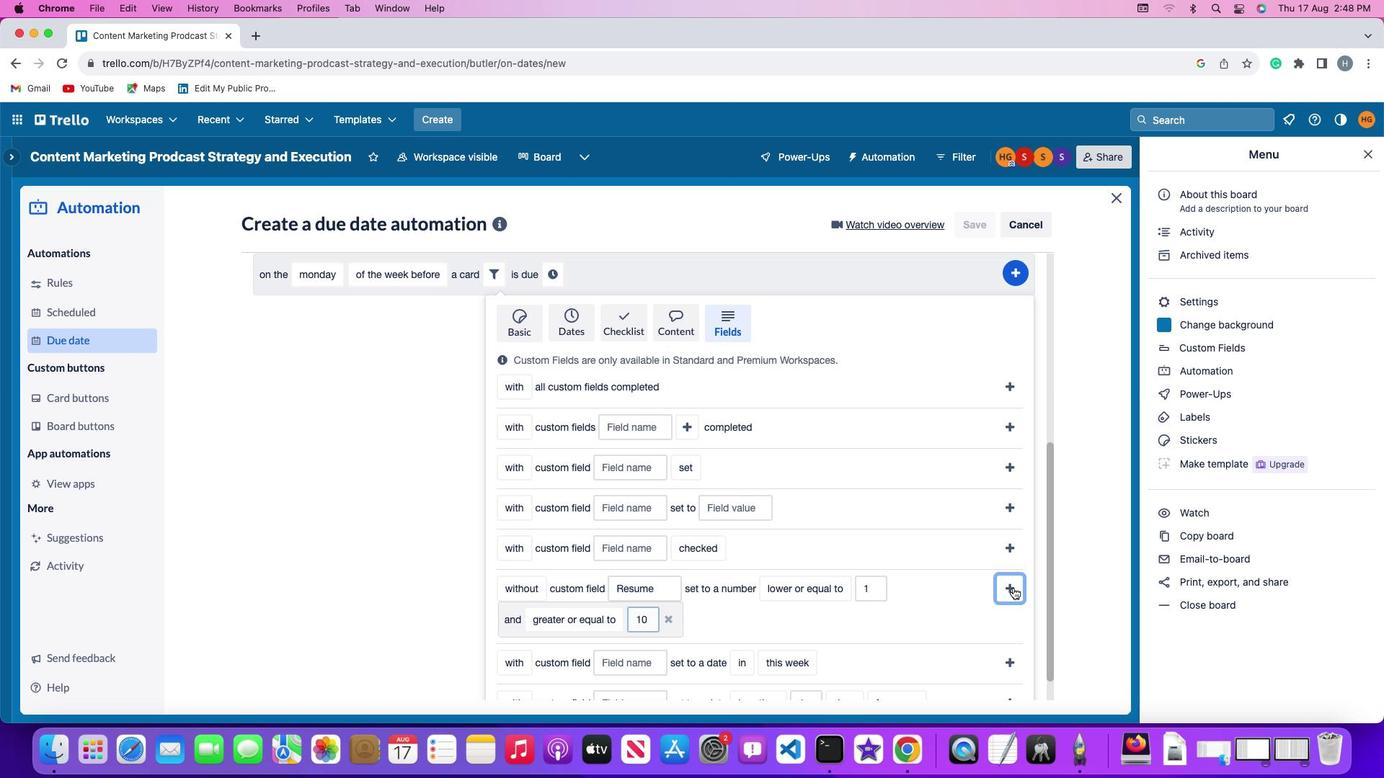
Action: Mouse moved to (292, 639)
Screenshot: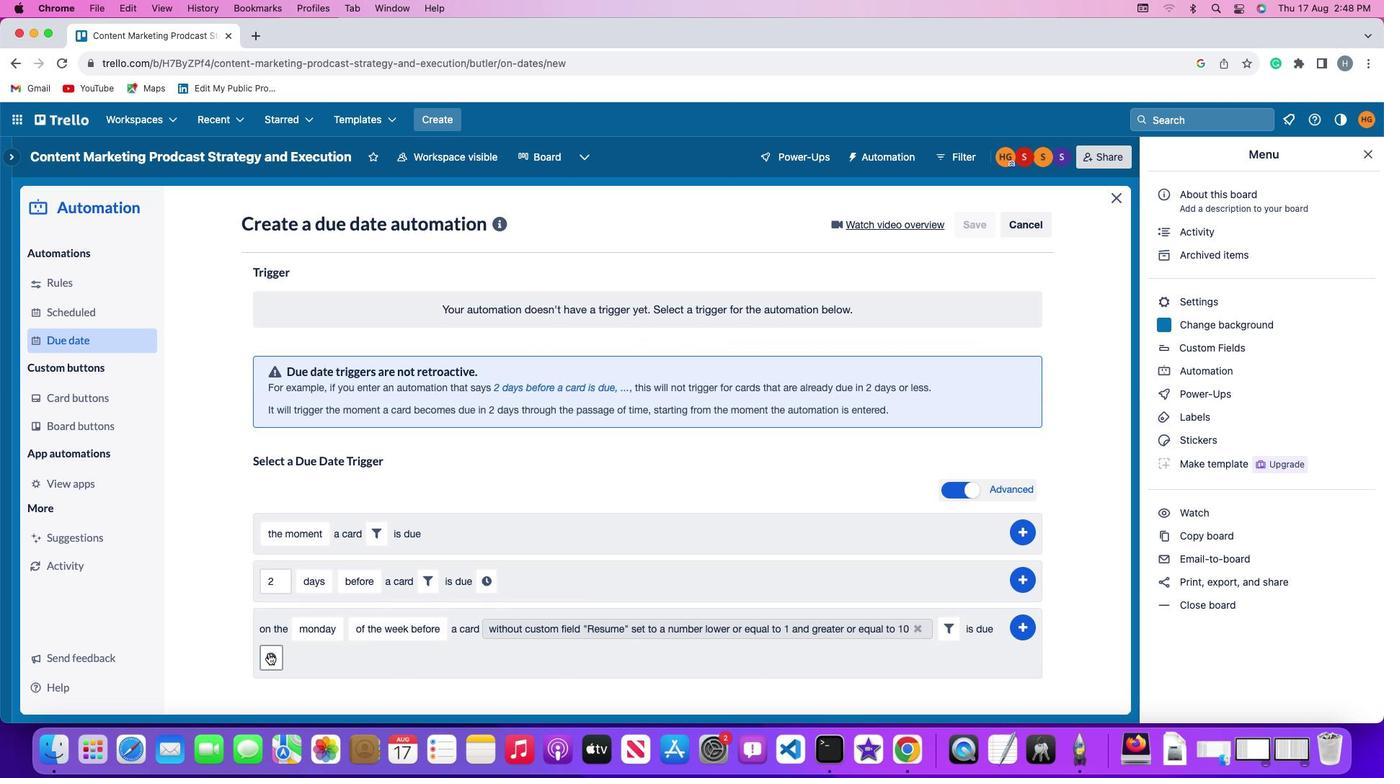 
Action: Mouse pressed left at (292, 639)
Screenshot: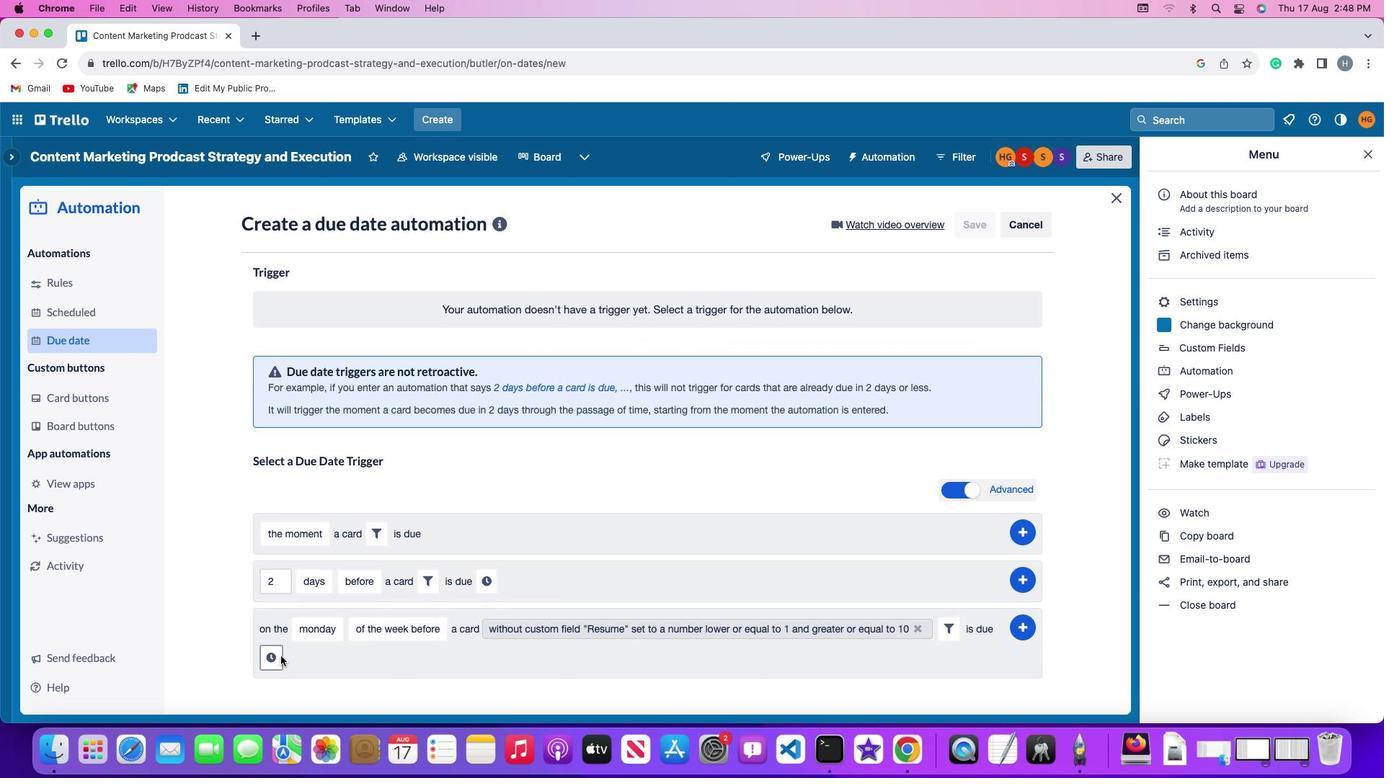 
Action: Mouse moved to (338, 648)
Screenshot: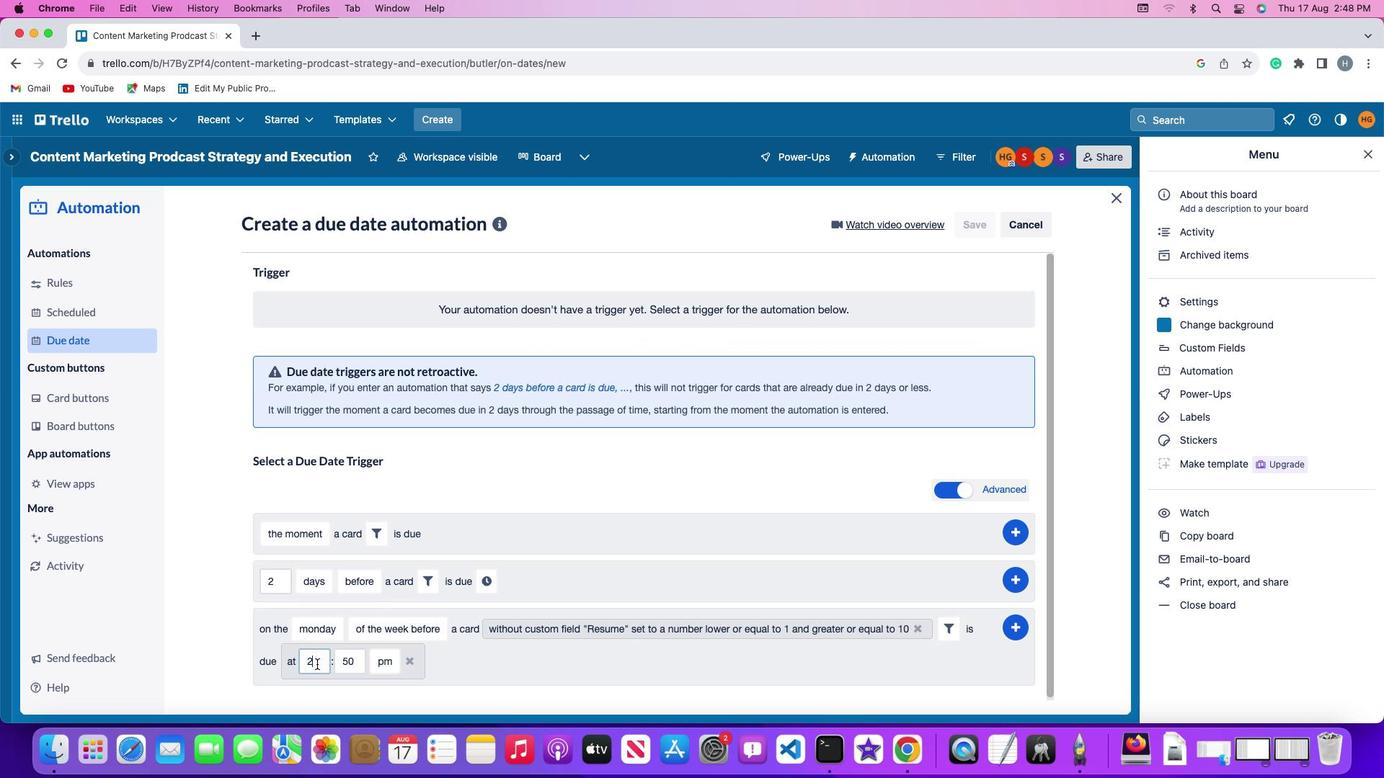 
Action: Mouse pressed left at (338, 648)
Screenshot: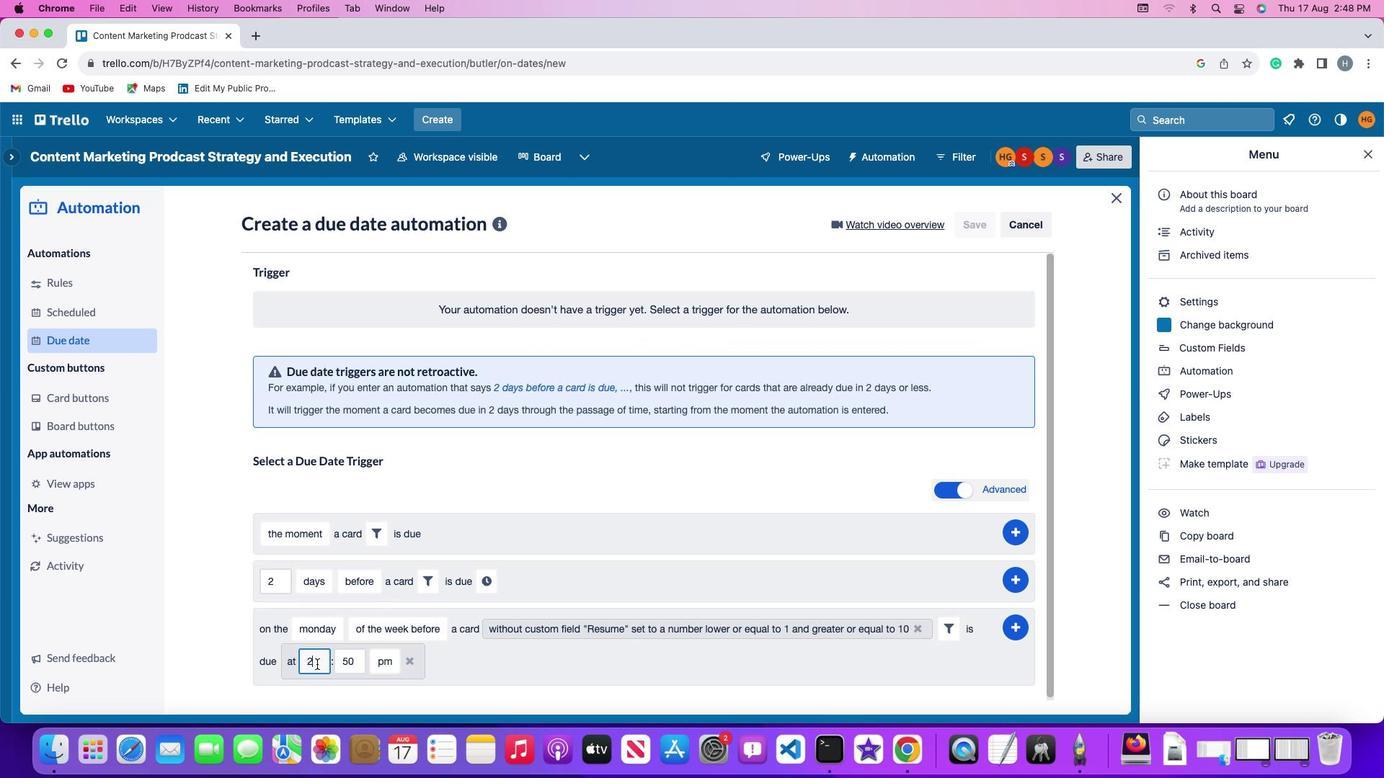 
Action: Mouse moved to (338, 648)
Screenshot: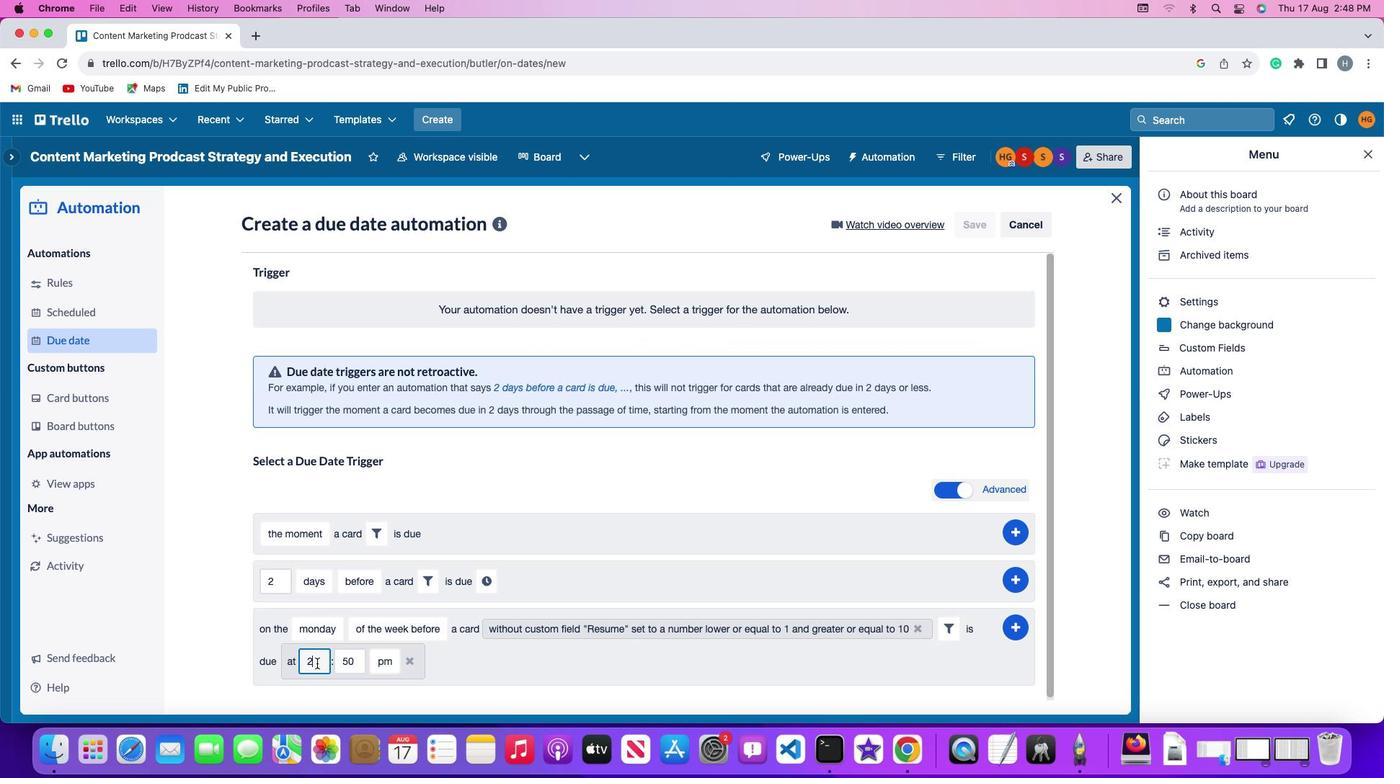
Action: Key pressed Key.backspace'1''1'
Screenshot: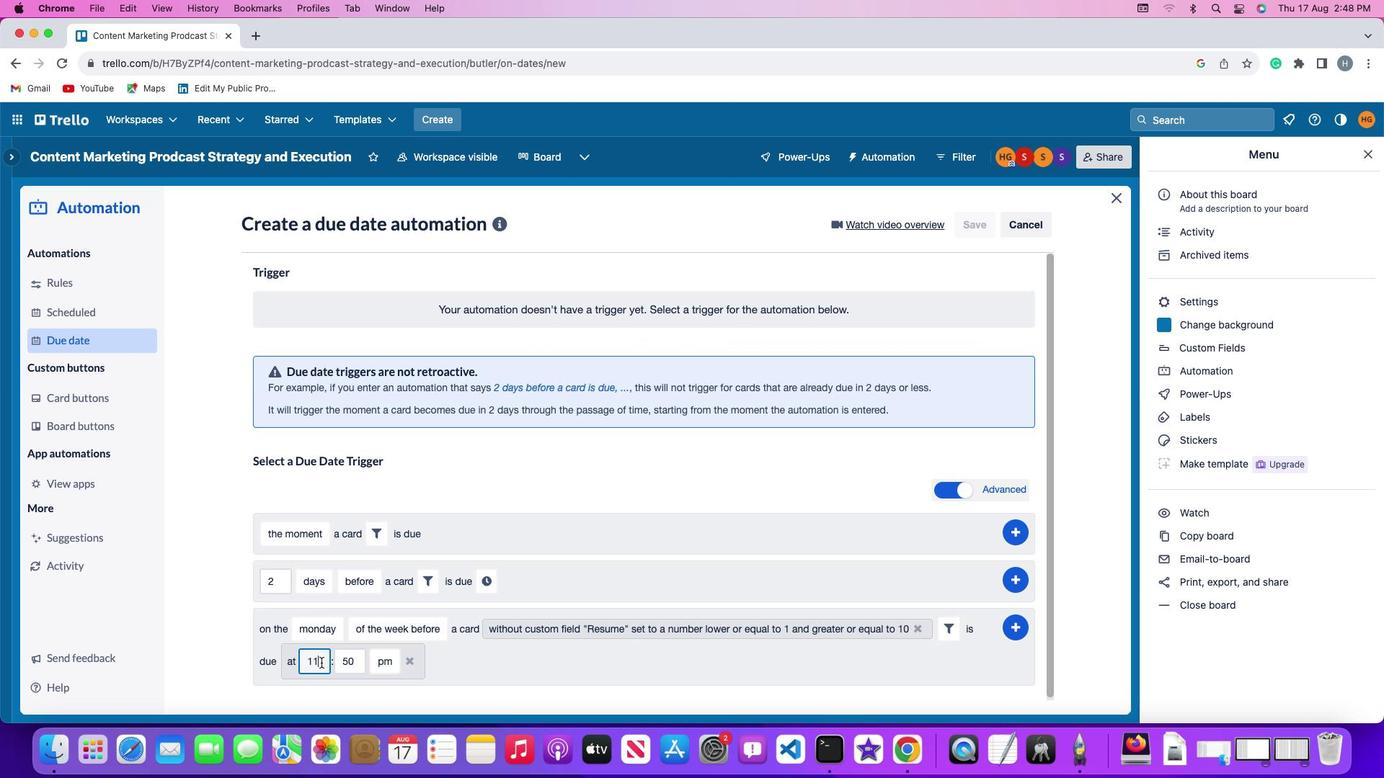 
Action: Mouse moved to (373, 646)
Screenshot: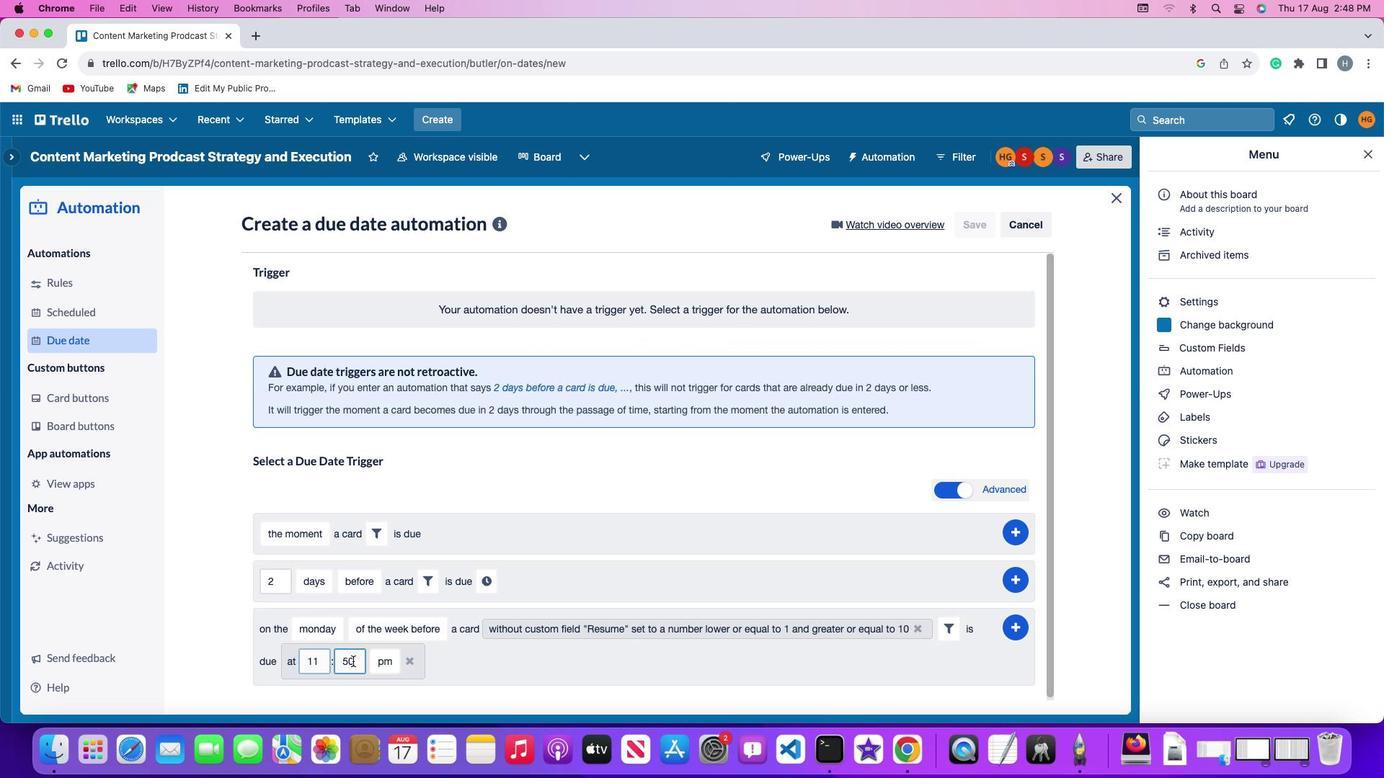 
Action: Mouse pressed left at (373, 646)
Screenshot: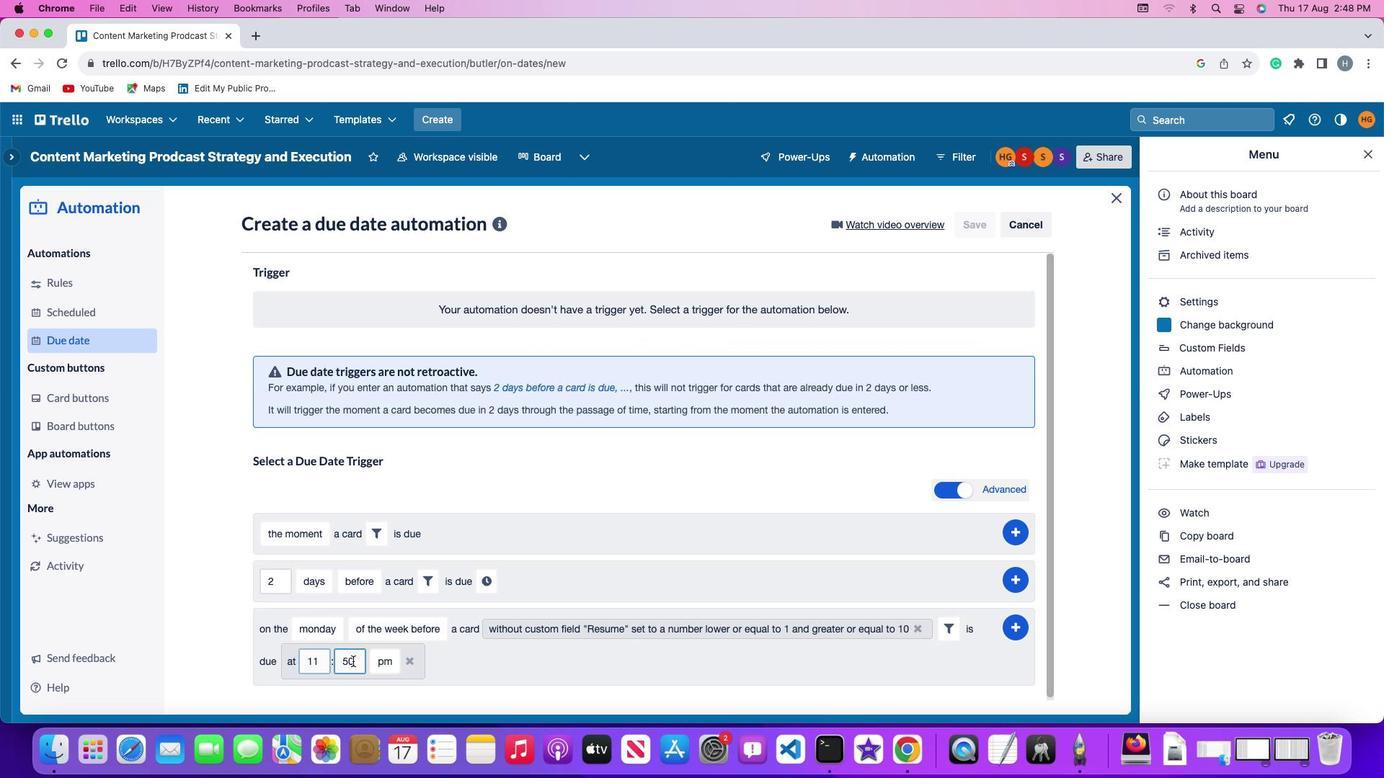 
Action: Key pressed Key.backspaceKey.backspace'0''0'
Screenshot: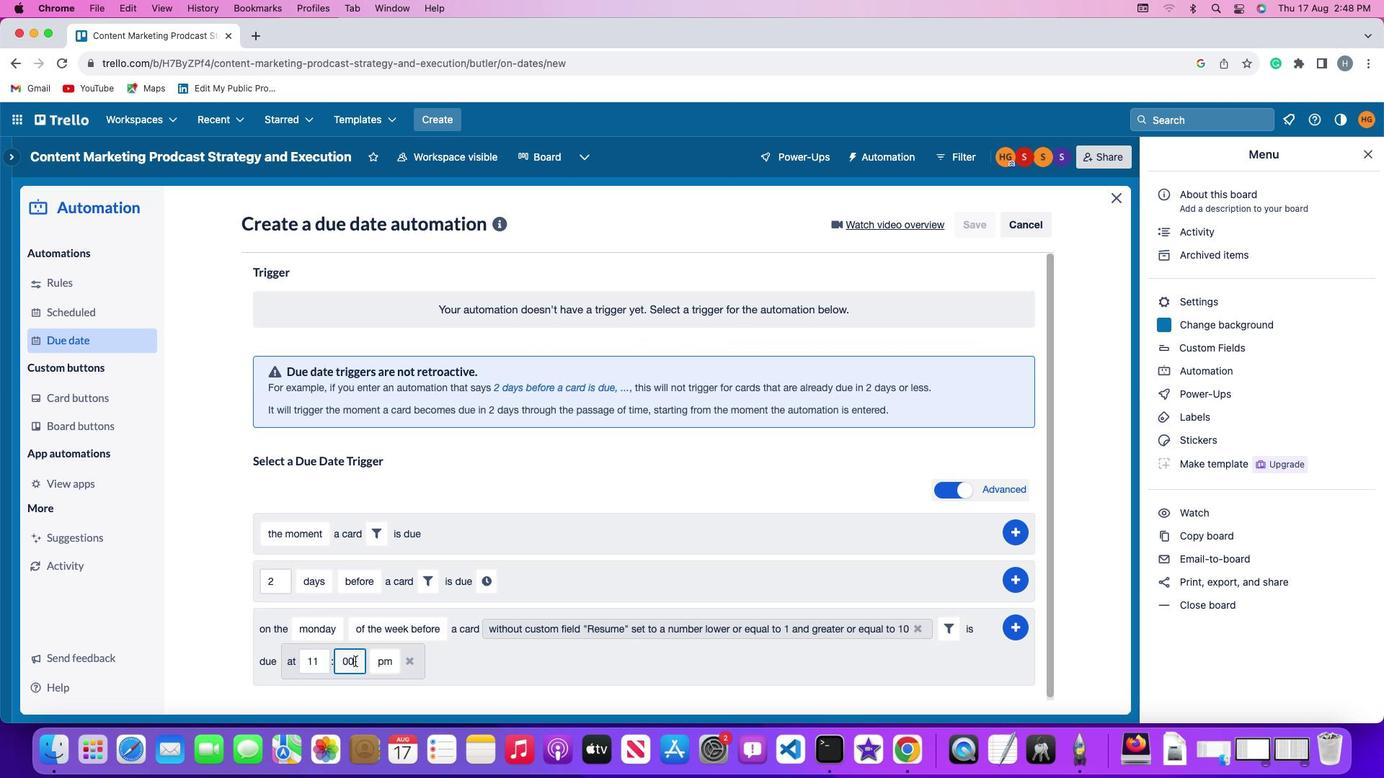 
Action: Mouse moved to (400, 646)
Screenshot: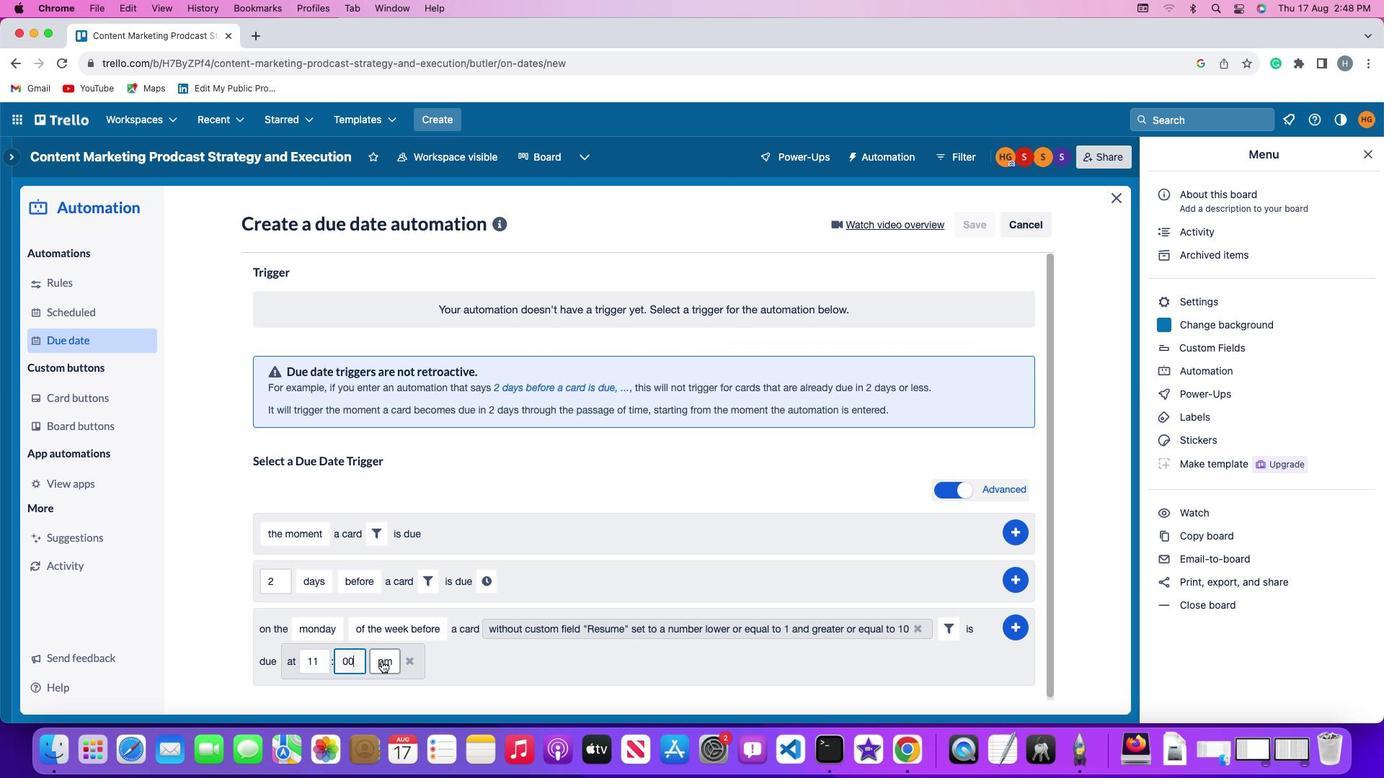 
Action: Mouse pressed left at (400, 646)
Screenshot: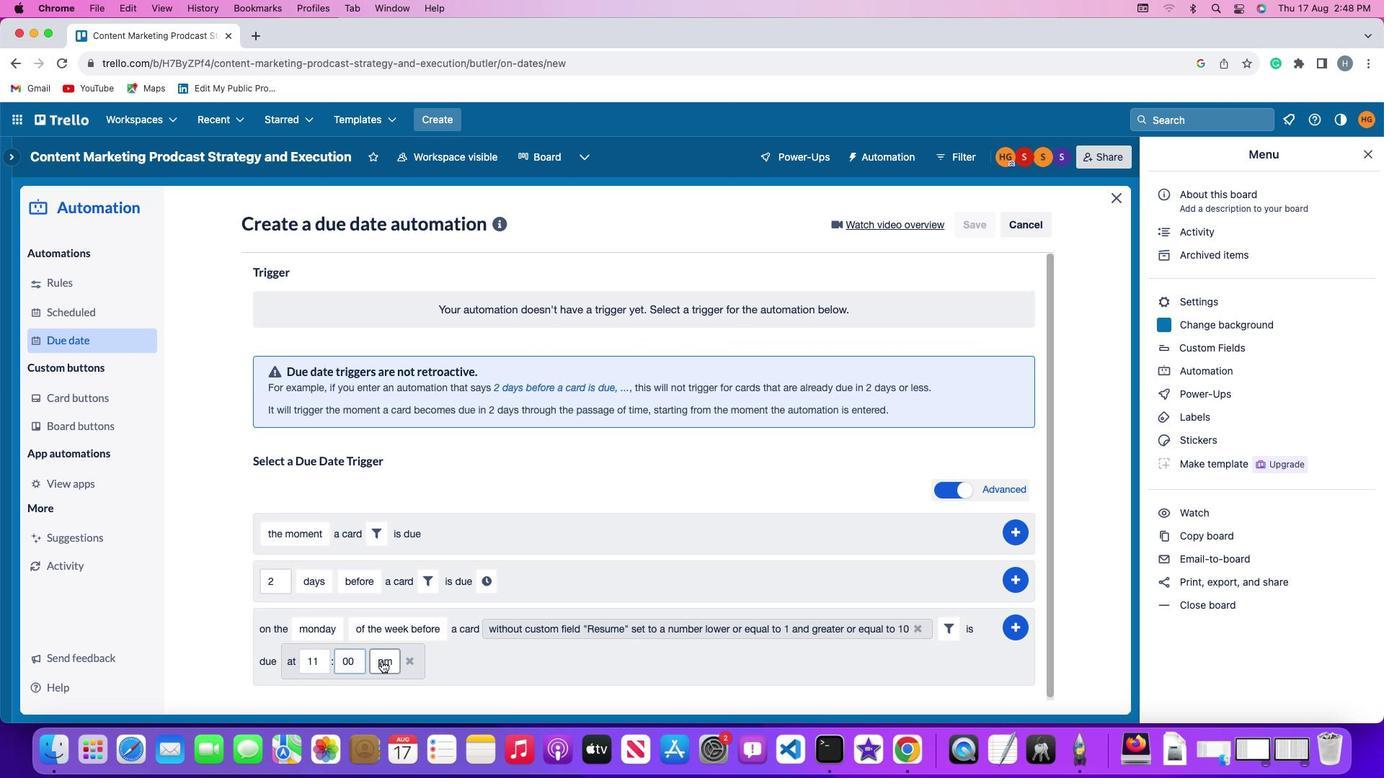 
Action: Mouse moved to (406, 594)
Screenshot: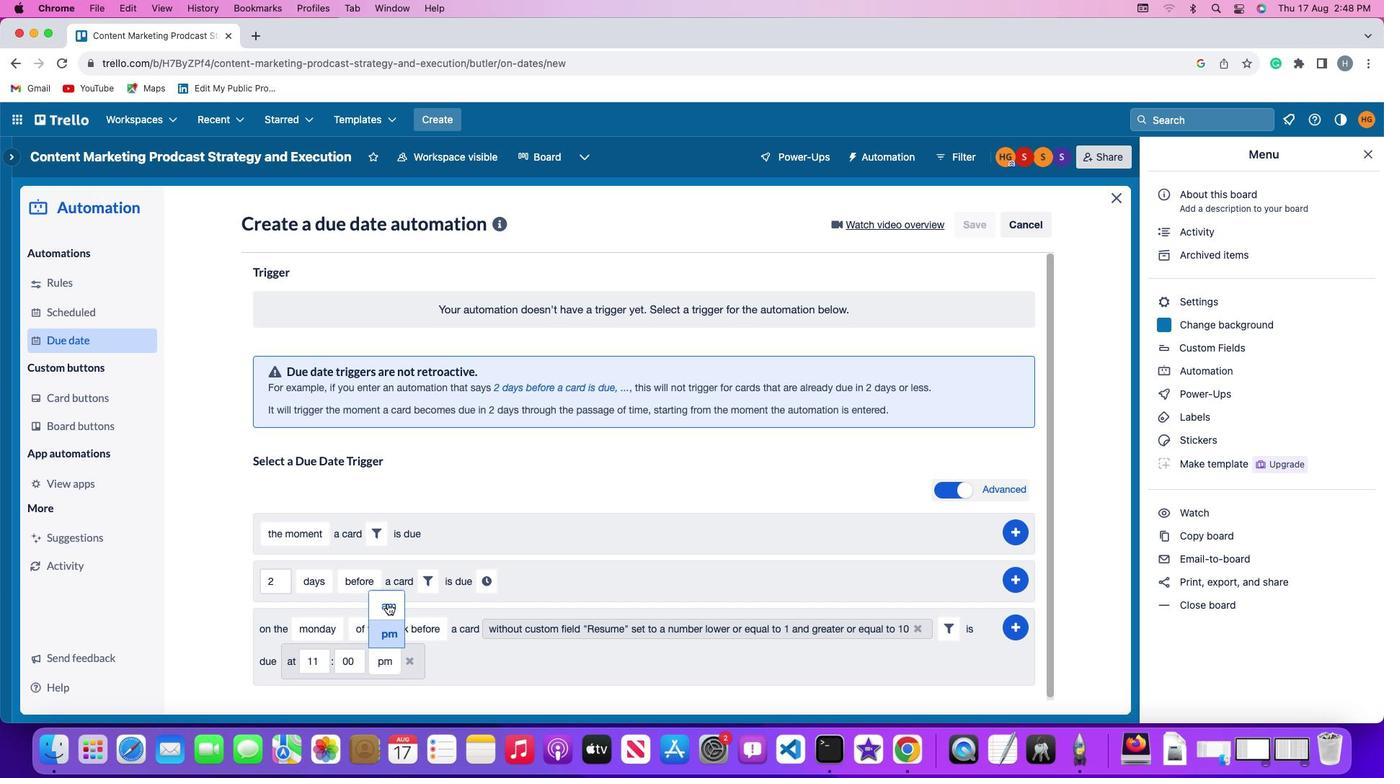 
Action: Mouse pressed left at (406, 594)
Screenshot: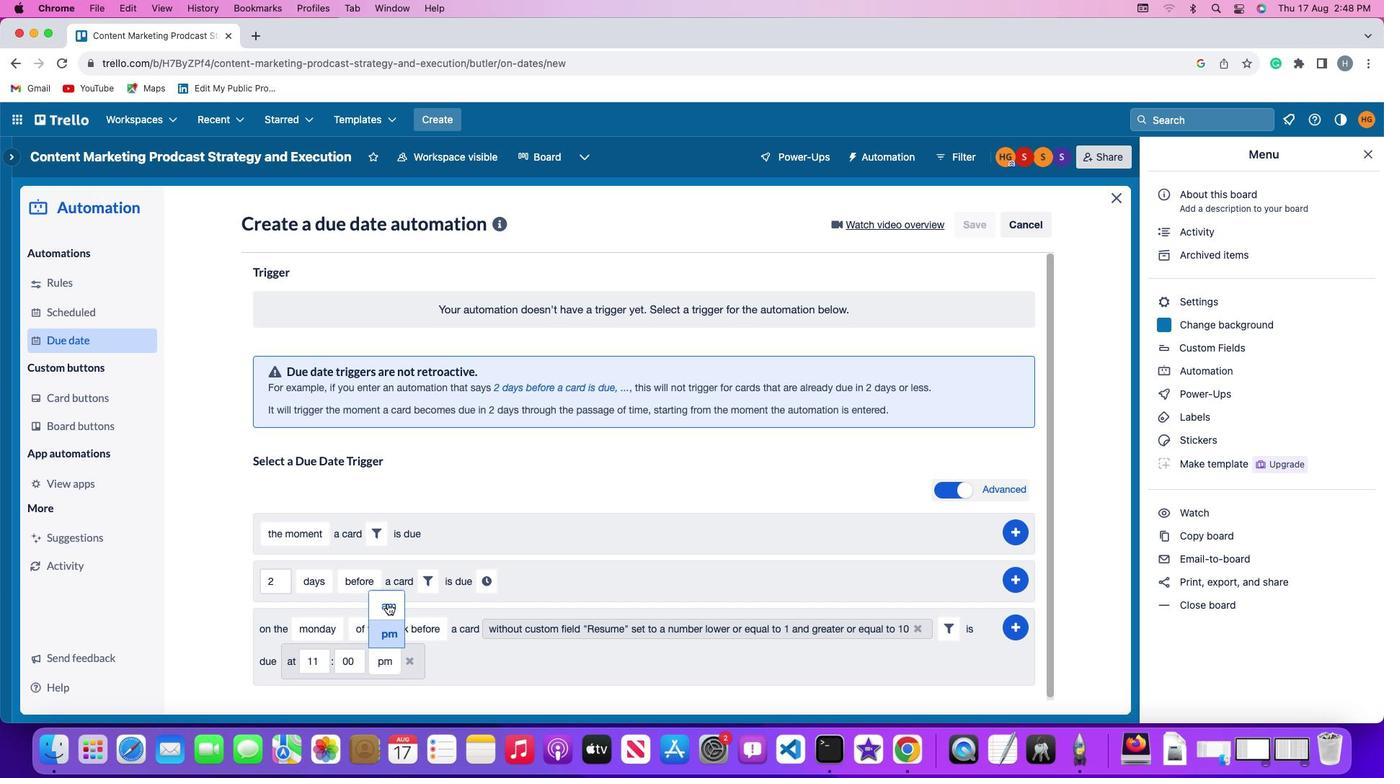 
Action: Mouse moved to (1011, 613)
Screenshot: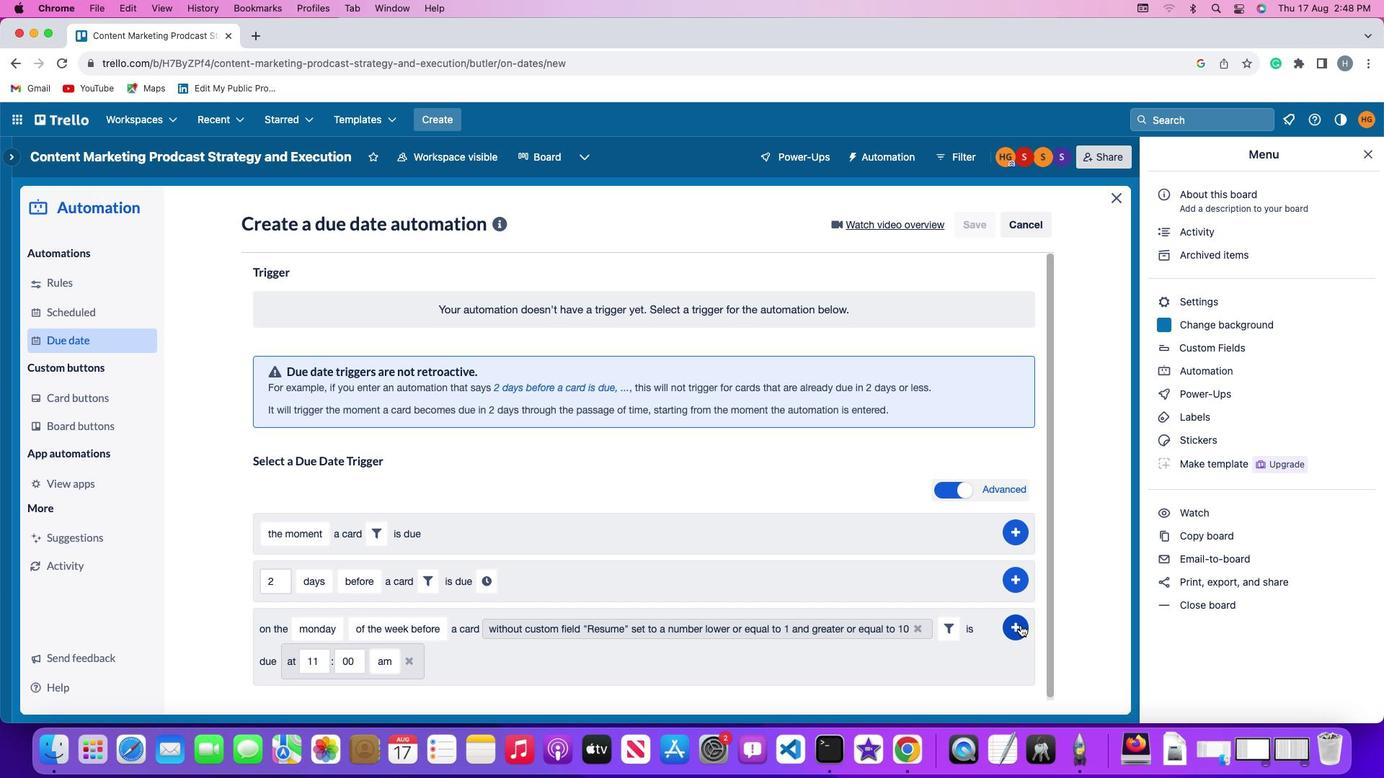 
Action: Mouse pressed left at (1011, 613)
Screenshot: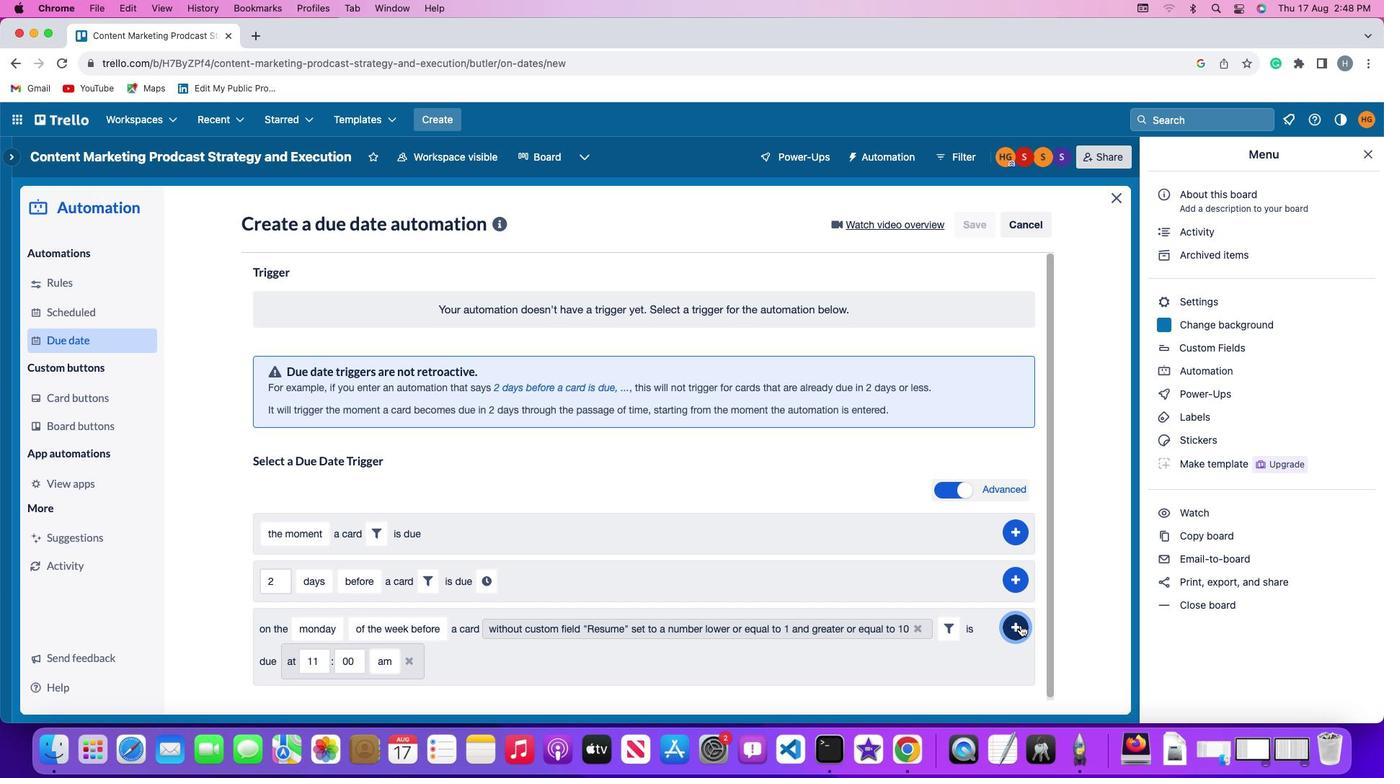 
Action: Mouse moved to (1070, 543)
Screenshot: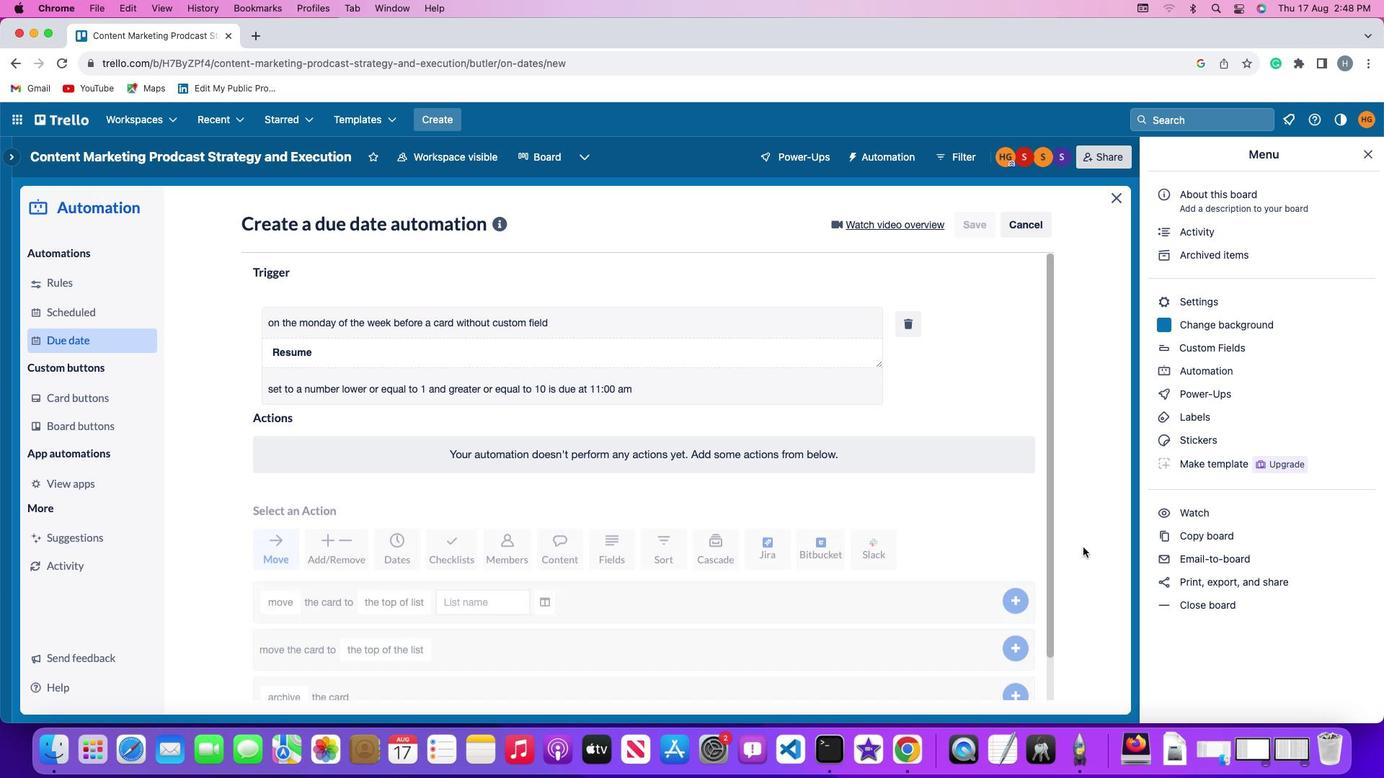 
